 Task: Buy 2 Spatulas from Cooking Utensils section under best seller category for shipping address: Joel Lee, 4210 Skips Lane, Phoenix, Arizona 85012, Cell Number 9285042162. Pay from credit card ending with 9757, CVV 798
Action: Mouse moved to (16, 86)
Screenshot: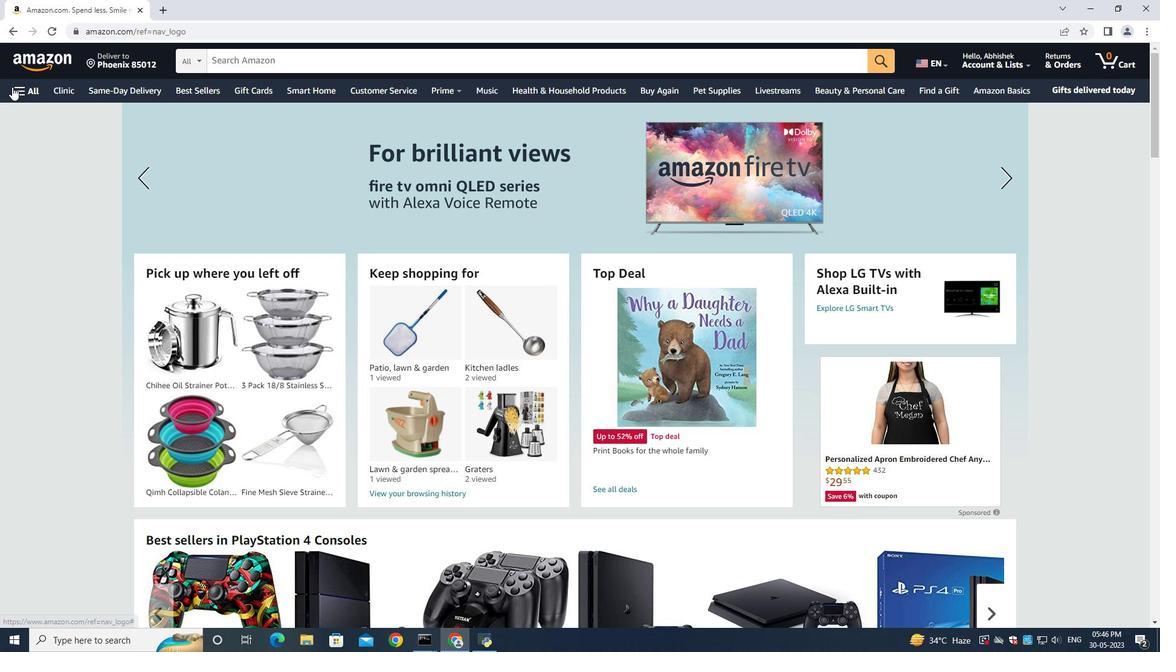 
Action: Mouse pressed left at (16, 86)
Screenshot: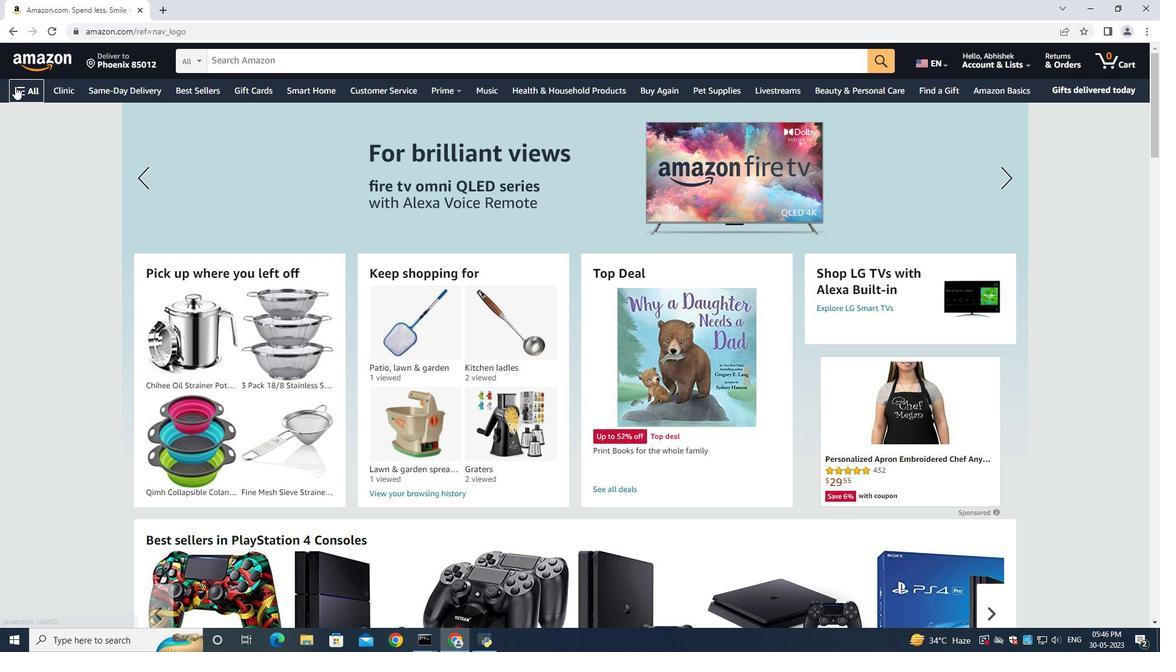 
Action: Mouse moved to (42, 110)
Screenshot: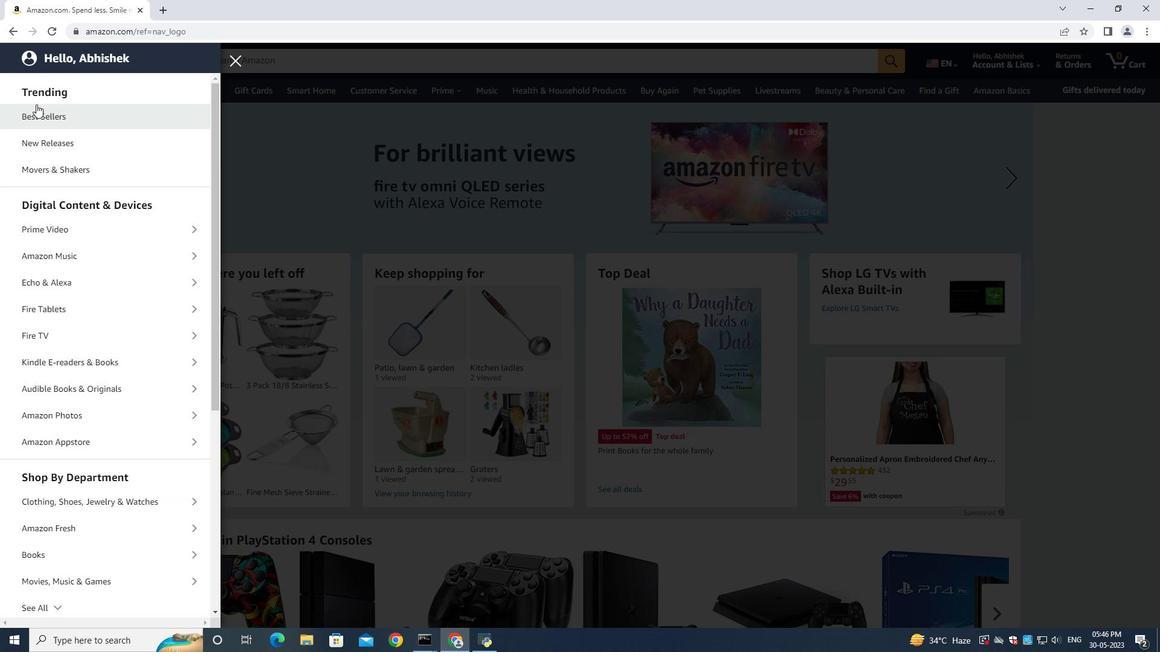 
Action: Mouse pressed left at (42, 110)
Screenshot: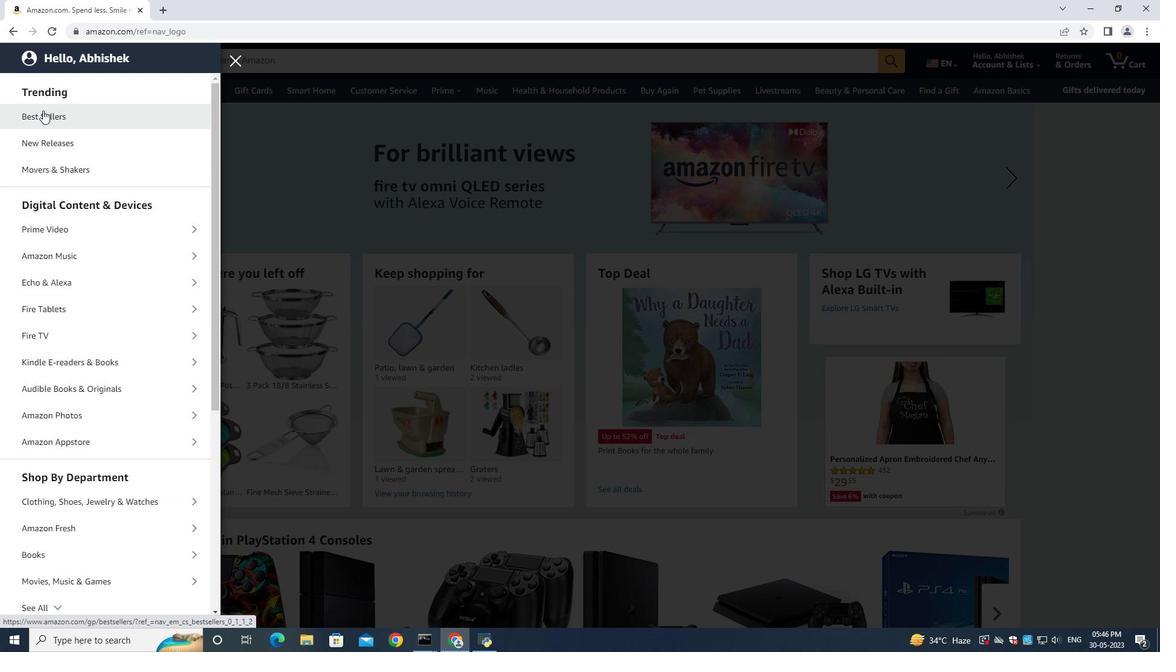 
Action: Mouse moved to (279, 61)
Screenshot: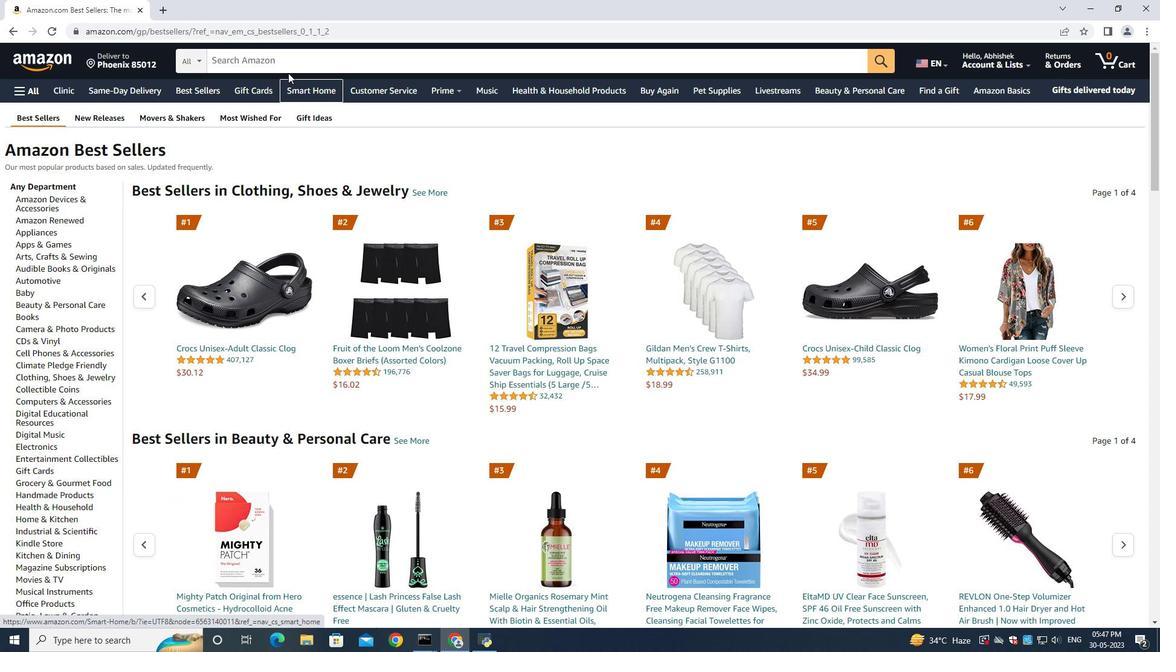 
Action: Mouse pressed left at (279, 61)
Screenshot: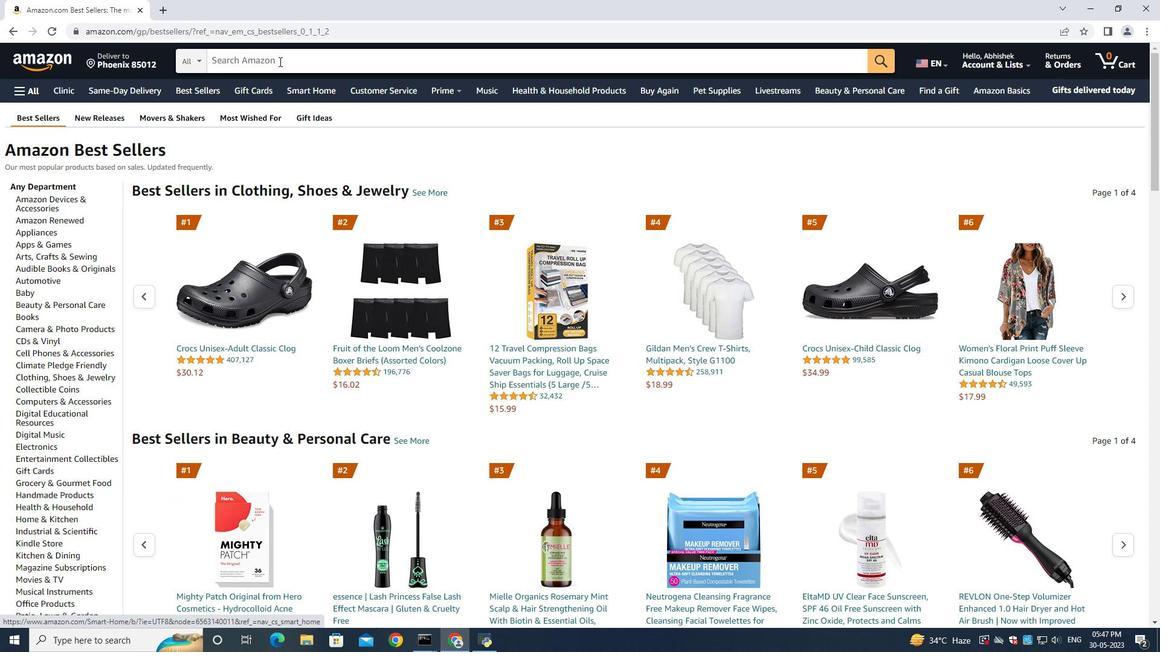 
Action: Mouse moved to (279, 61)
Screenshot: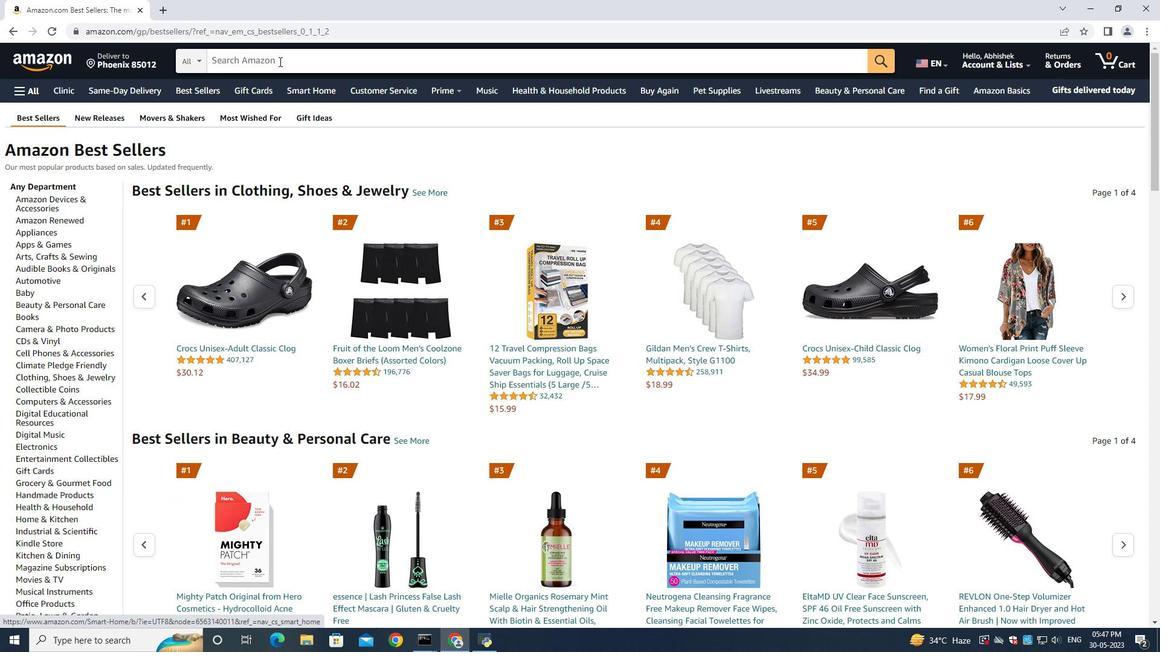 
Action: Key pressed <Key.shift>Spatu;<Key.backspace>las<Key.enter>
Screenshot: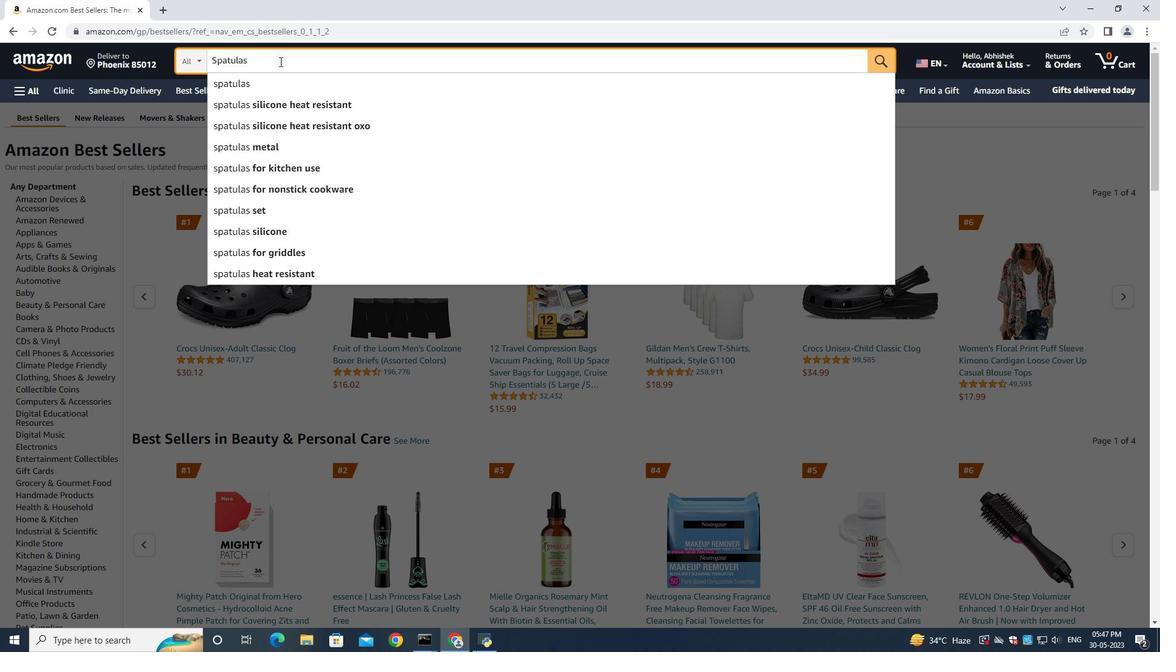 
Action: Mouse moved to (60, 293)
Screenshot: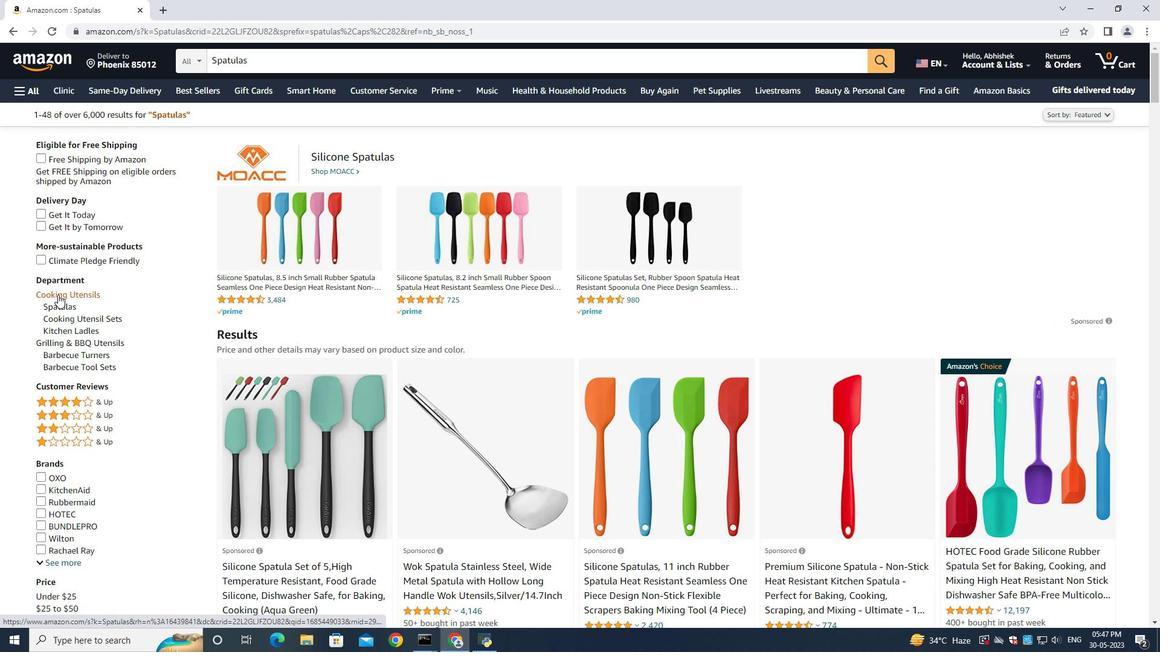 
Action: Mouse pressed left at (60, 293)
Screenshot: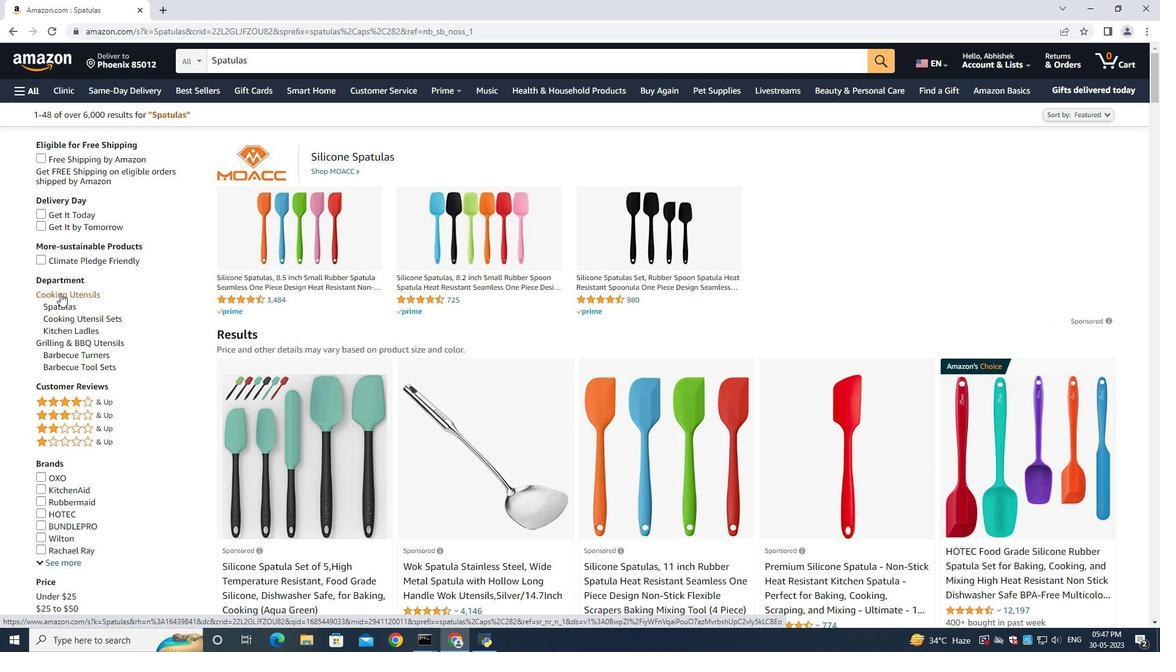 
Action: Mouse moved to (657, 428)
Screenshot: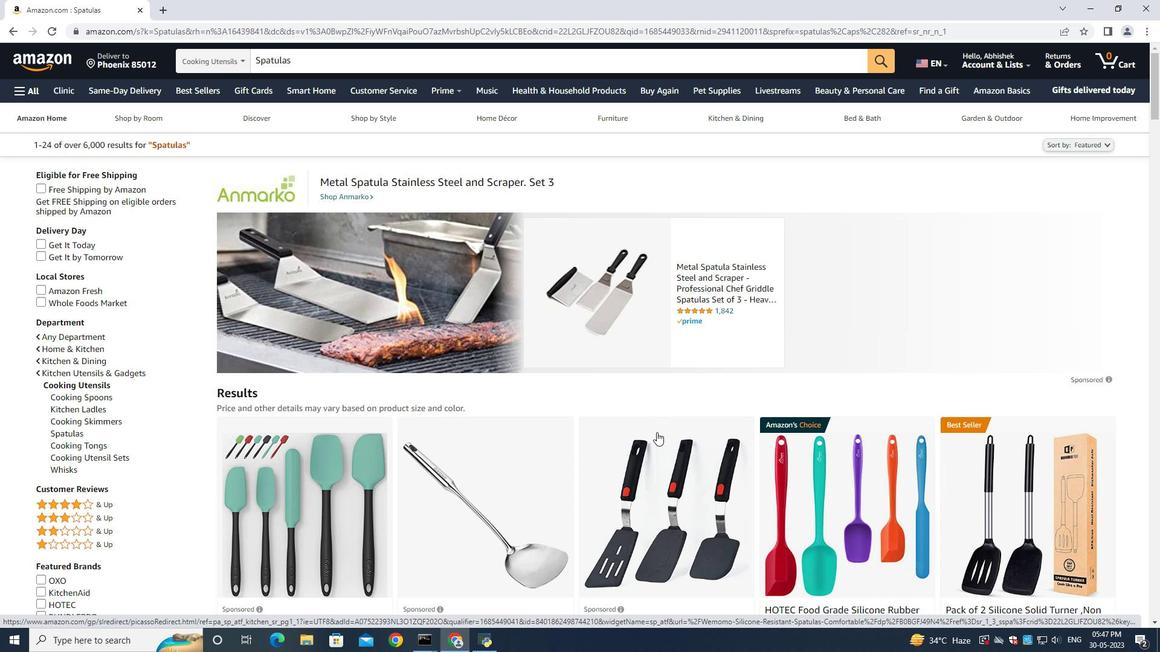 
Action: Mouse scrolled (657, 428) with delta (0, 0)
Screenshot: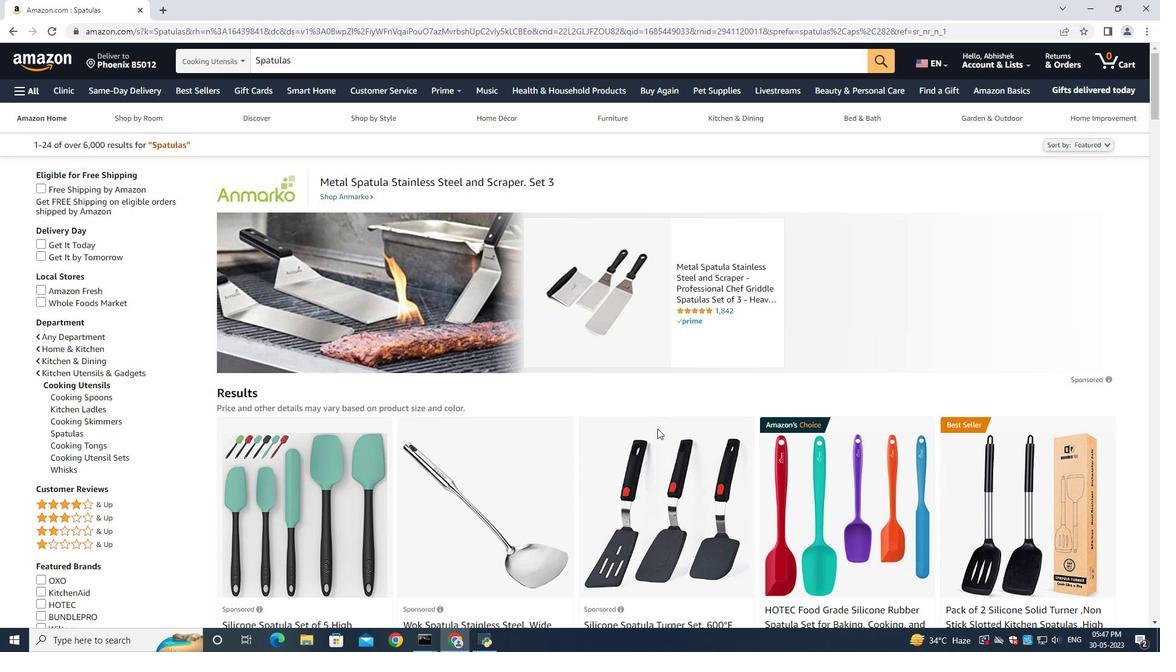 
Action: Mouse moved to (657, 429)
Screenshot: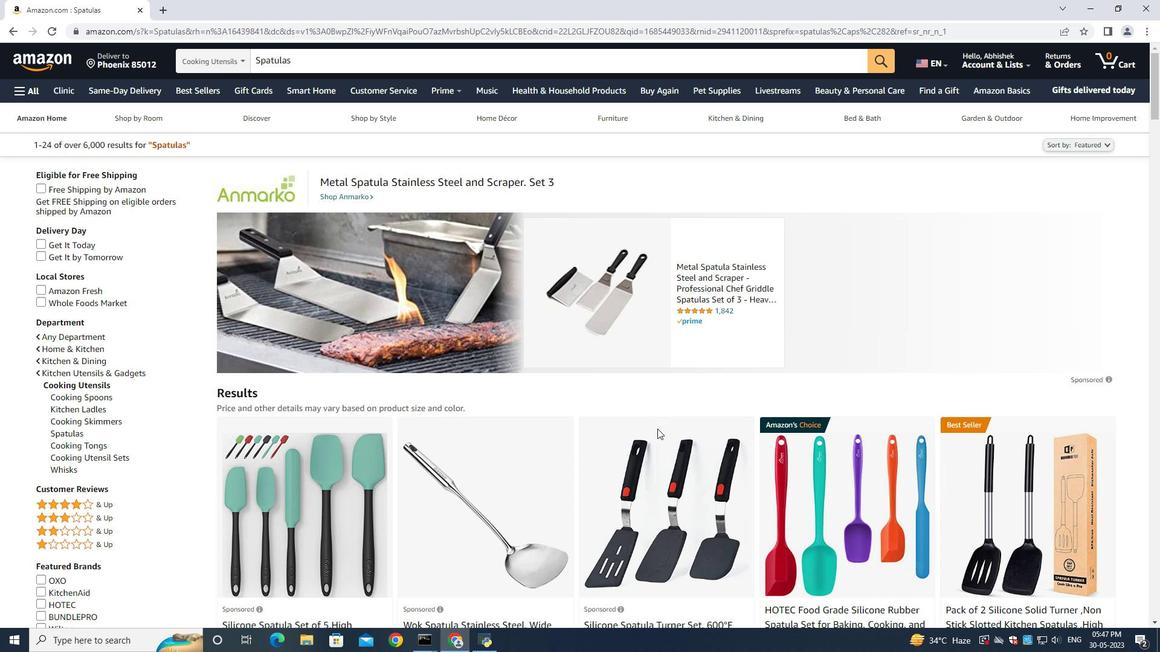 
Action: Mouse scrolled (657, 428) with delta (0, 0)
Screenshot: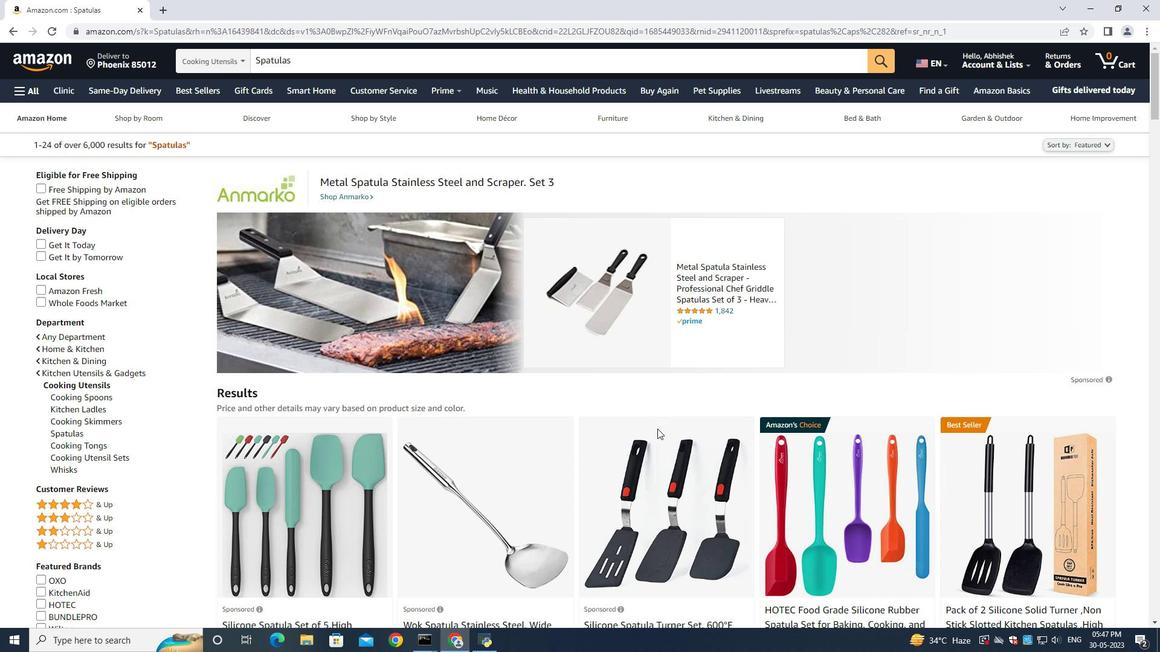 
Action: Mouse moved to (654, 435)
Screenshot: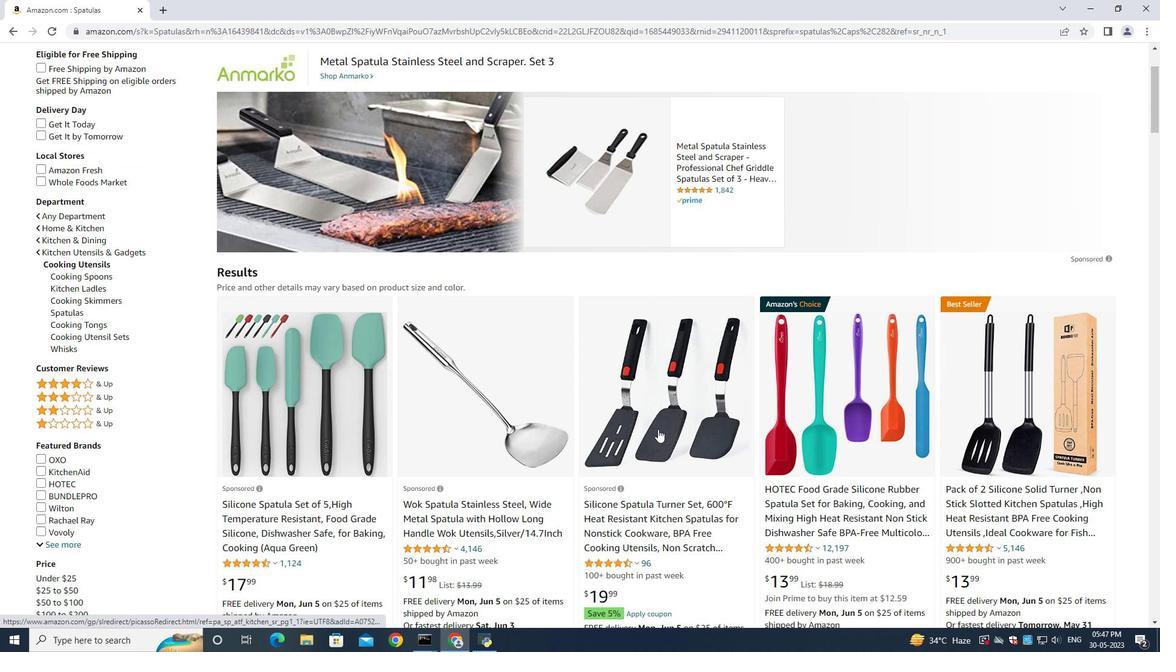 
Action: Mouse scrolled (654, 435) with delta (0, 0)
Screenshot: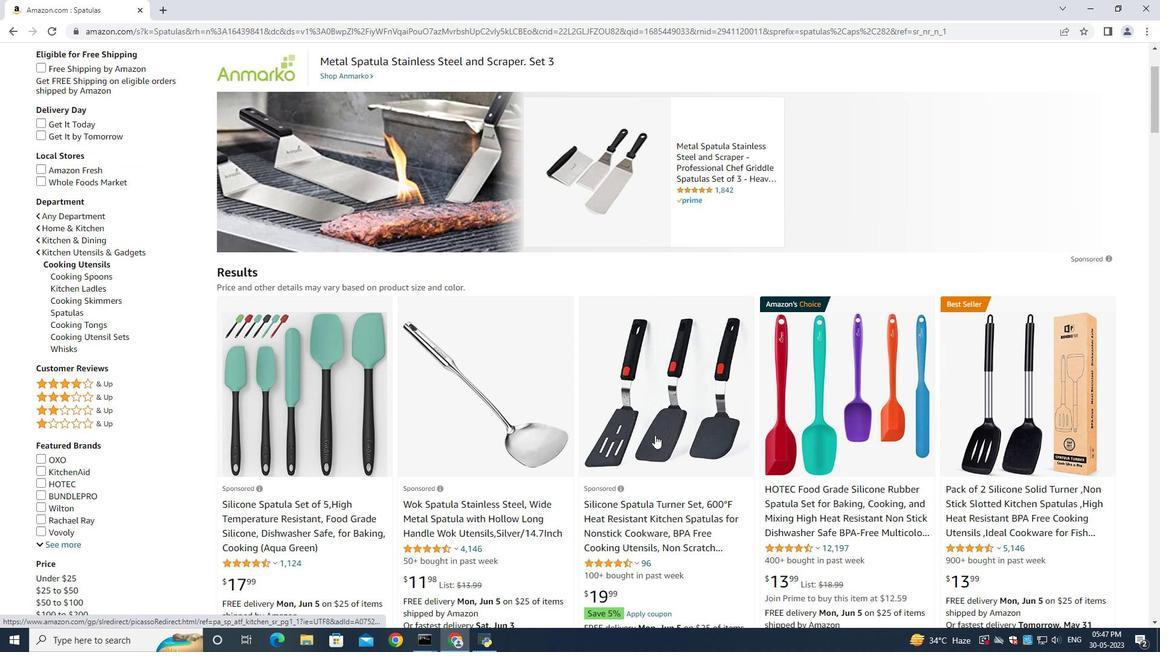 
Action: Mouse moved to (626, 441)
Screenshot: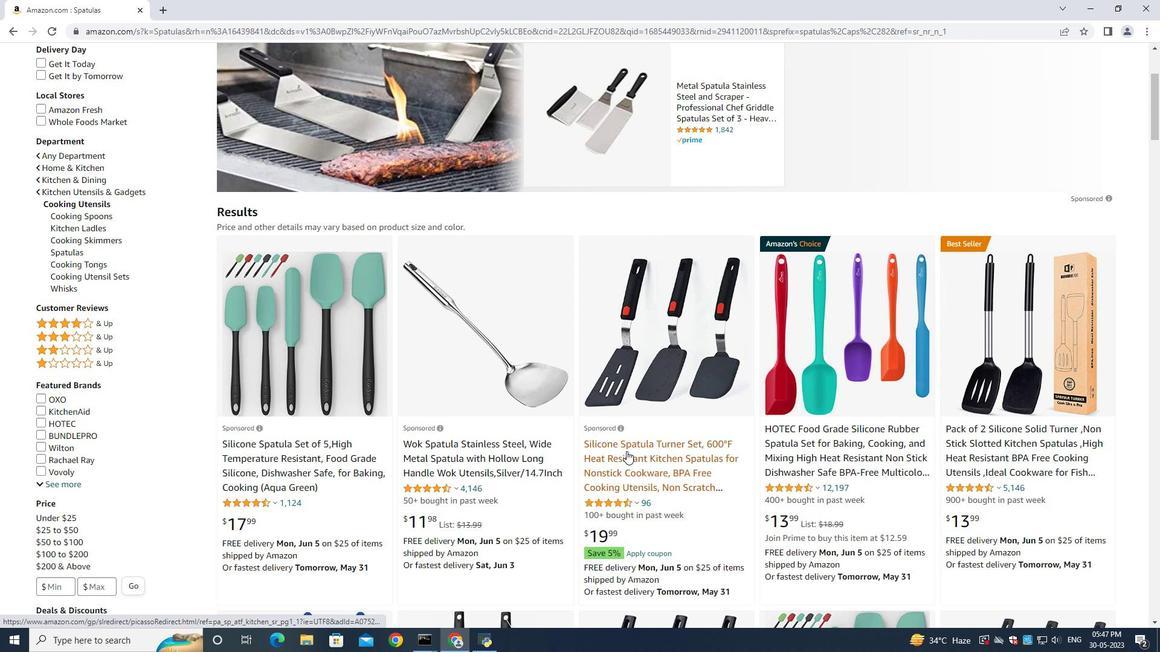 
Action: Mouse pressed left at (626, 441)
Screenshot: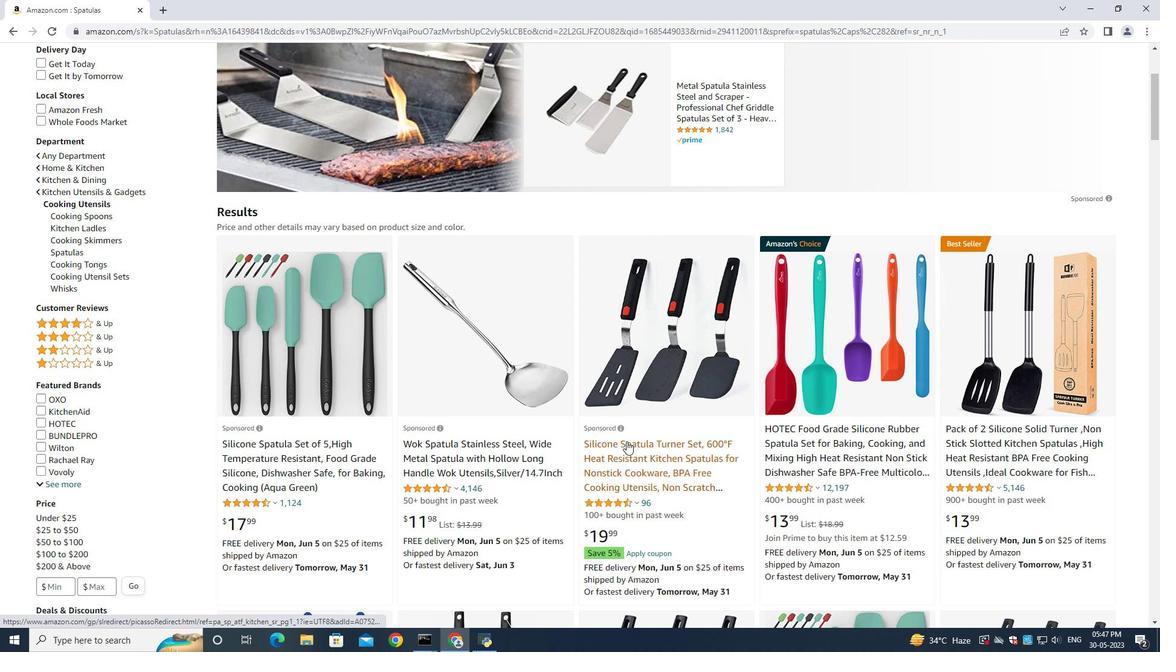 
Action: Mouse moved to (895, 459)
Screenshot: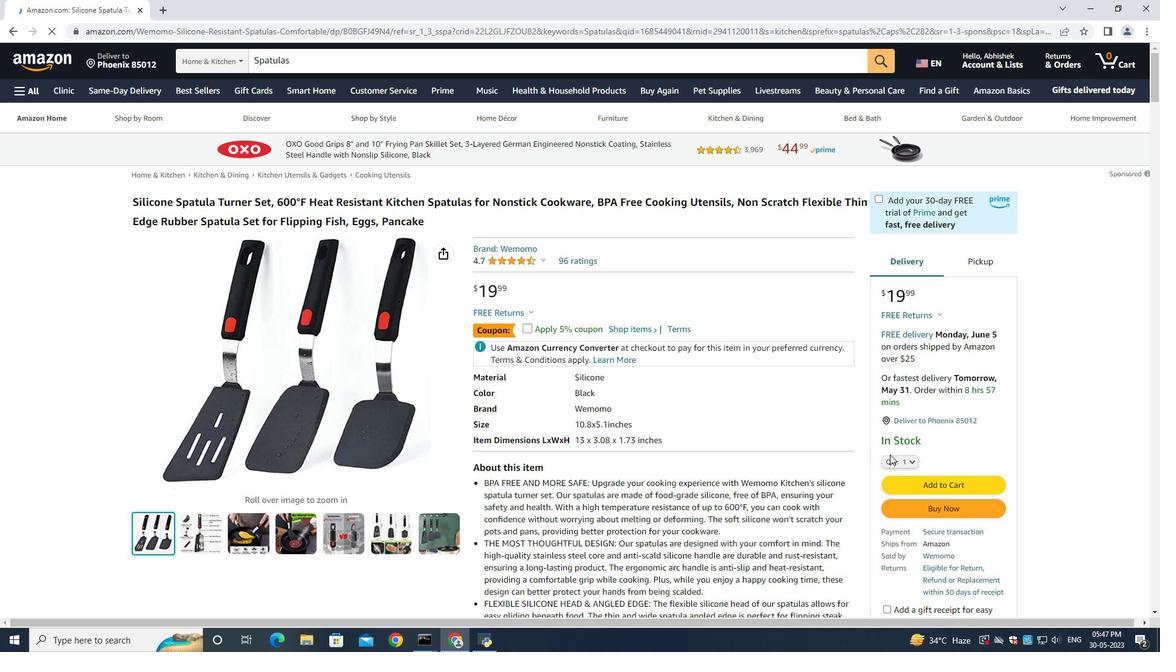 
Action: Mouse pressed left at (895, 459)
Screenshot: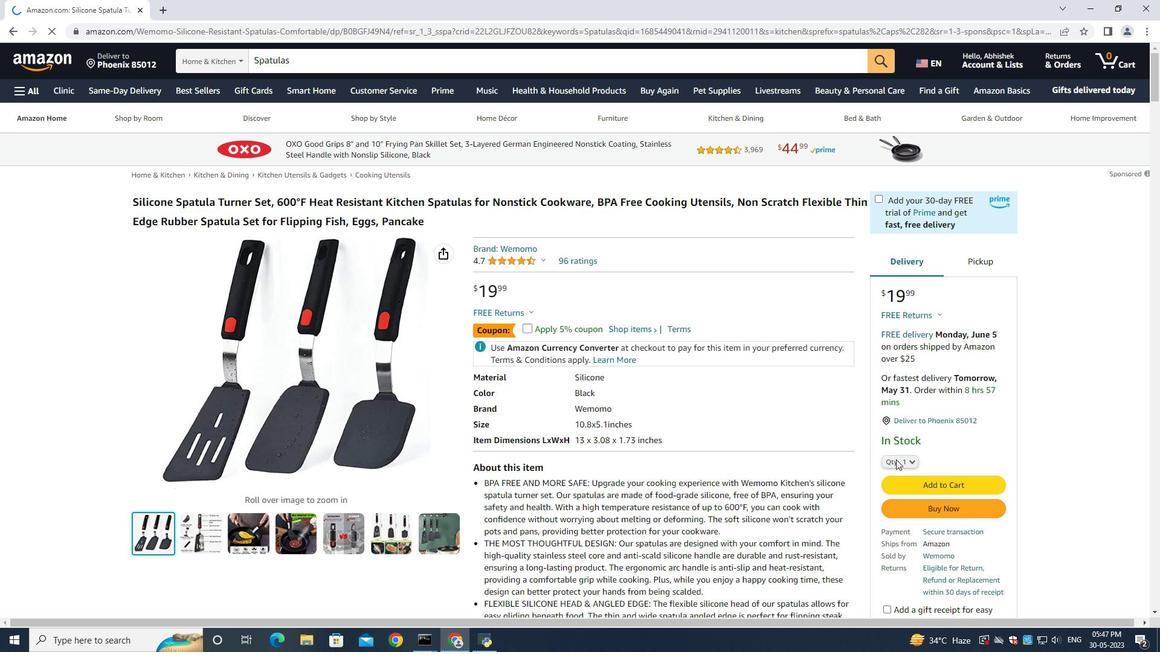 
Action: Mouse moved to (905, 84)
Screenshot: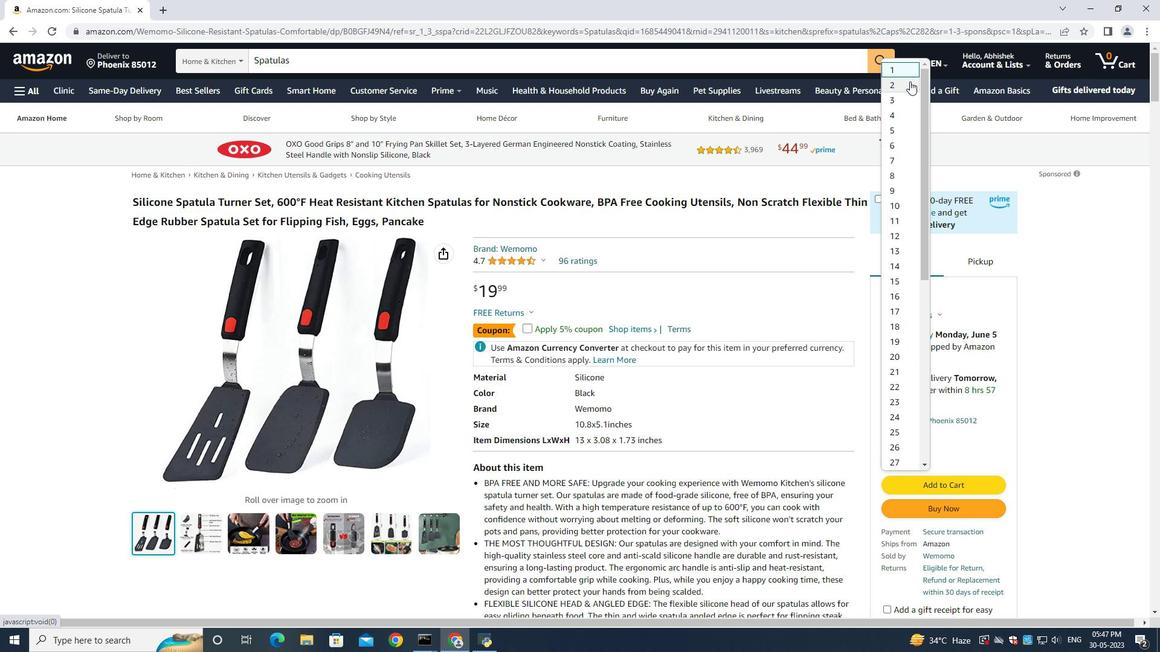 
Action: Mouse pressed left at (905, 84)
Screenshot: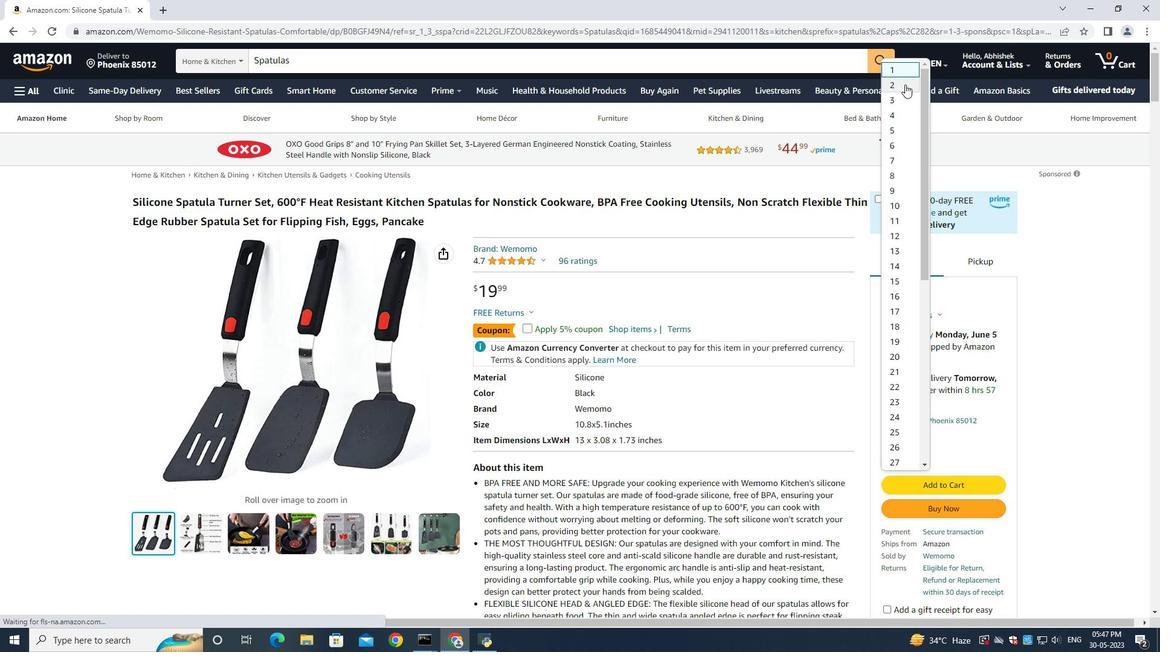 
Action: Mouse moved to (938, 486)
Screenshot: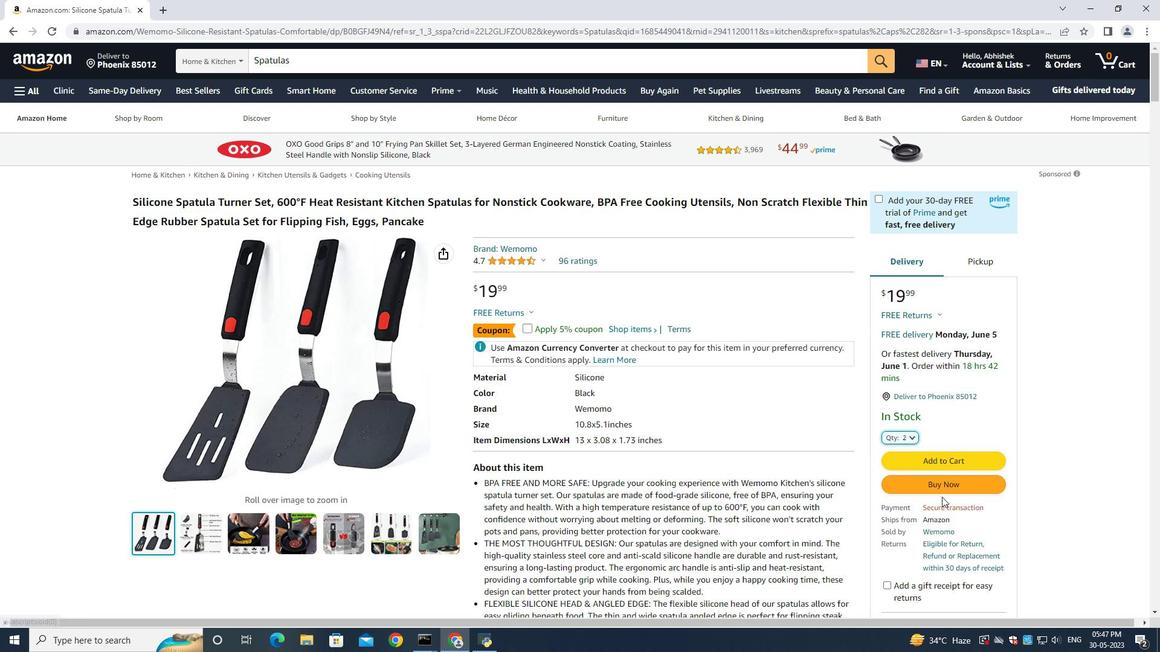 
Action: Mouse pressed left at (938, 486)
Screenshot: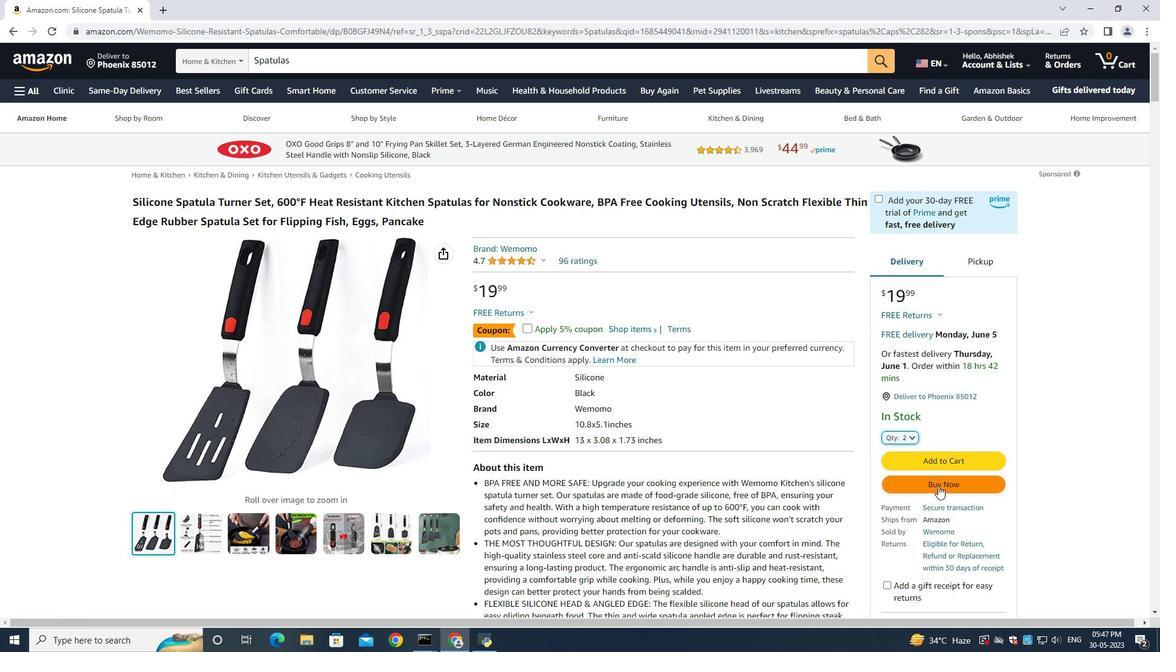
Action: Mouse moved to (931, 486)
Screenshot: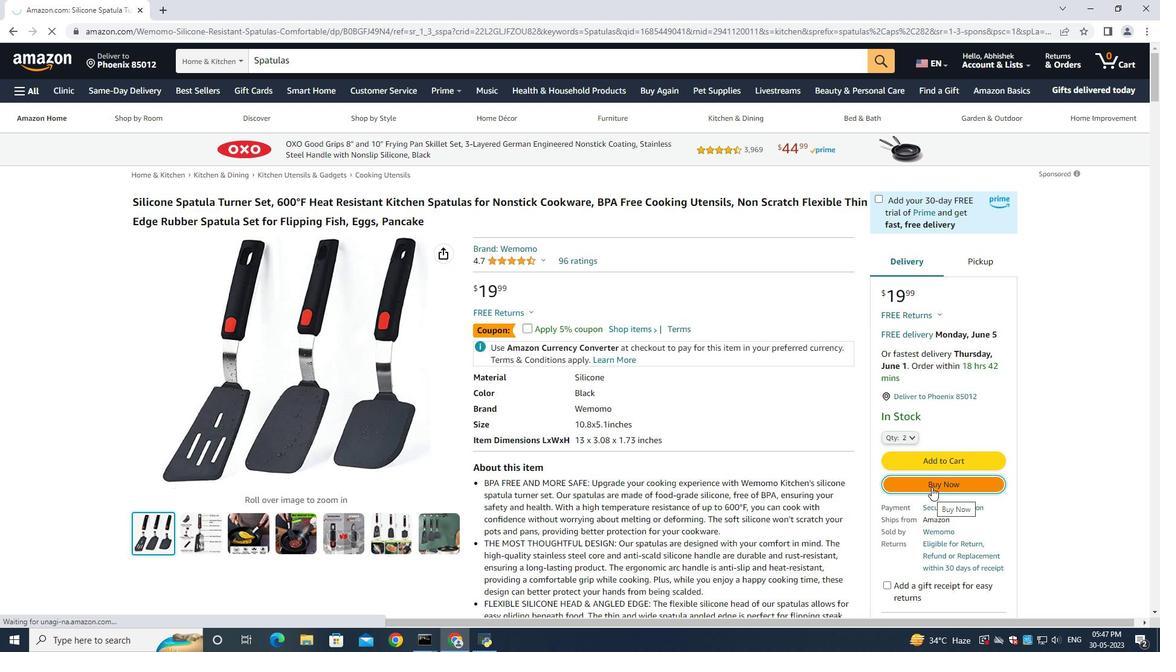 
Action: Mouse pressed left at (931, 486)
Screenshot: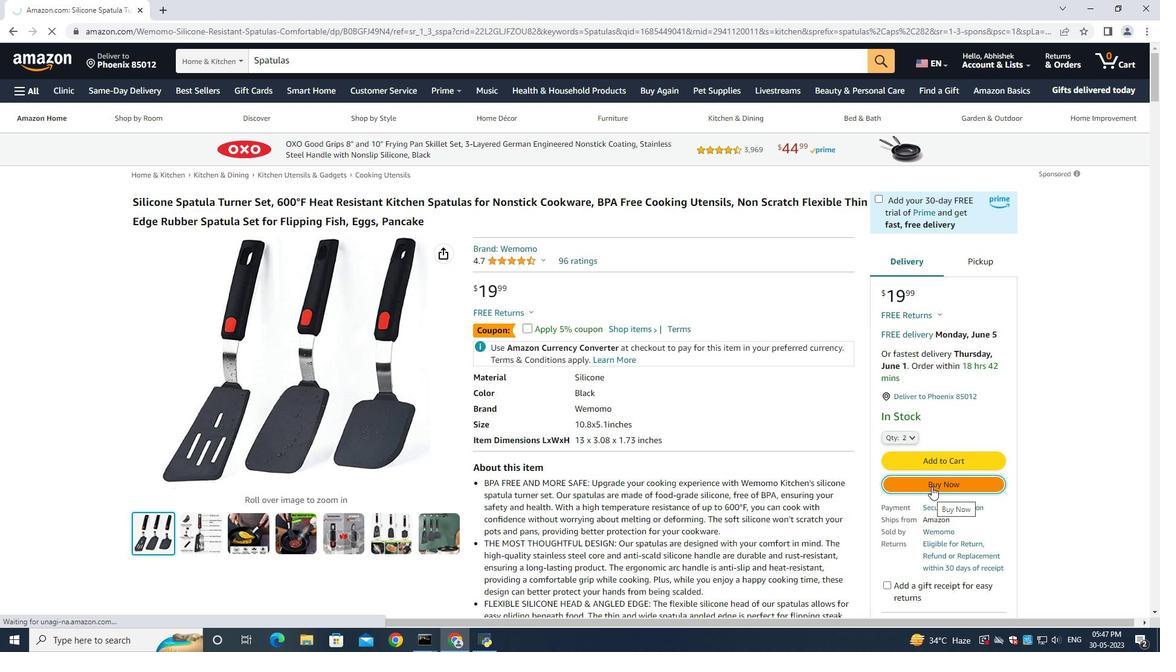 
Action: Mouse moved to (933, 485)
Screenshot: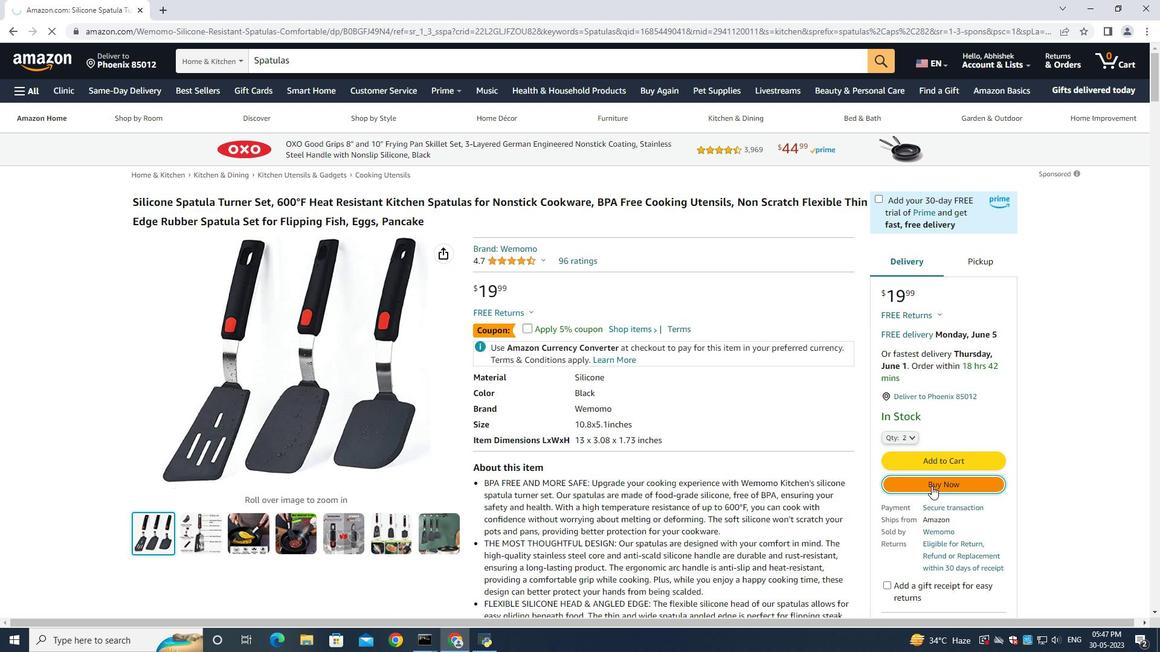 
Action: Mouse pressed left at (933, 485)
Screenshot: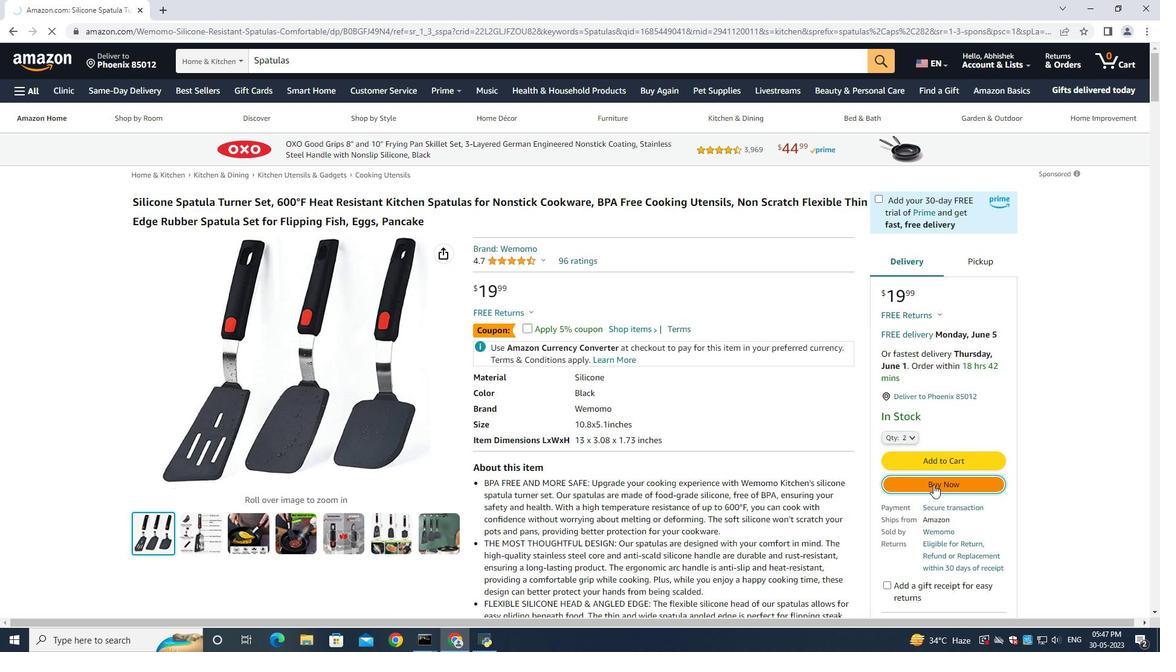 
Action: Mouse moved to (714, 441)
Screenshot: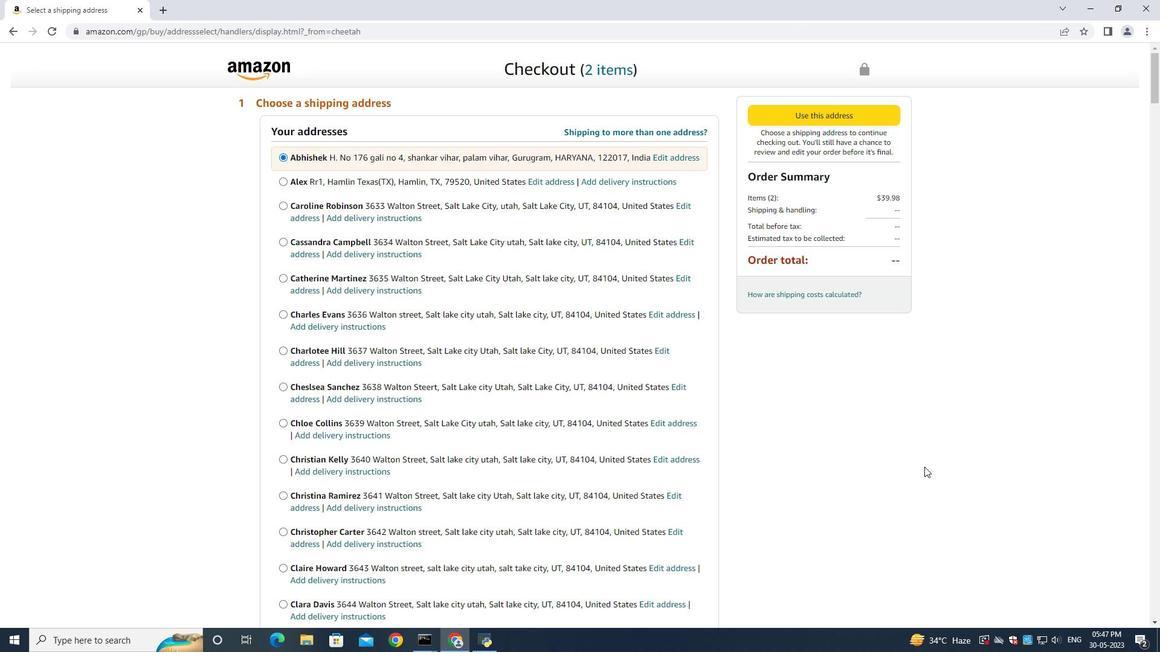 
Action: Mouse scrolled (714, 441) with delta (0, 0)
Screenshot: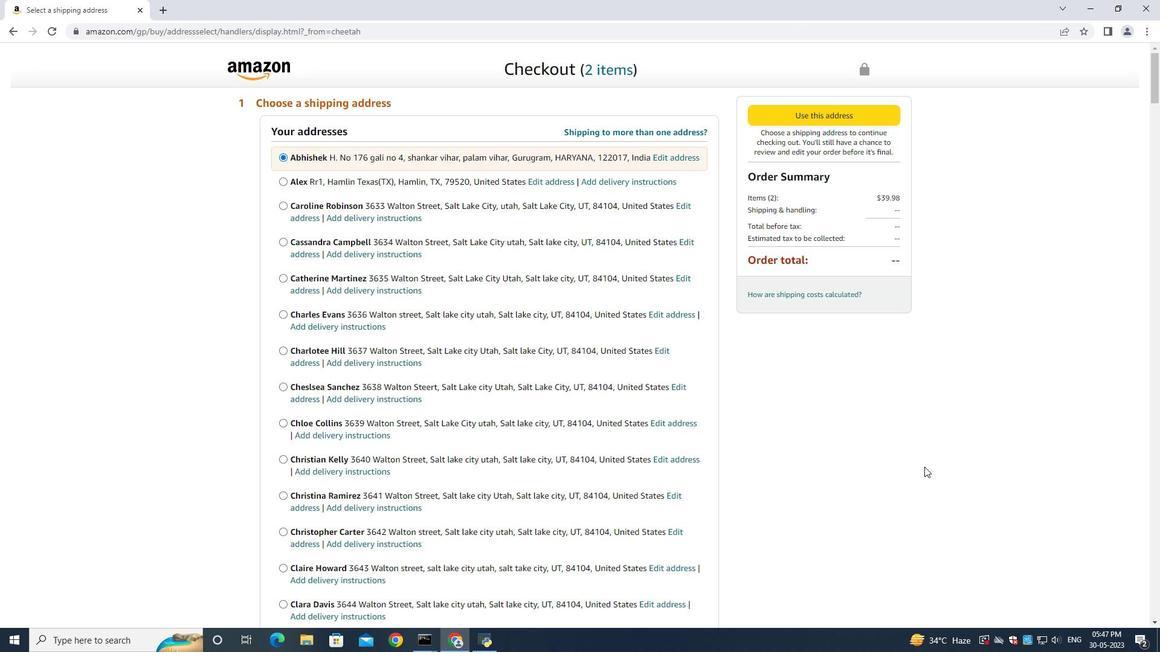 
Action: Mouse moved to (668, 429)
Screenshot: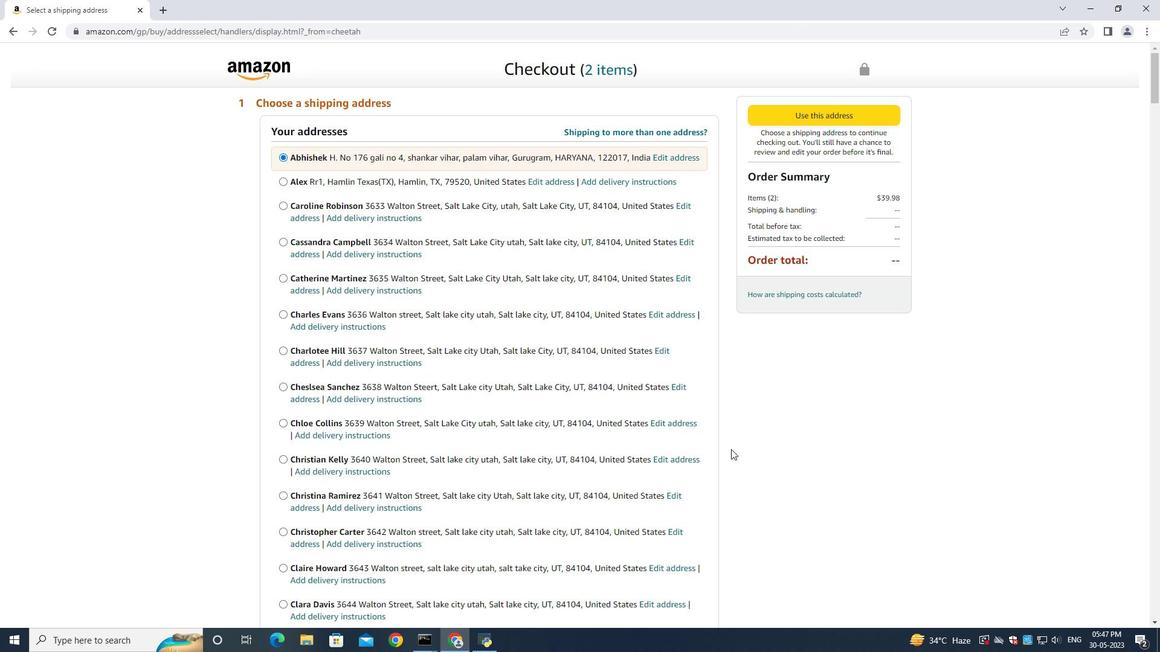 
Action: Mouse scrolled (670, 428) with delta (0, 0)
Screenshot: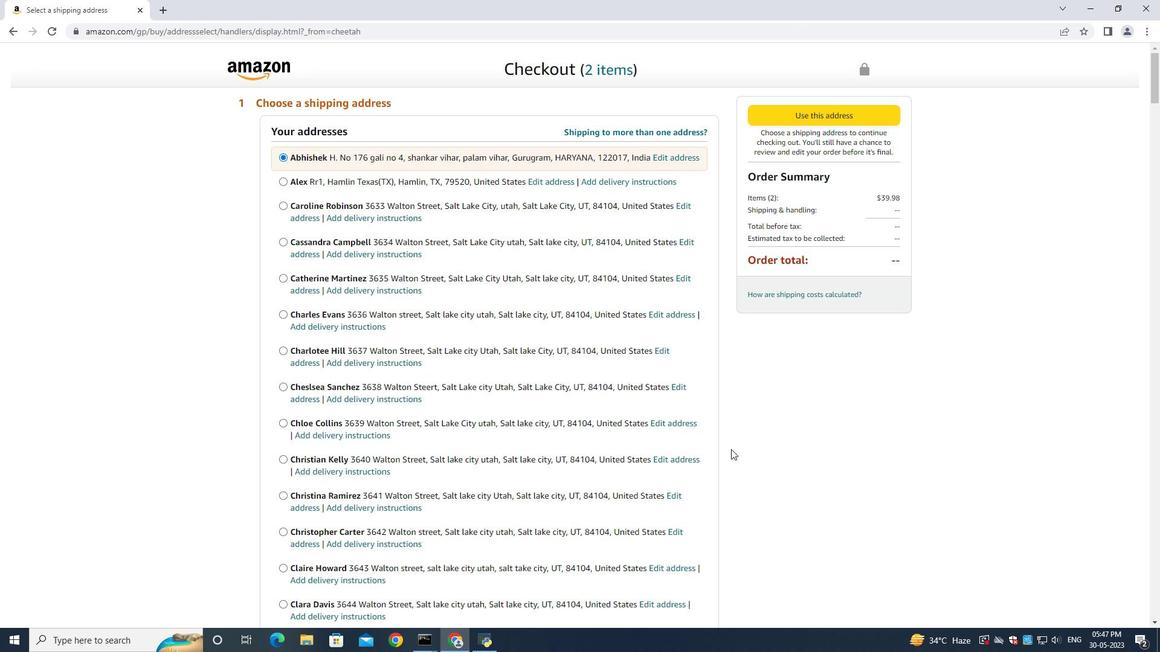 
Action: Mouse moved to (662, 430)
Screenshot: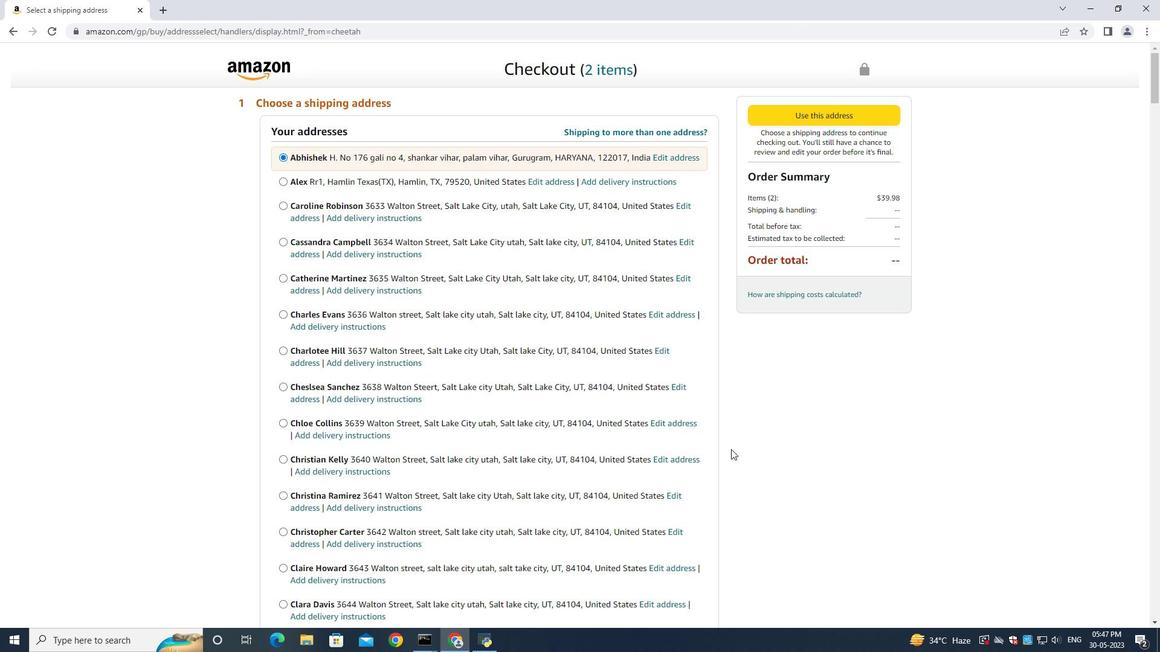 
Action: Mouse scrolled (663, 428) with delta (0, 0)
Screenshot: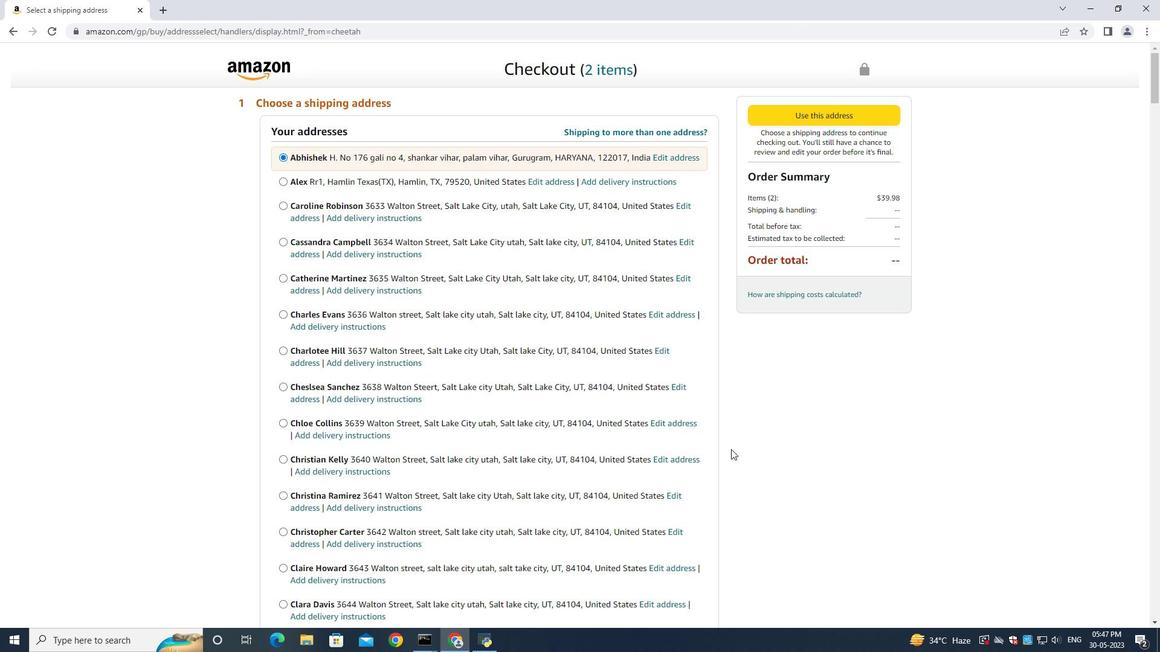 
Action: Mouse moved to (643, 434)
Screenshot: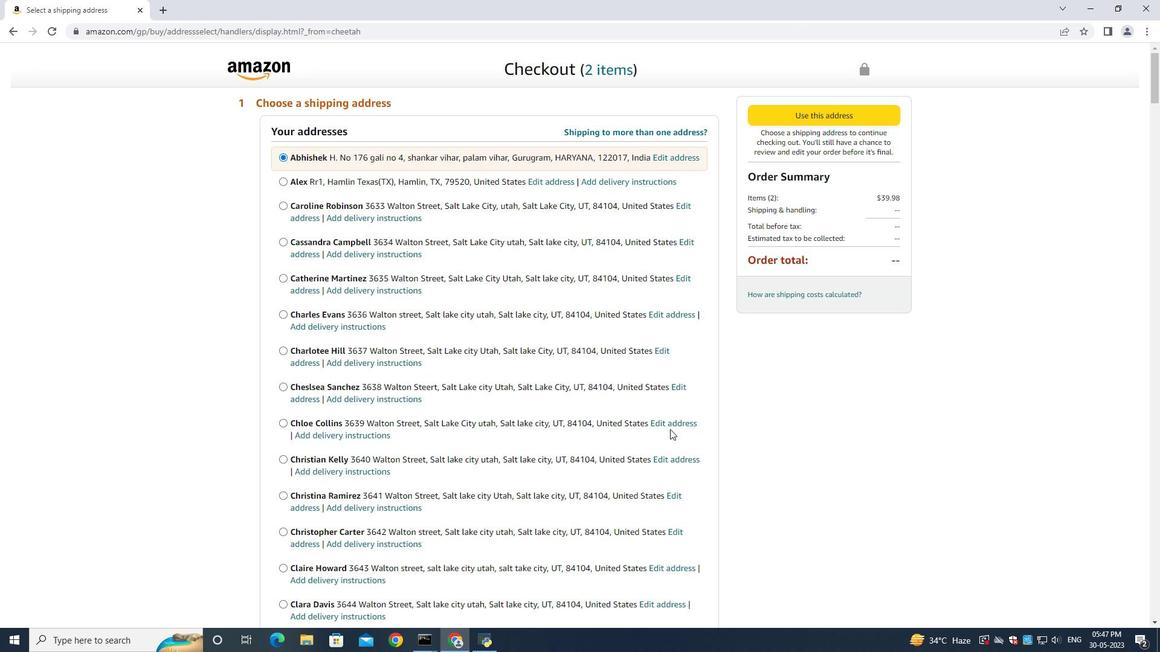 
Action: Mouse scrolled (643, 433) with delta (0, 0)
Screenshot: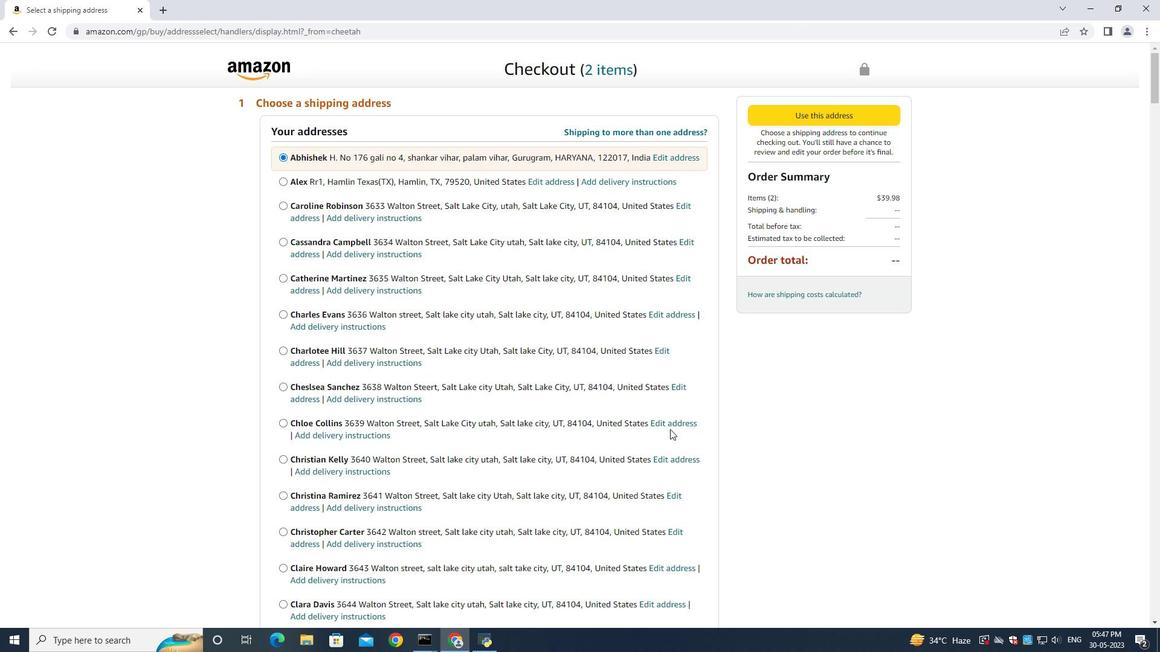 
Action: Mouse moved to (606, 437)
Screenshot: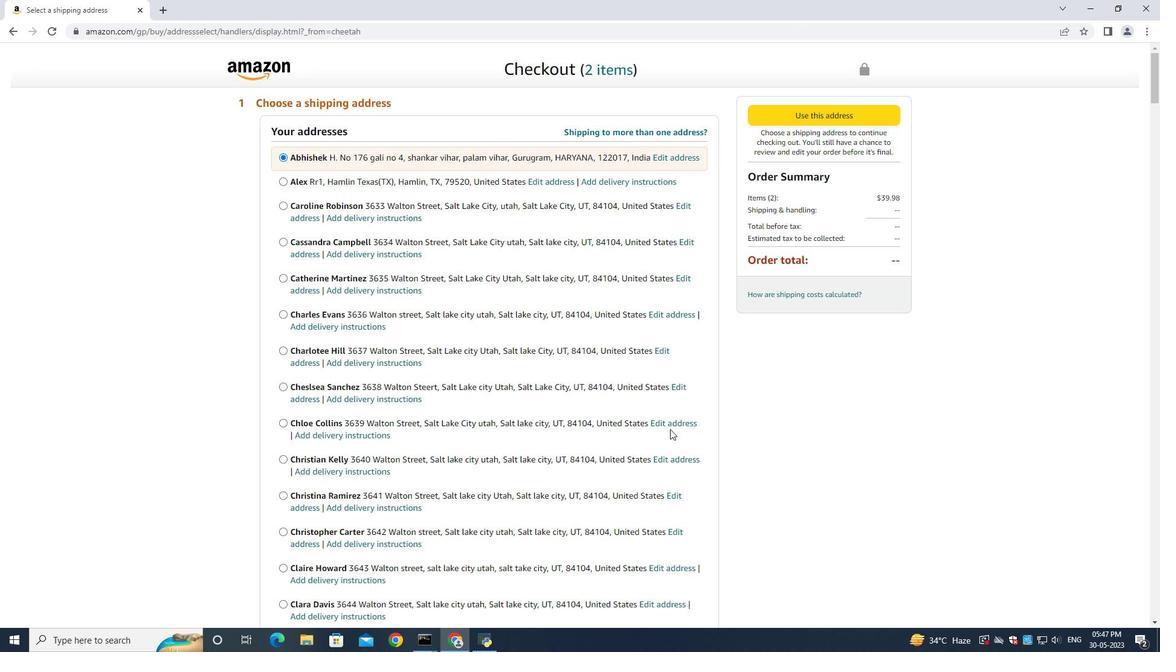 
Action: Mouse scrolled (612, 436) with delta (0, 0)
Screenshot: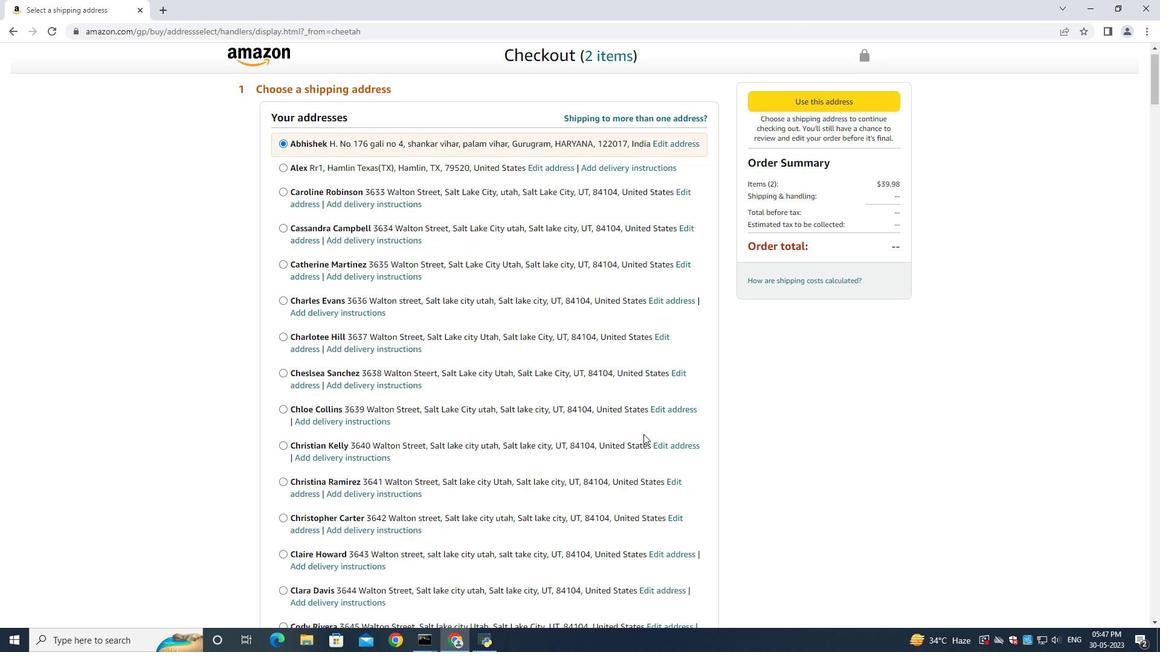 
Action: Mouse moved to (580, 413)
Screenshot: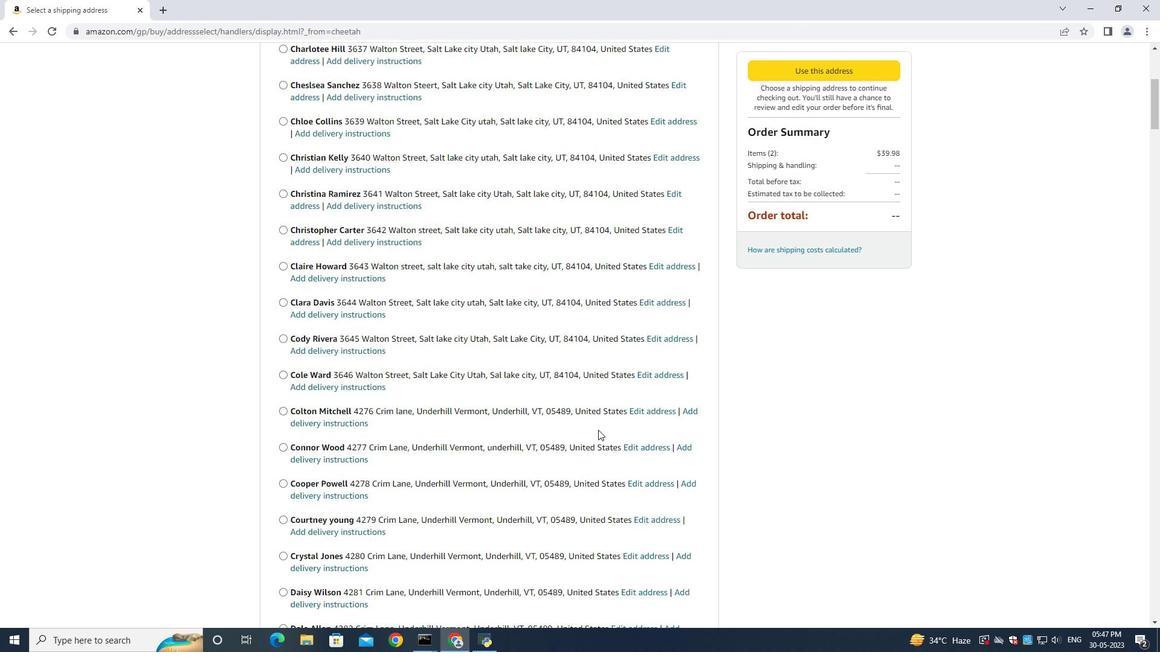 
Action: Mouse scrolled (580, 413) with delta (0, 0)
Screenshot: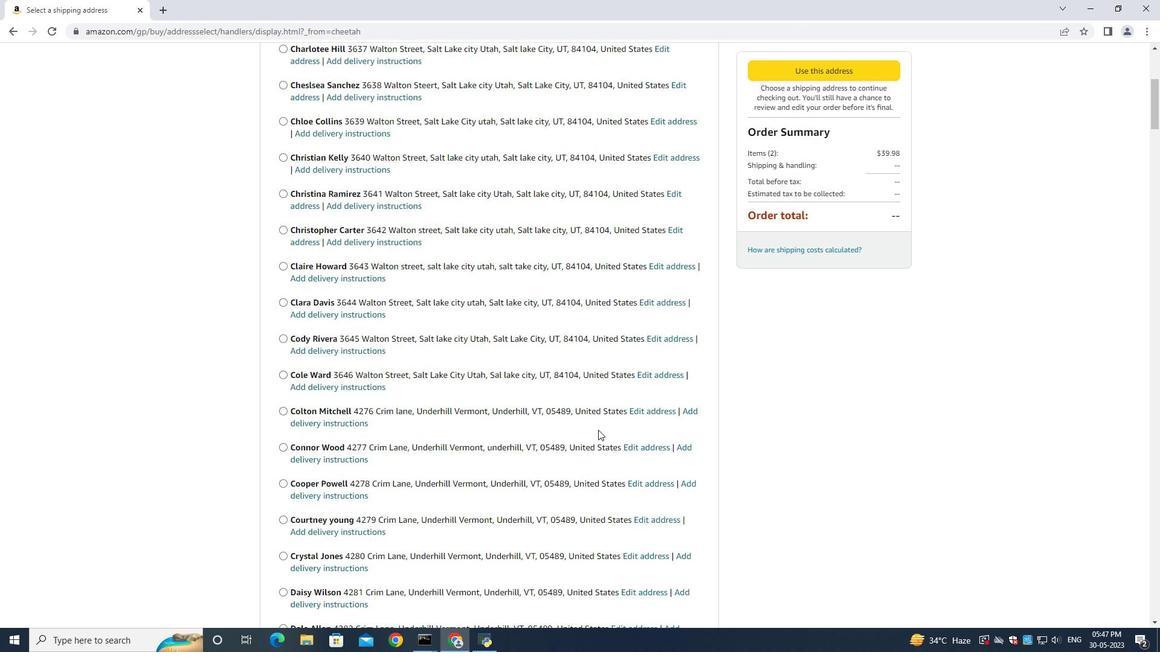 
Action: Mouse scrolled (580, 413) with delta (0, 0)
Screenshot: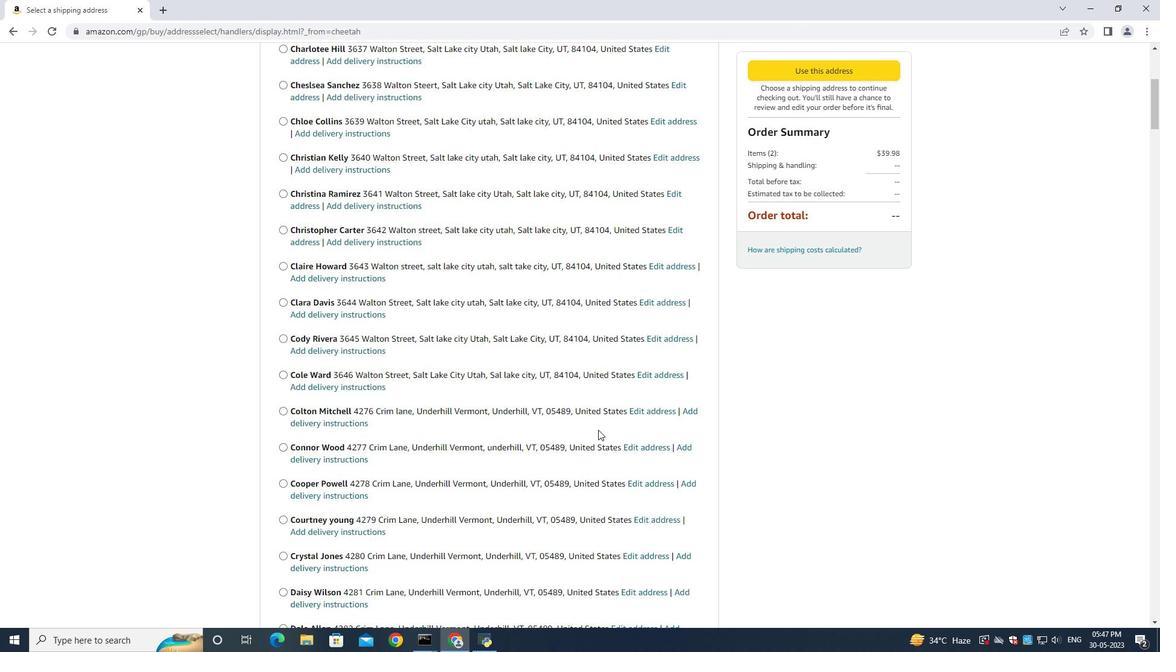
Action: Mouse scrolled (580, 413) with delta (0, 0)
Screenshot: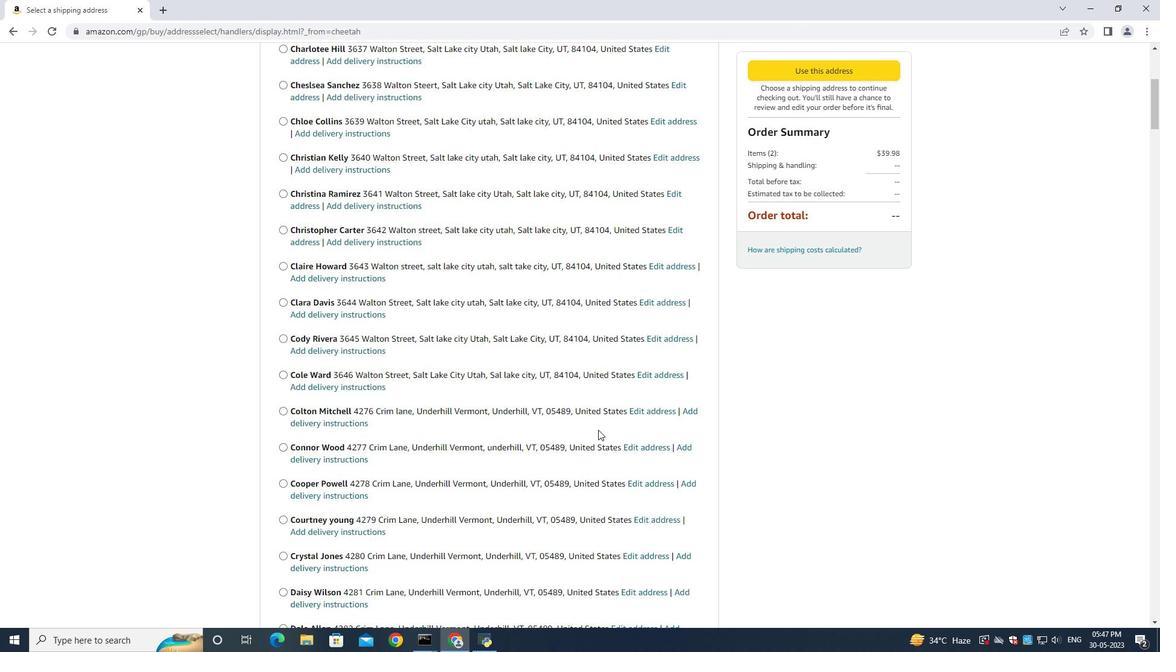 
Action: Mouse scrolled (580, 413) with delta (0, 0)
Screenshot: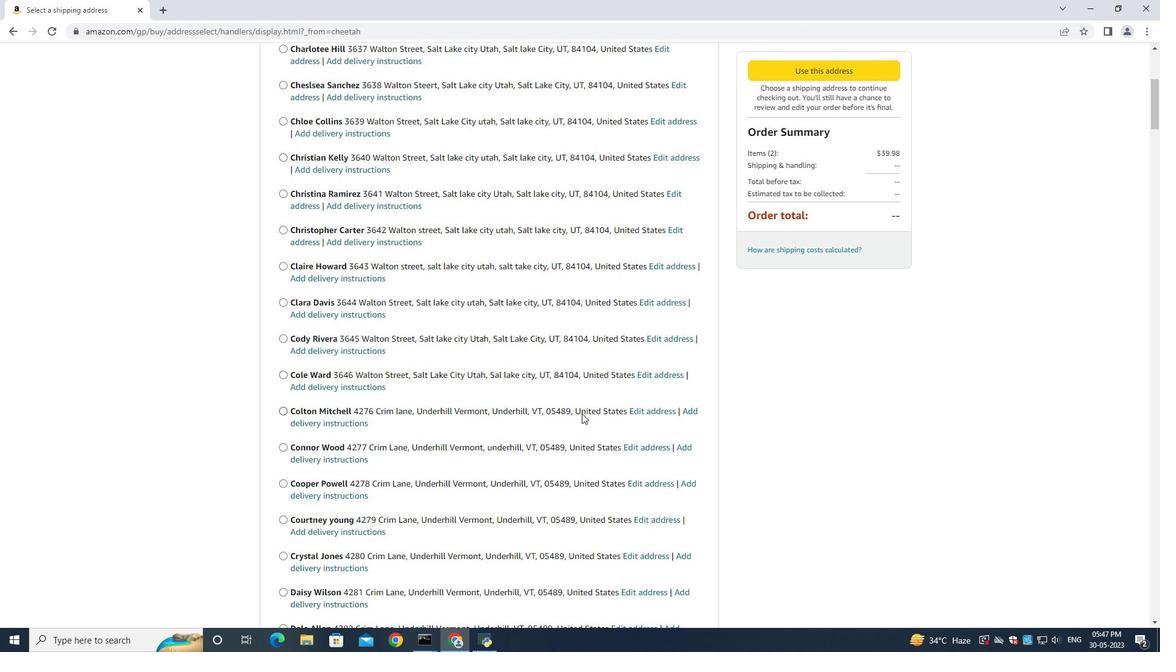 
Action: Mouse scrolled (580, 413) with delta (0, 0)
Screenshot: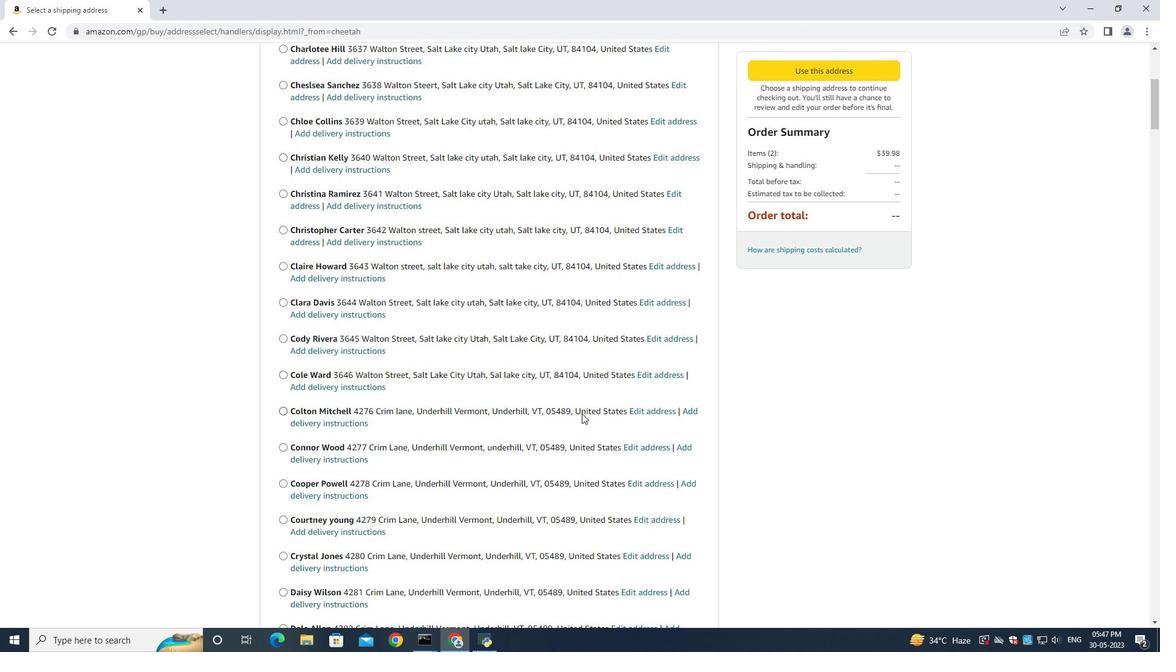 
Action: Mouse scrolled (580, 413) with delta (0, 0)
Screenshot: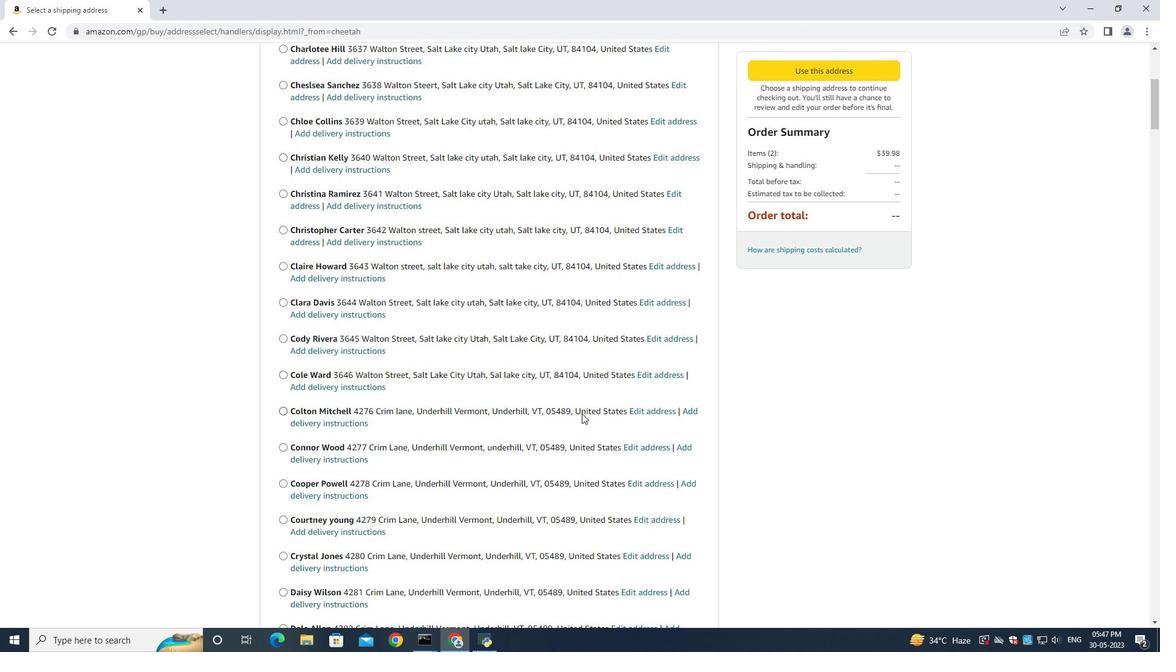 
Action: Mouse moved to (581, 413)
Screenshot: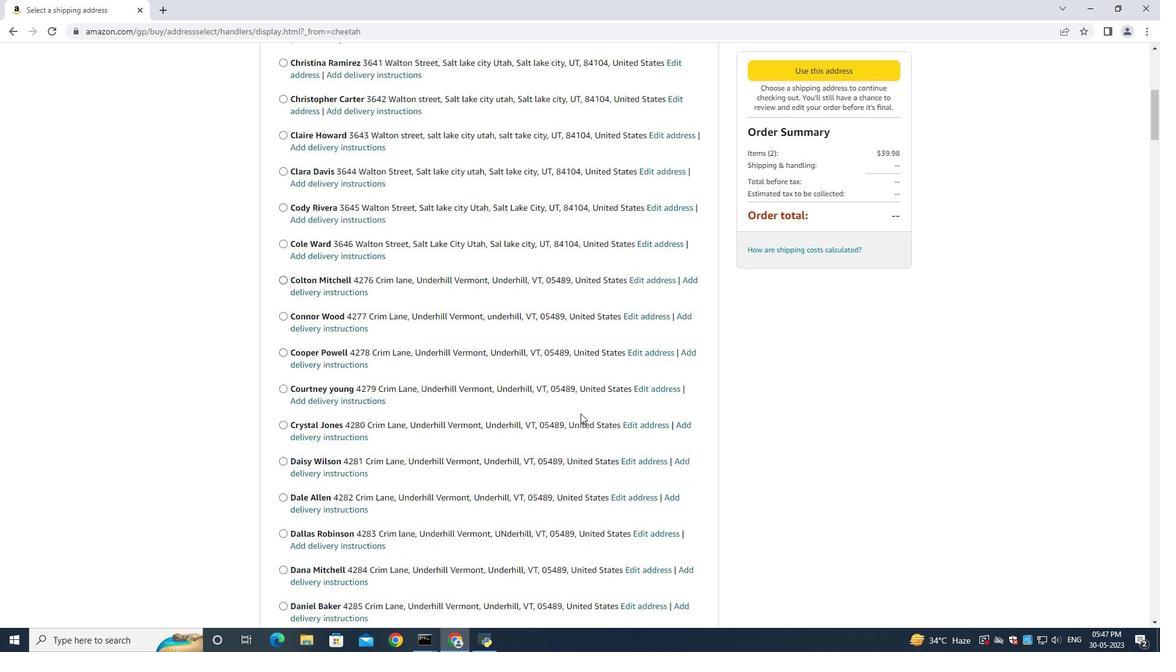 
Action: Mouse scrolled (581, 413) with delta (0, 0)
Screenshot: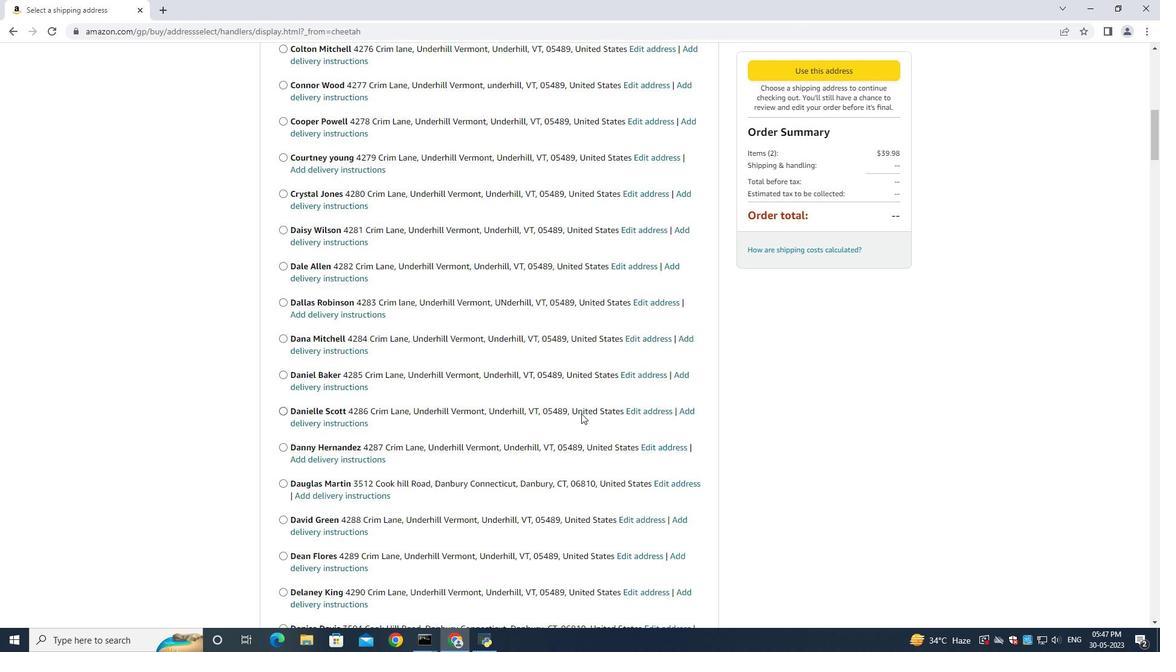 
Action: Mouse scrolled (581, 413) with delta (0, 0)
Screenshot: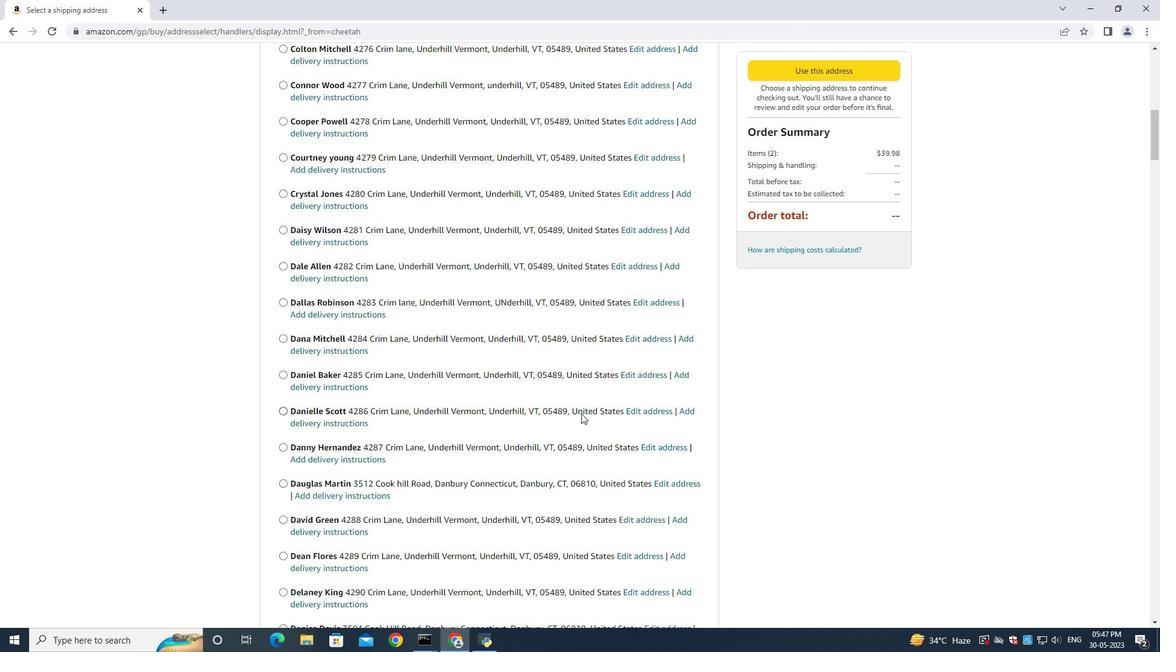 
Action: Mouse moved to (581, 413)
Screenshot: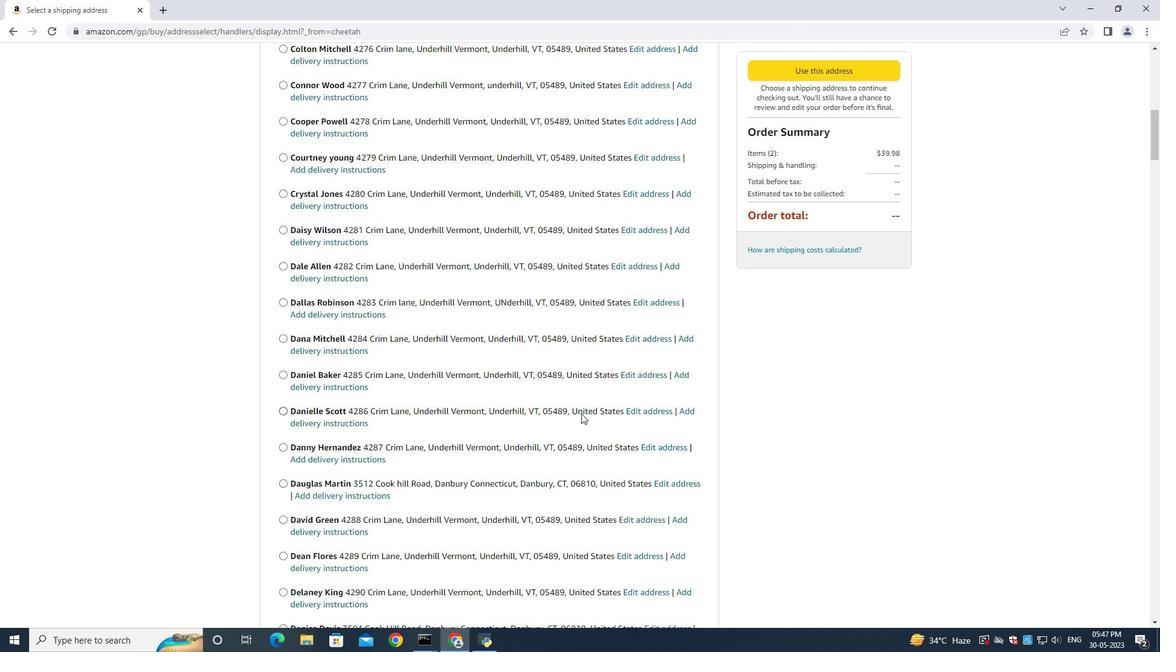 
Action: Mouse scrolled (581, 413) with delta (0, 0)
Screenshot: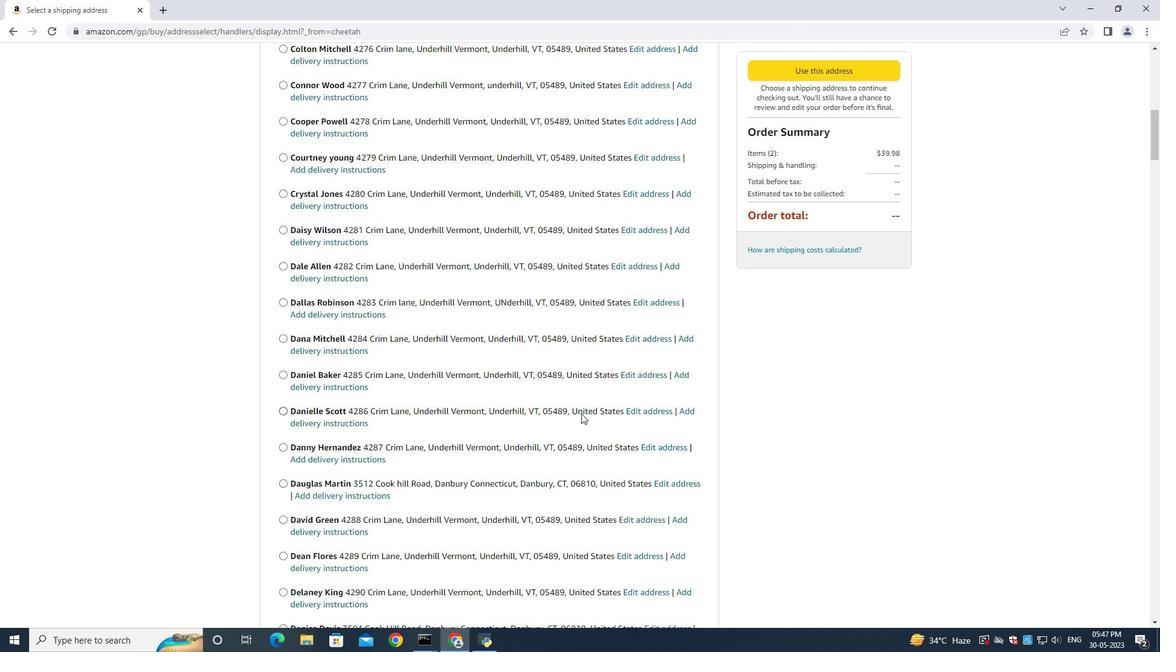 
Action: Mouse moved to (581, 413)
Screenshot: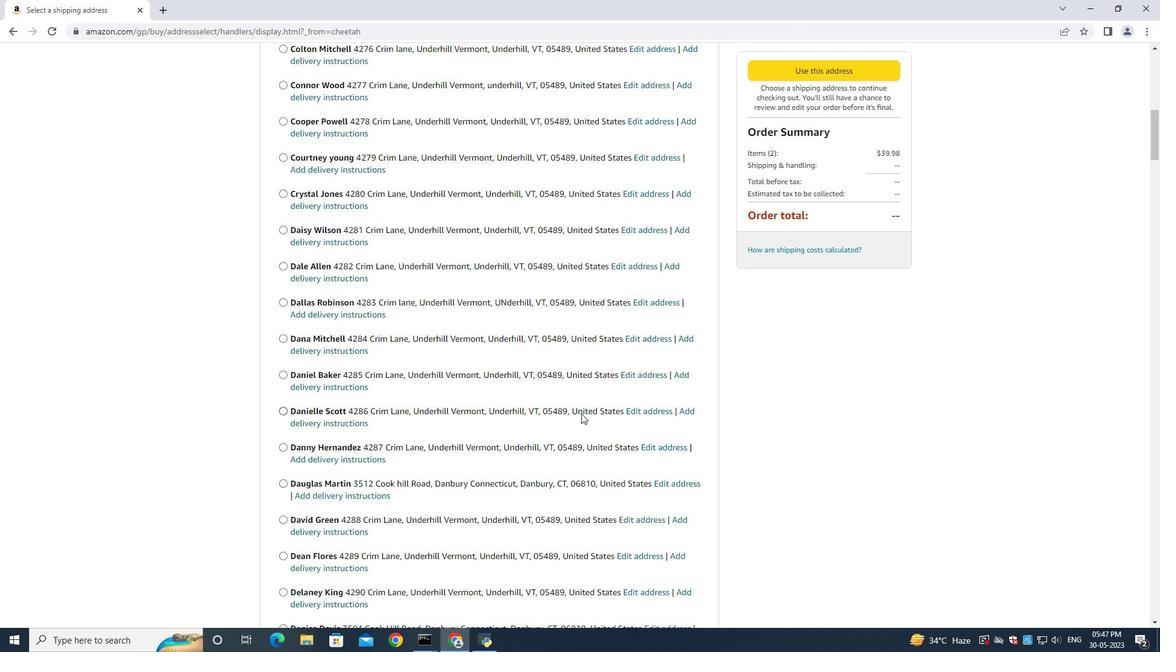 
Action: Mouse scrolled (581, 413) with delta (0, 0)
Screenshot: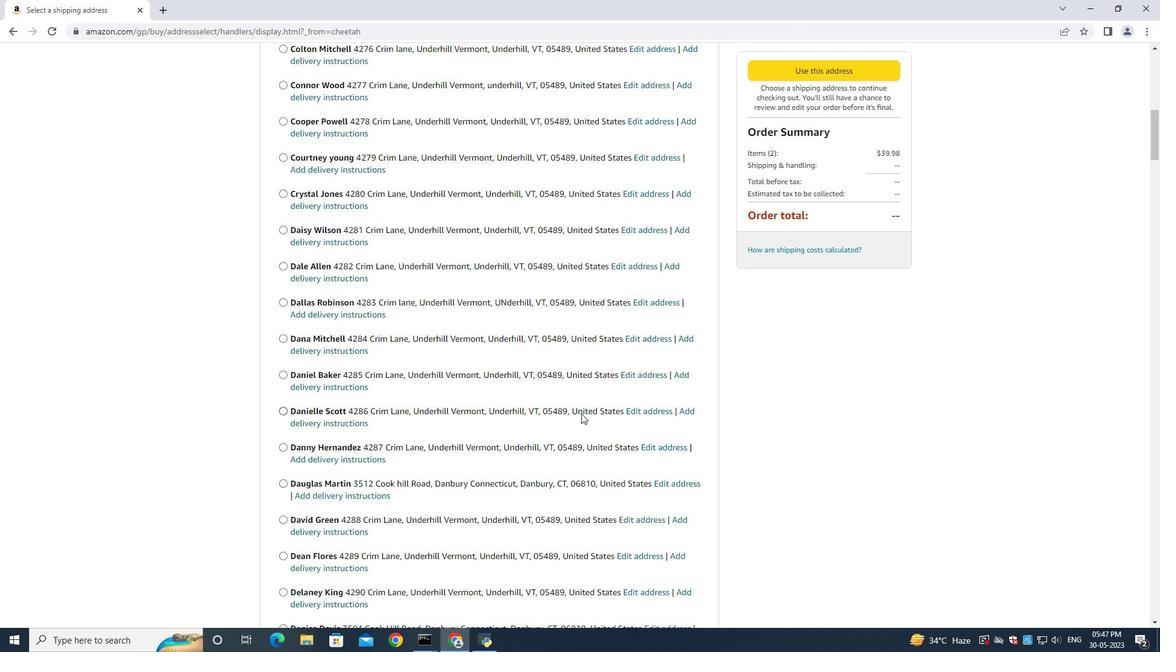 
Action: Mouse scrolled (581, 413) with delta (0, 0)
Screenshot: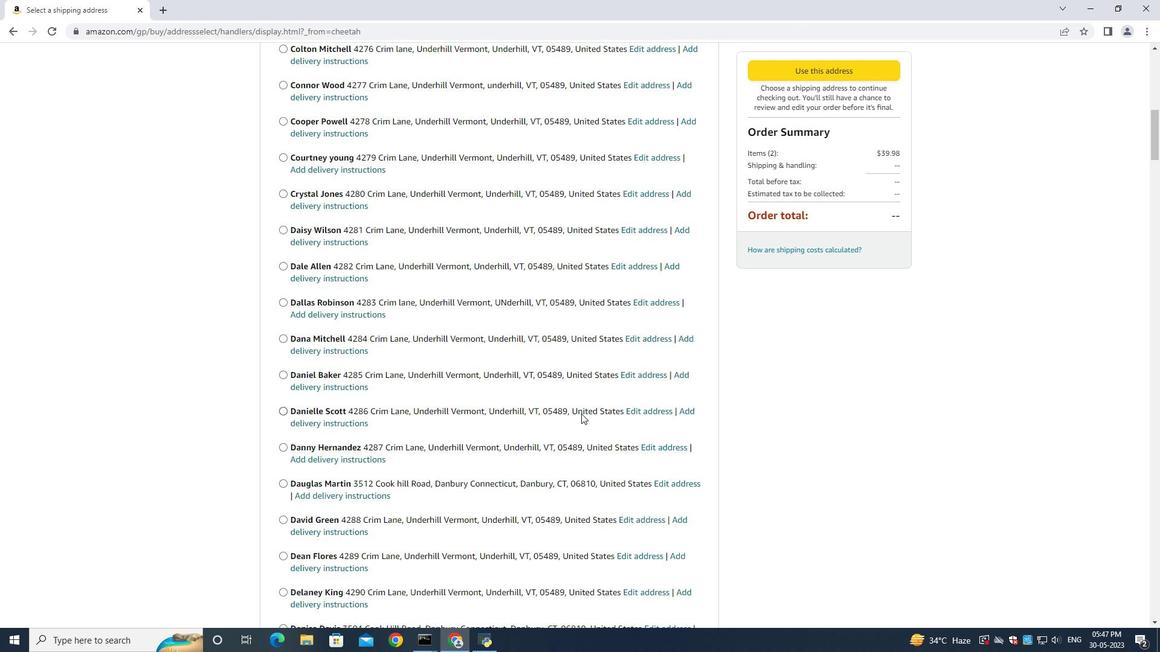 
Action: Mouse scrolled (581, 413) with delta (0, 0)
Screenshot: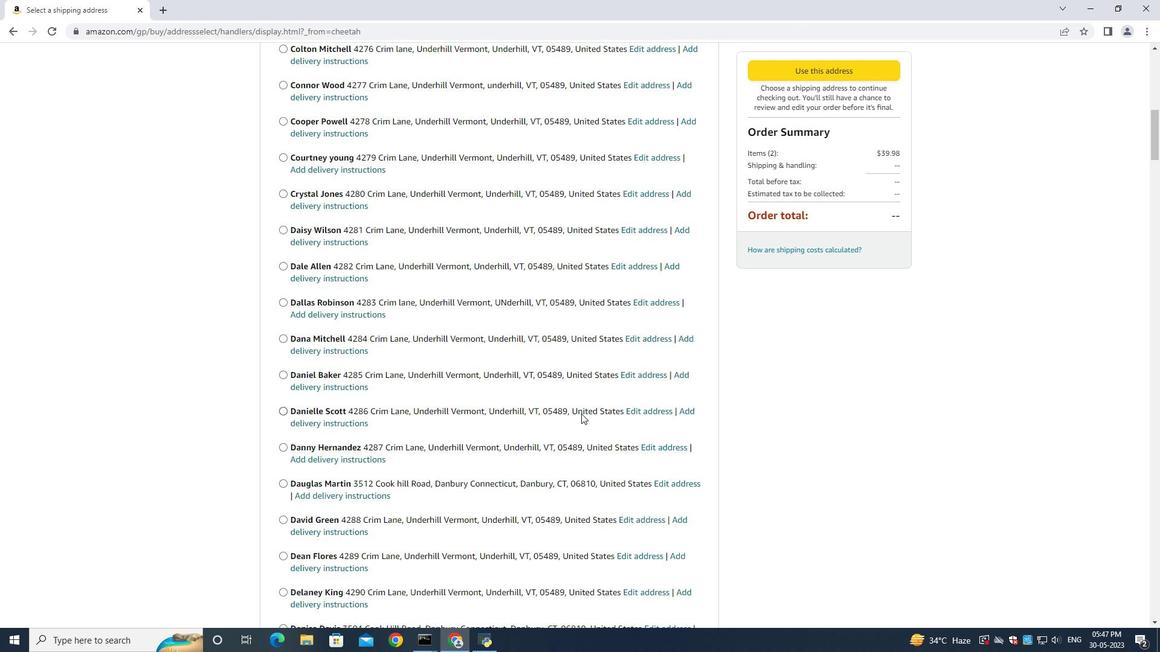 
Action: Mouse scrolled (581, 413) with delta (0, 0)
Screenshot: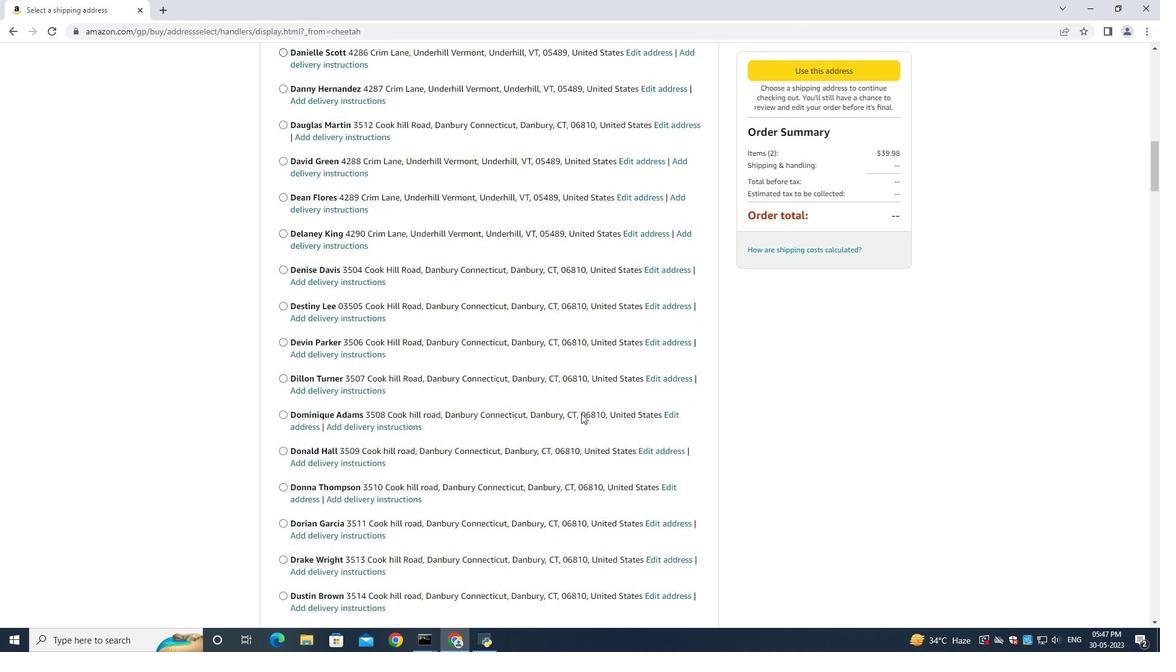 
Action: Mouse scrolled (581, 413) with delta (0, 0)
Screenshot: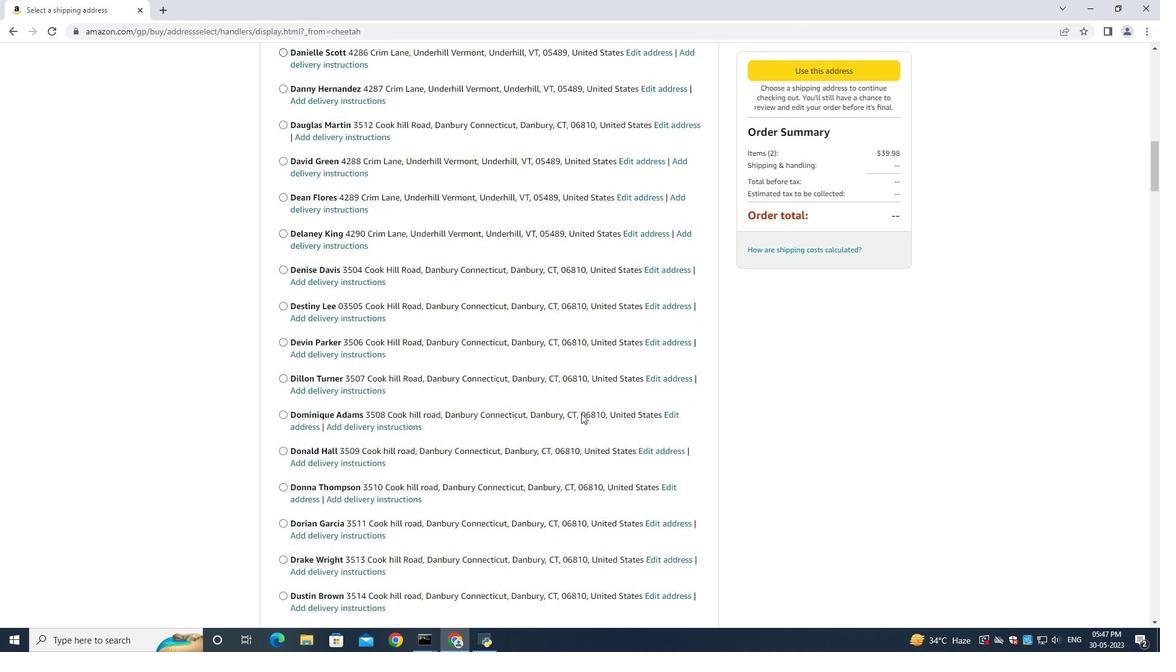
Action: Mouse scrolled (581, 413) with delta (0, 0)
Screenshot: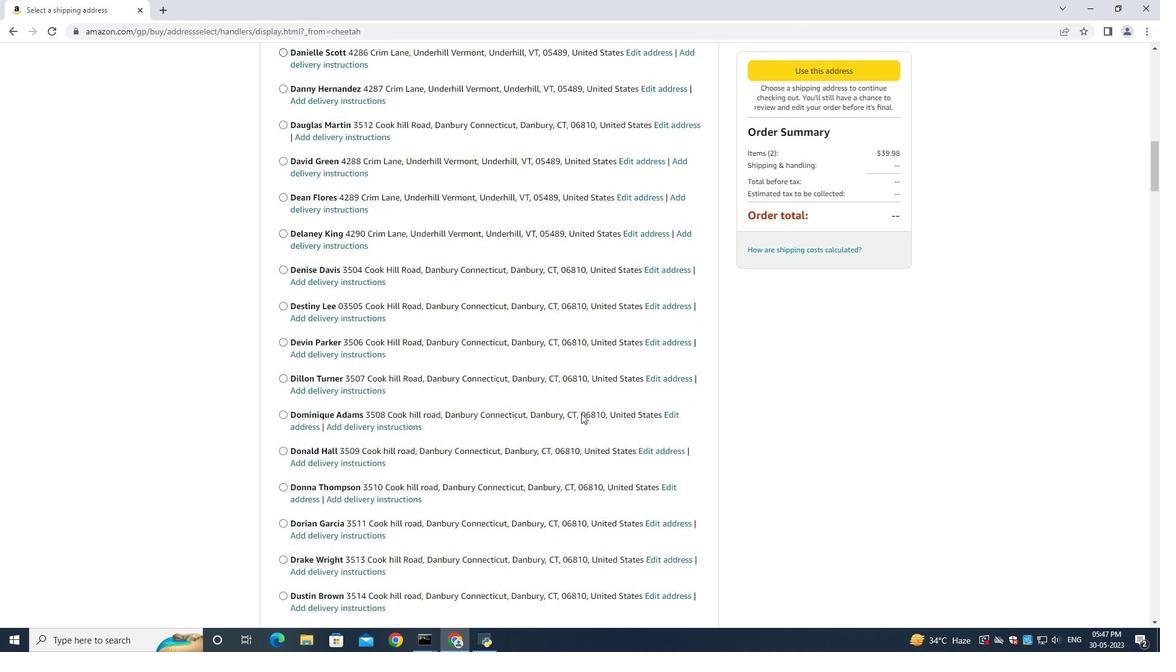 
Action: Mouse scrolled (581, 413) with delta (0, 0)
Screenshot: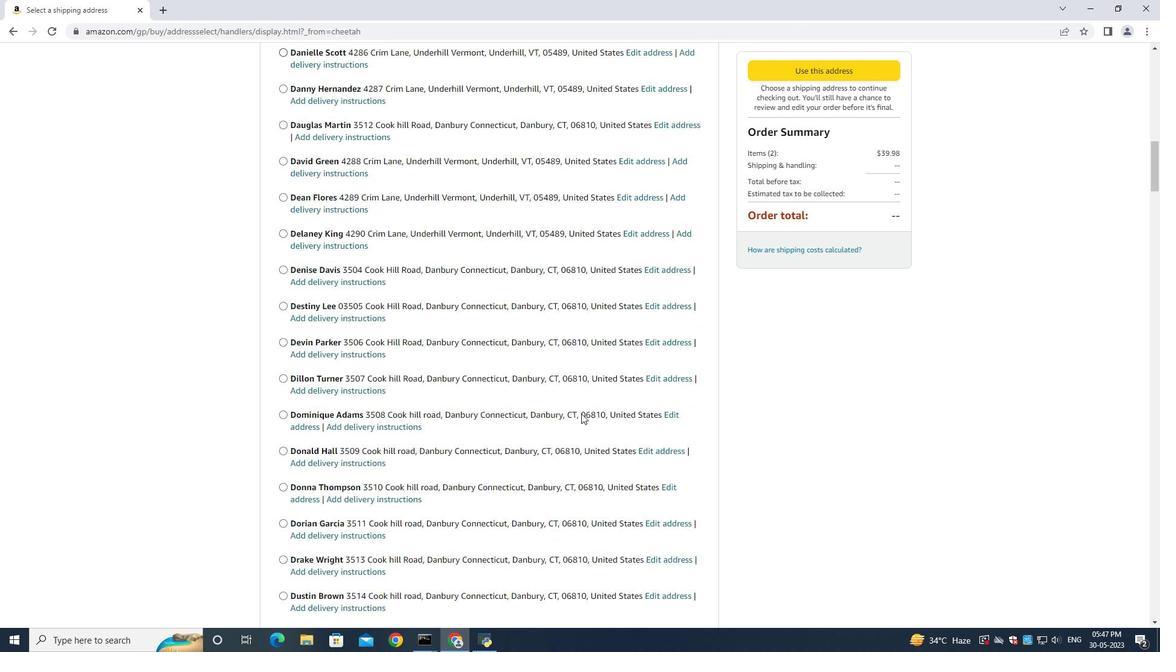 
Action: Mouse scrolled (581, 413) with delta (0, 0)
Screenshot: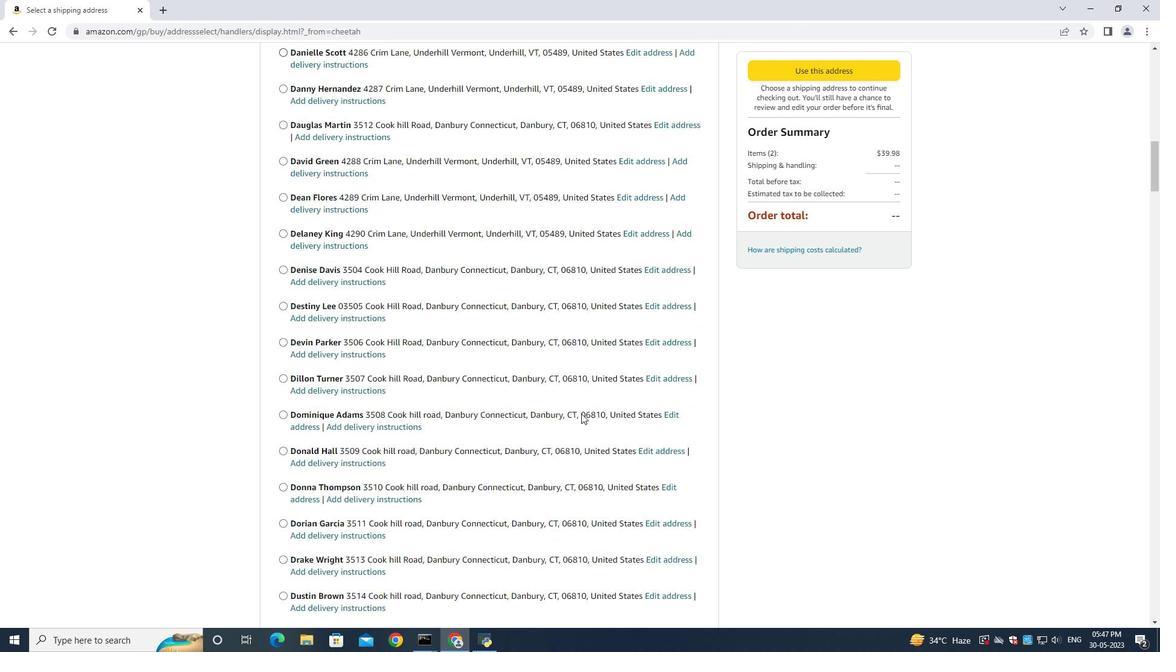 
Action: Mouse scrolled (581, 413) with delta (0, 0)
Screenshot: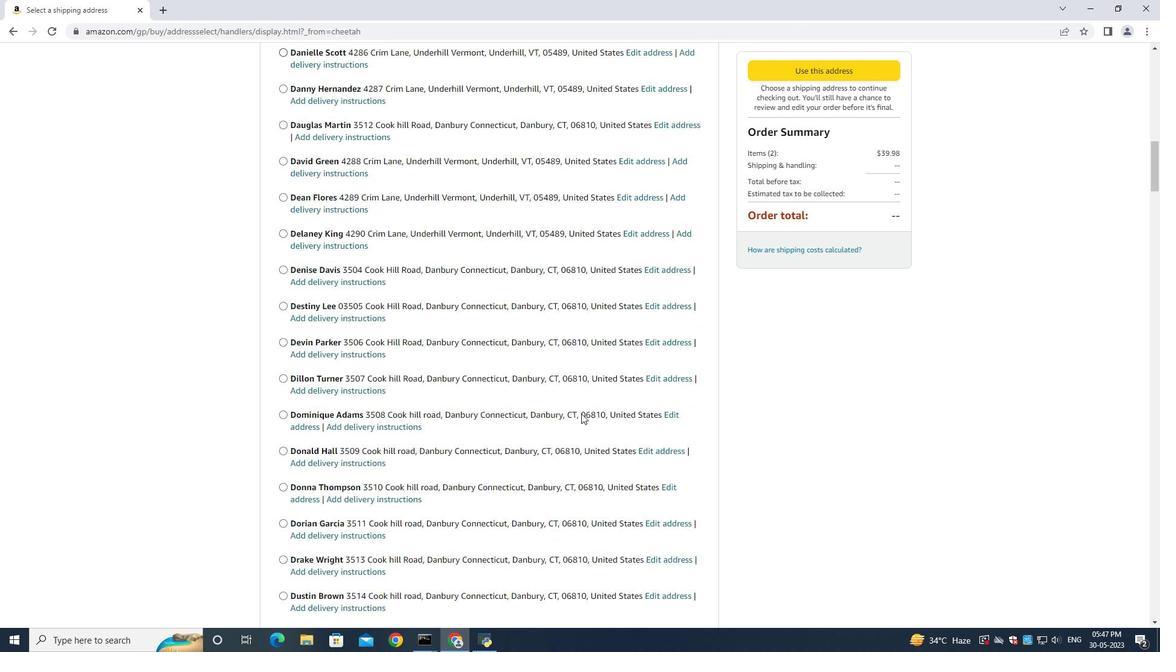 
Action: Mouse moved to (580, 413)
Screenshot: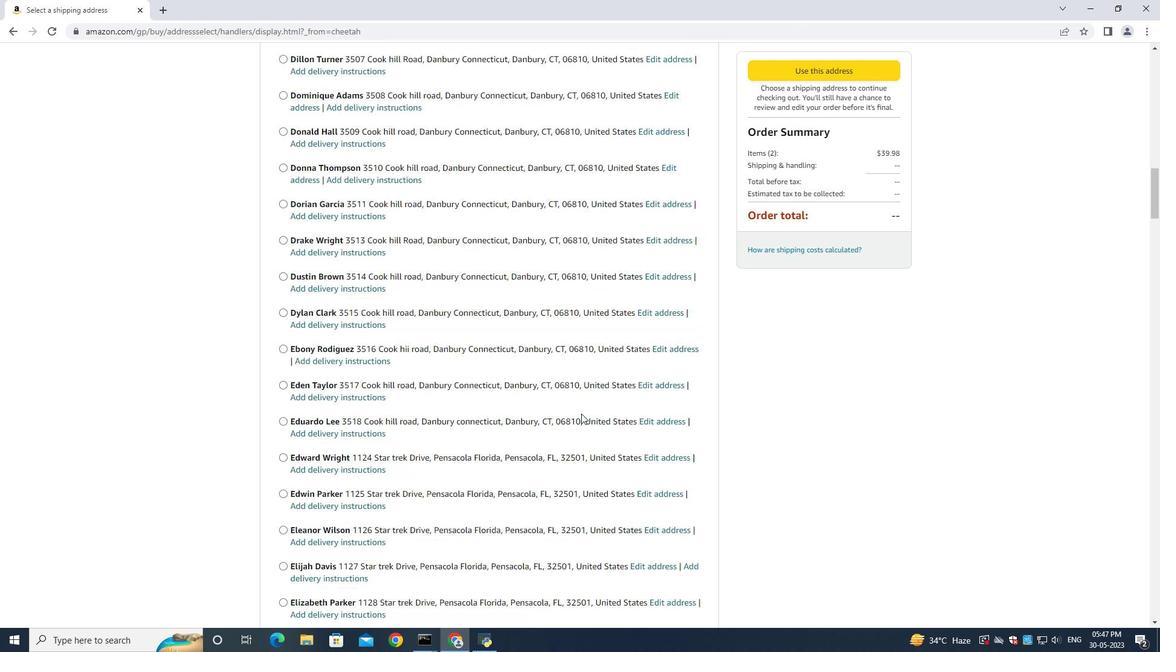 
Action: Mouse scrolled (580, 413) with delta (0, 0)
Screenshot: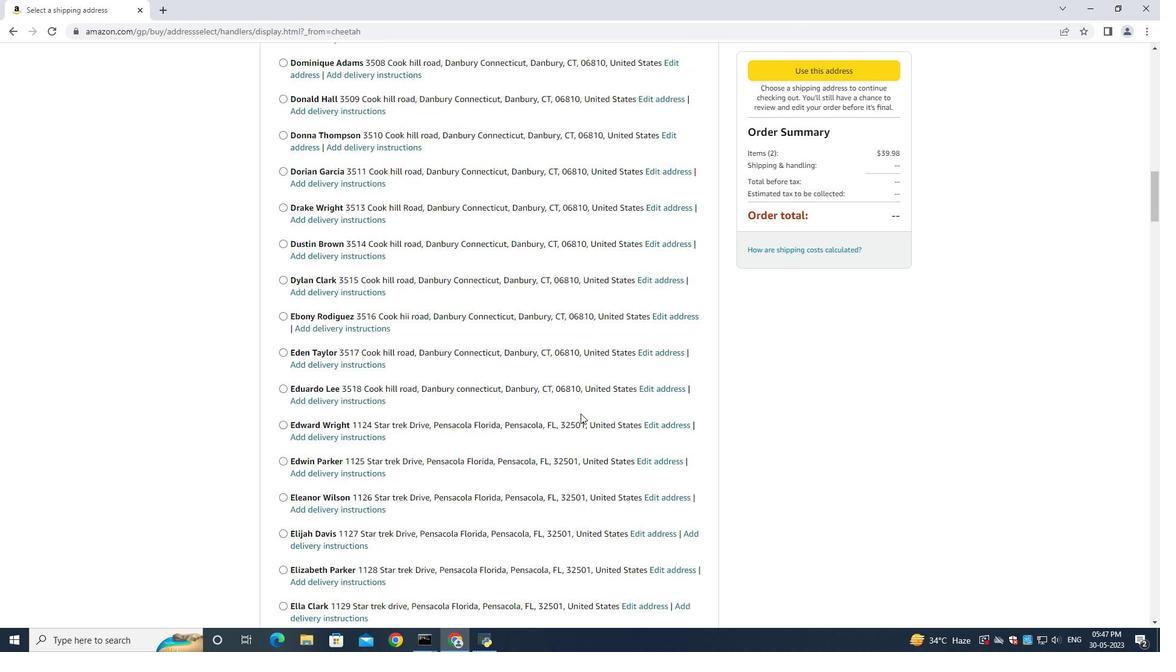 
Action: Mouse scrolled (580, 413) with delta (0, 0)
Screenshot: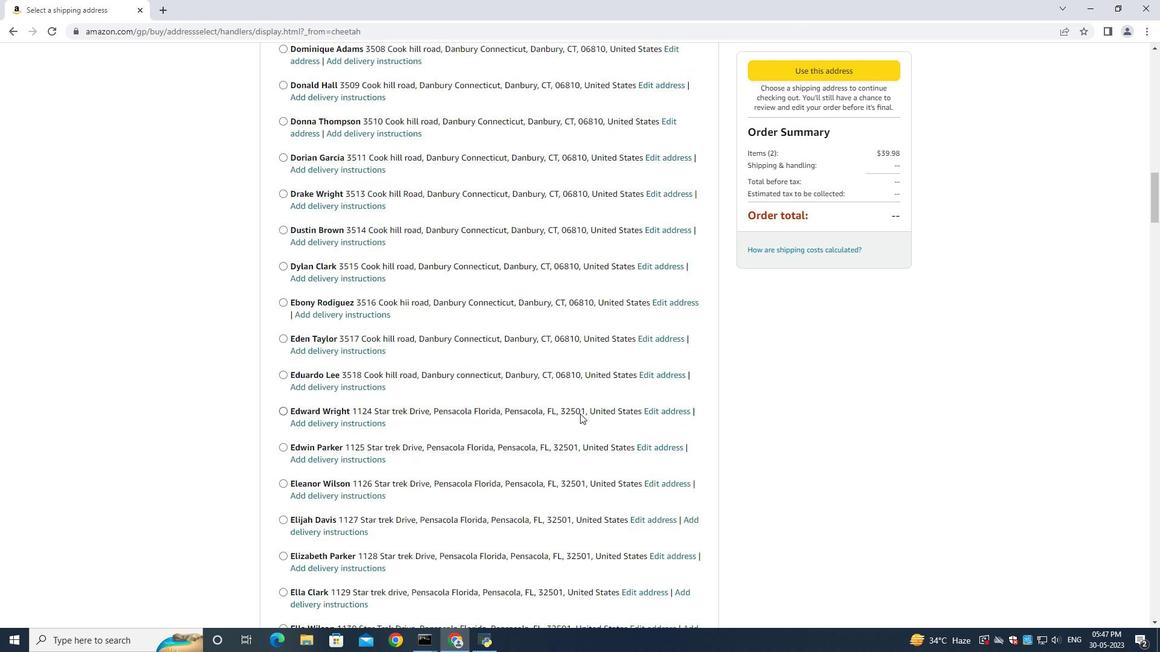 
Action: Mouse scrolled (580, 413) with delta (0, 0)
Screenshot: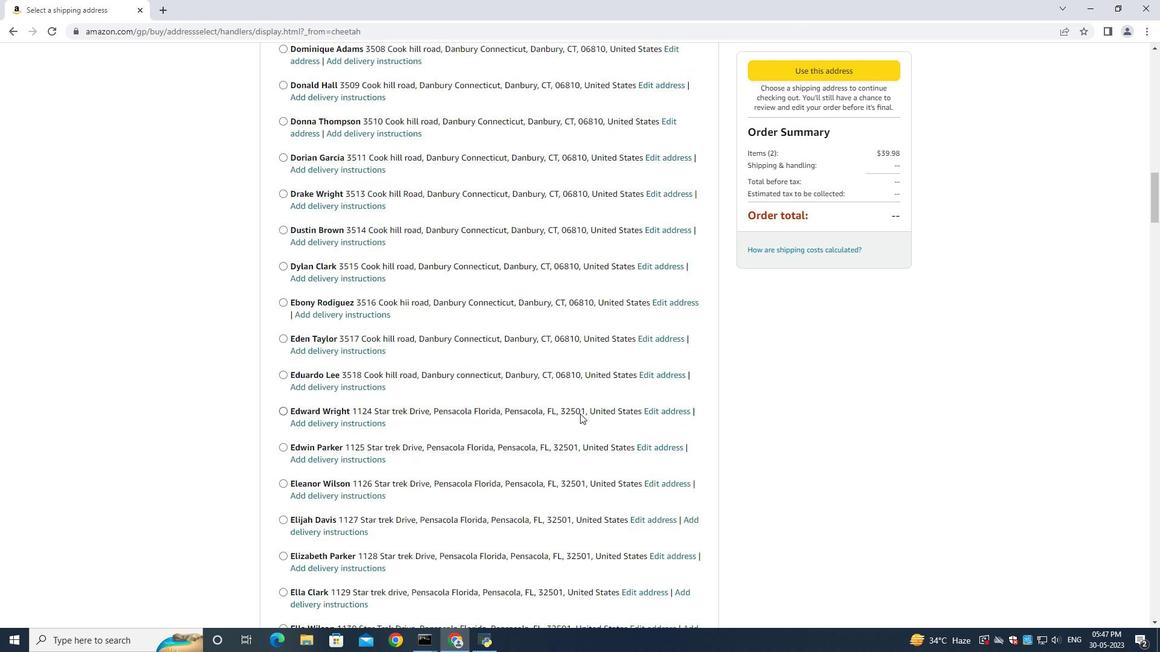 
Action: Mouse scrolled (580, 413) with delta (0, 0)
Screenshot: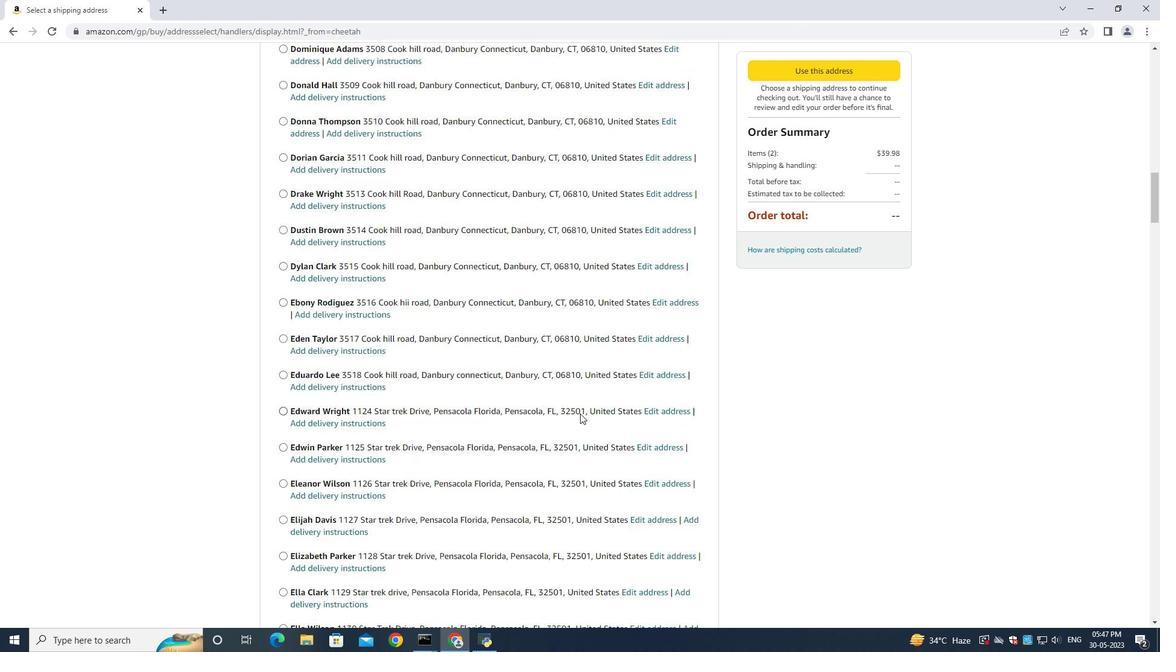 
Action: Mouse scrolled (580, 413) with delta (0, 0)
Screenshot: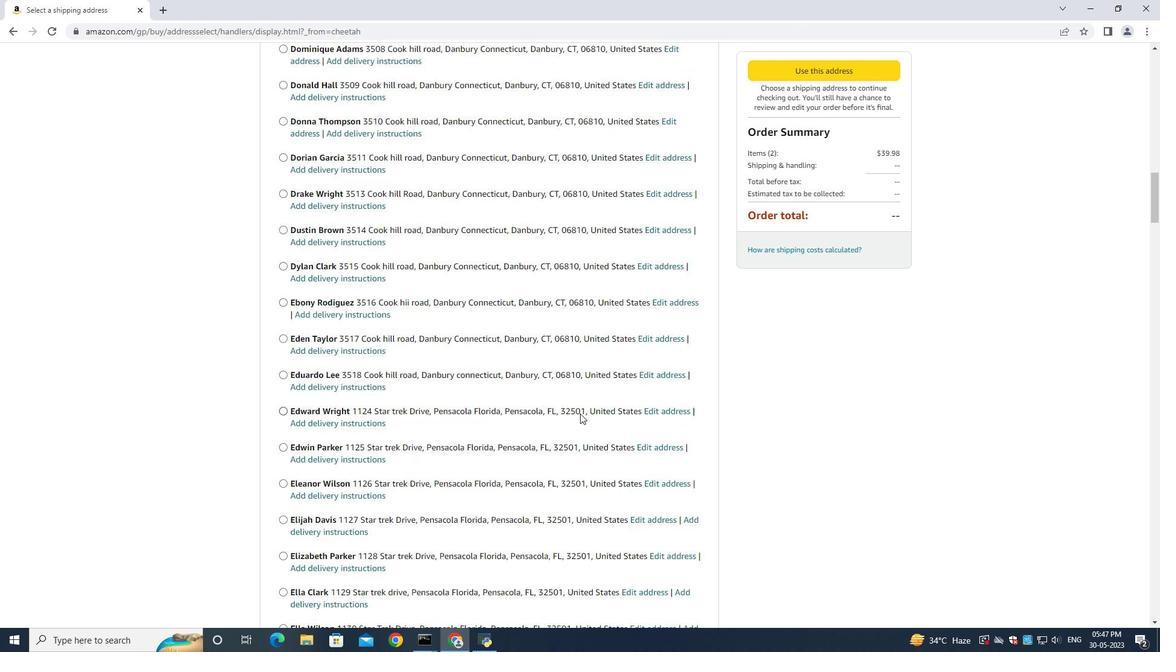 
Action: Mouse scrolled (580, 413) with delta (0, 0)
Screenshot: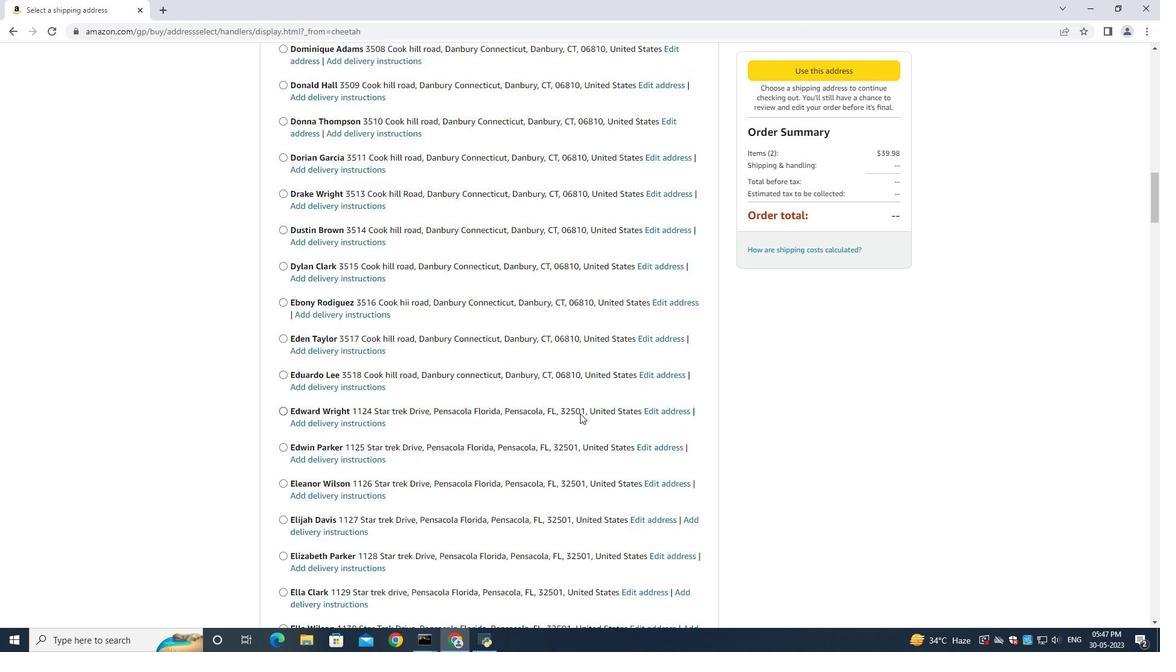 
Action: Mouse moved to (570, 409)
Screenshot: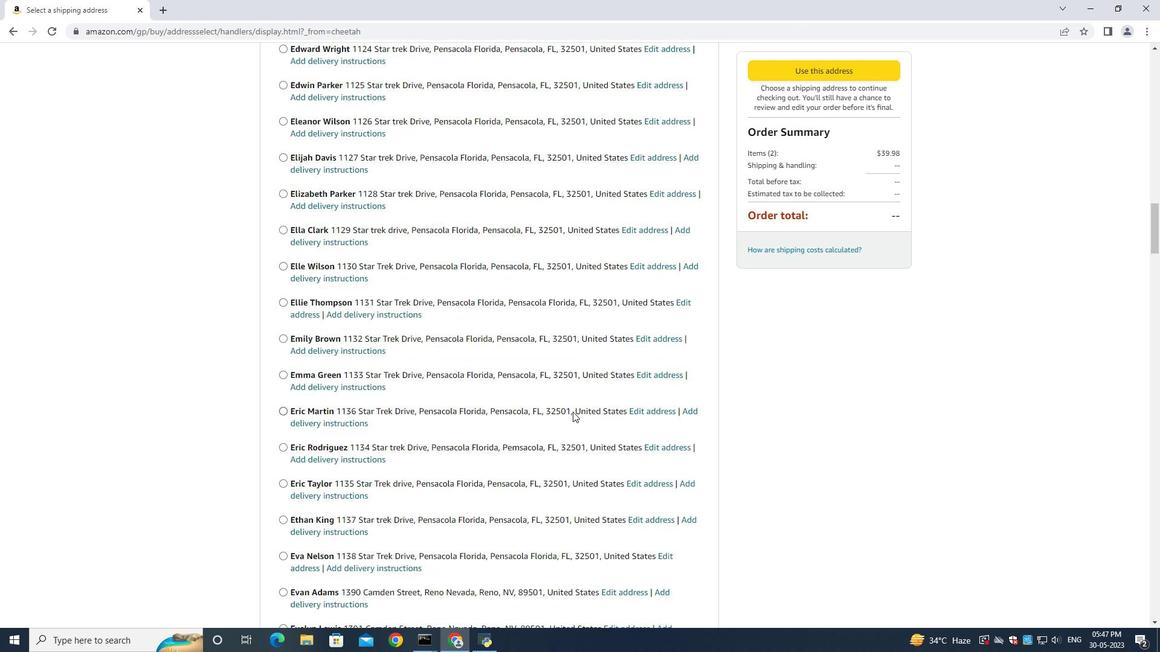 
Action: Mouse scrolled (570, 409) with delta (0, 0)
Screenshot: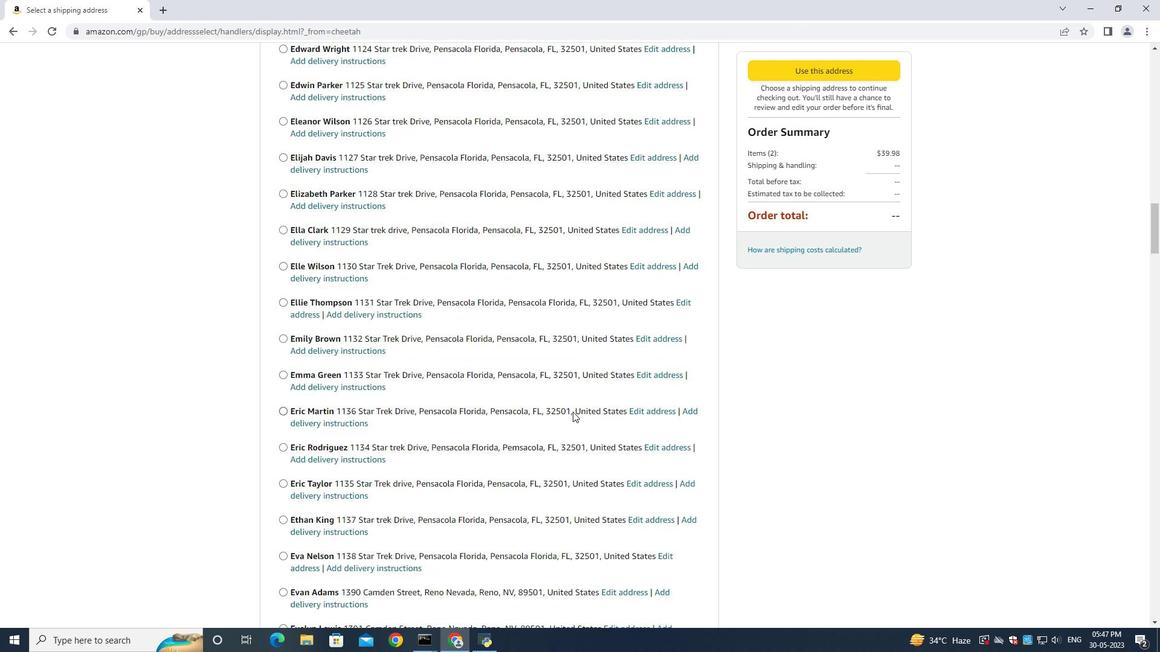
Action: Mouse scrolled (570, 409) with delta (0, 0)
Screenshot: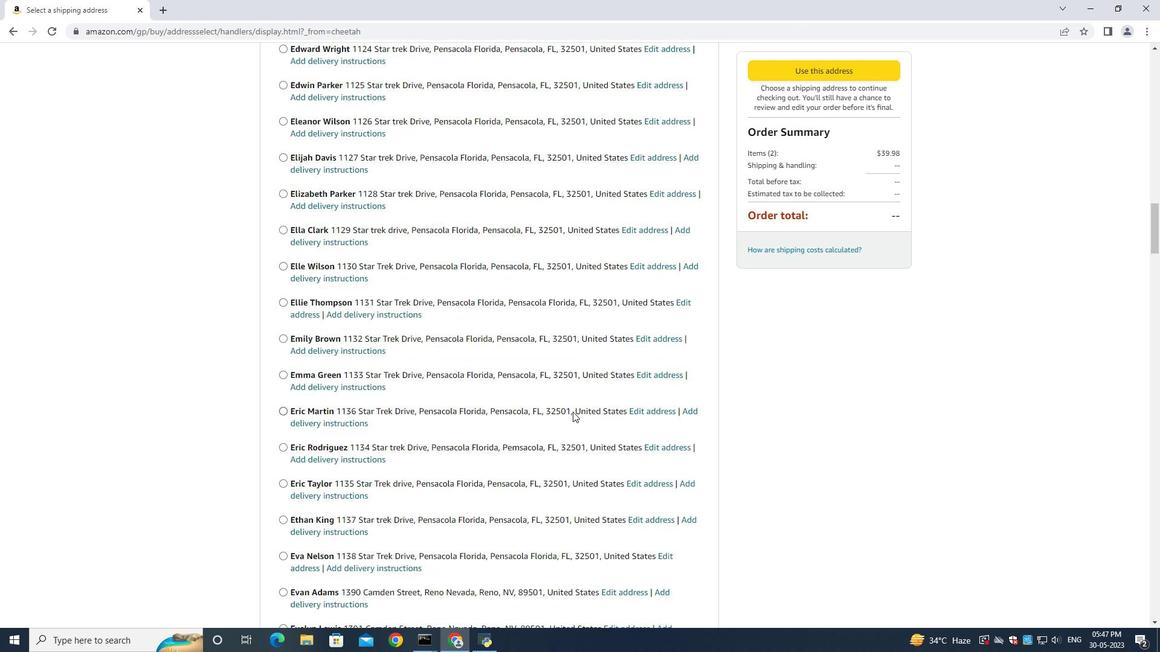 
Action: Mouse scrolled (570, 409) with delta (0, 0)
Screenshot: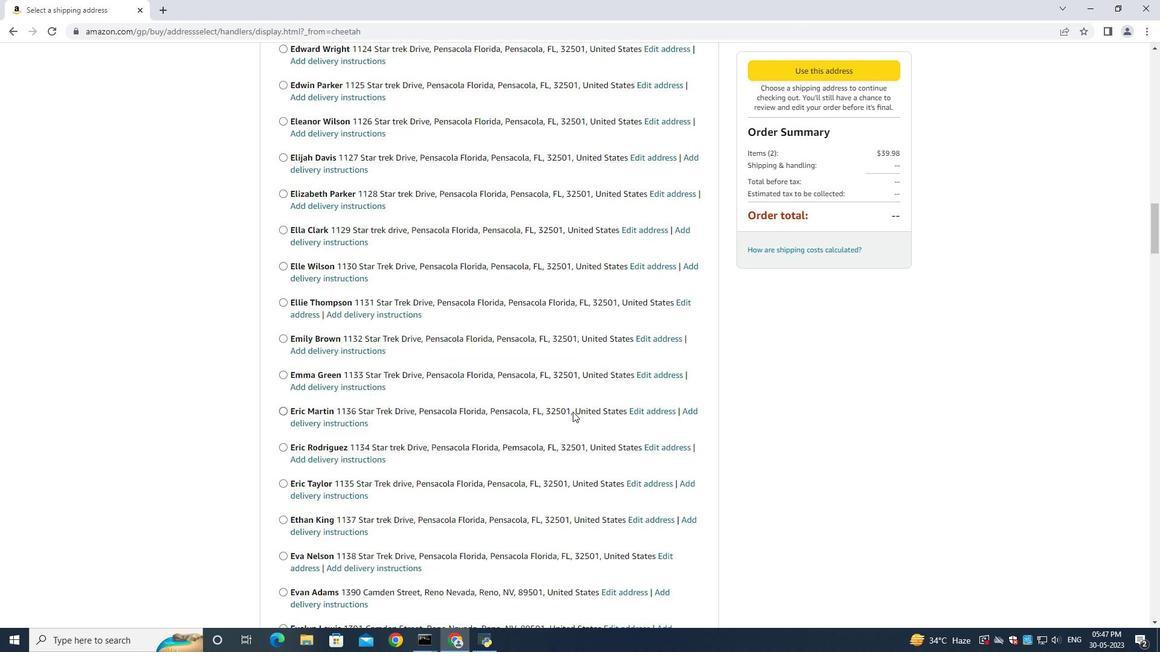 
Action: Mouse scrolled (570, 409) with delta (0, 0)
Screenshot: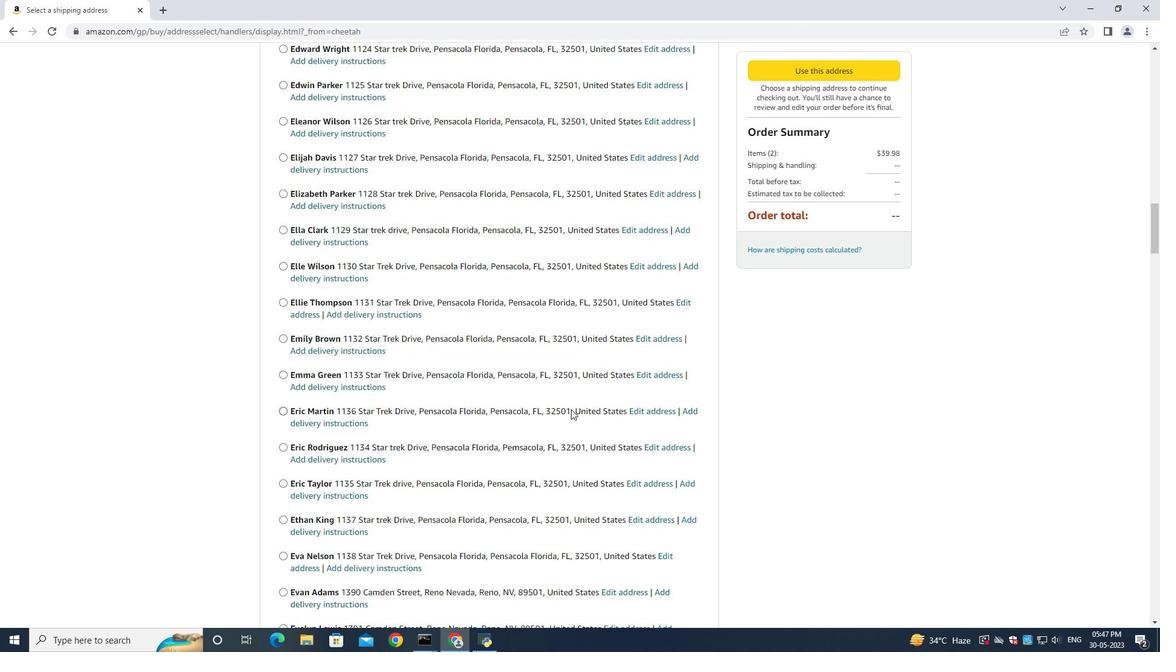 
Action: Mouse scrolled (570, 409) with delta (0, 0)
Screenshot: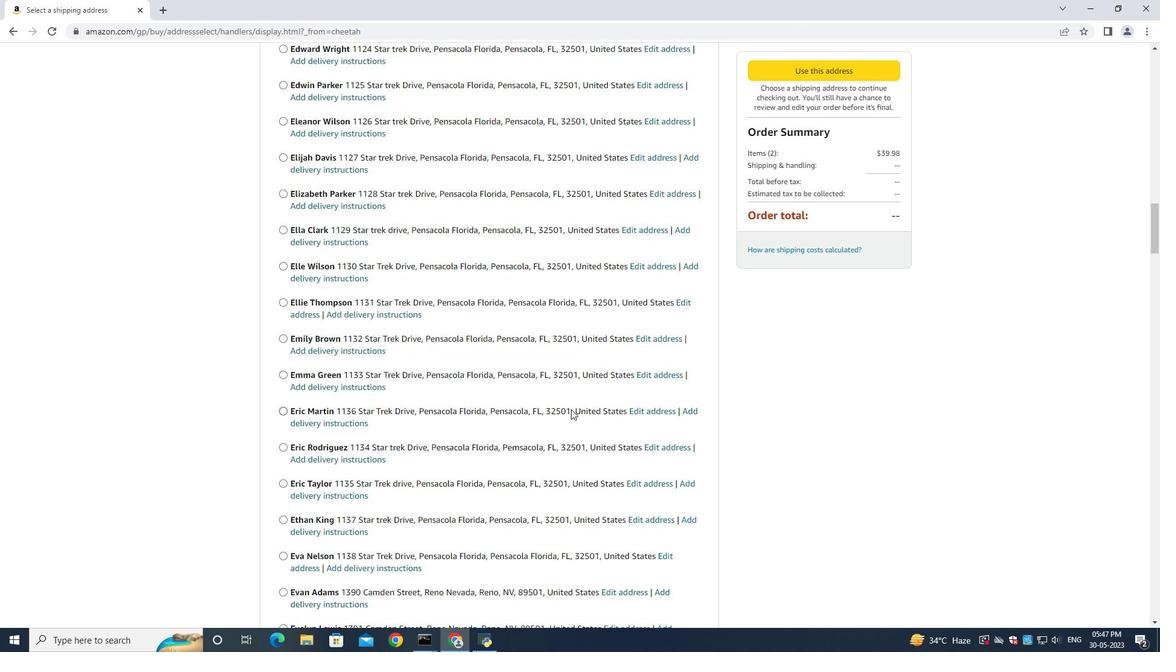 
Action: Mouse scrolled (570, 409) with delta (0, 0)
Screenshot: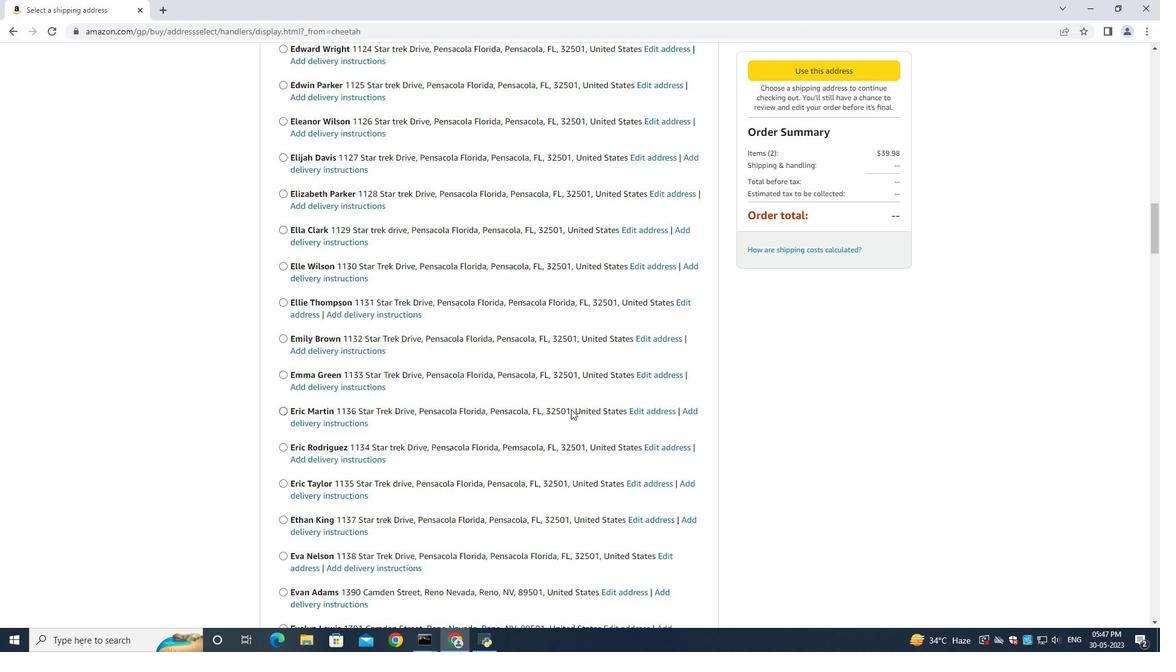 
Action: Mouse scrolled (570, 409) with delta (0, 0)
Screenshot: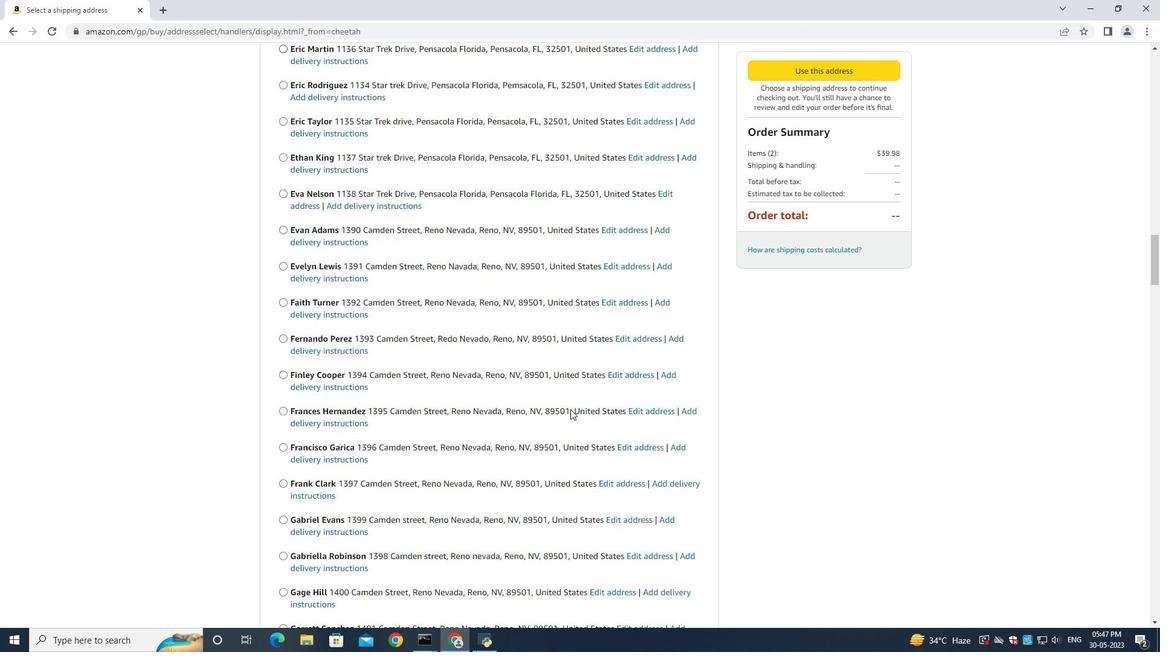 
Action: Mouse scrolled (570, 409) with delta (0, 0)
Screenshot: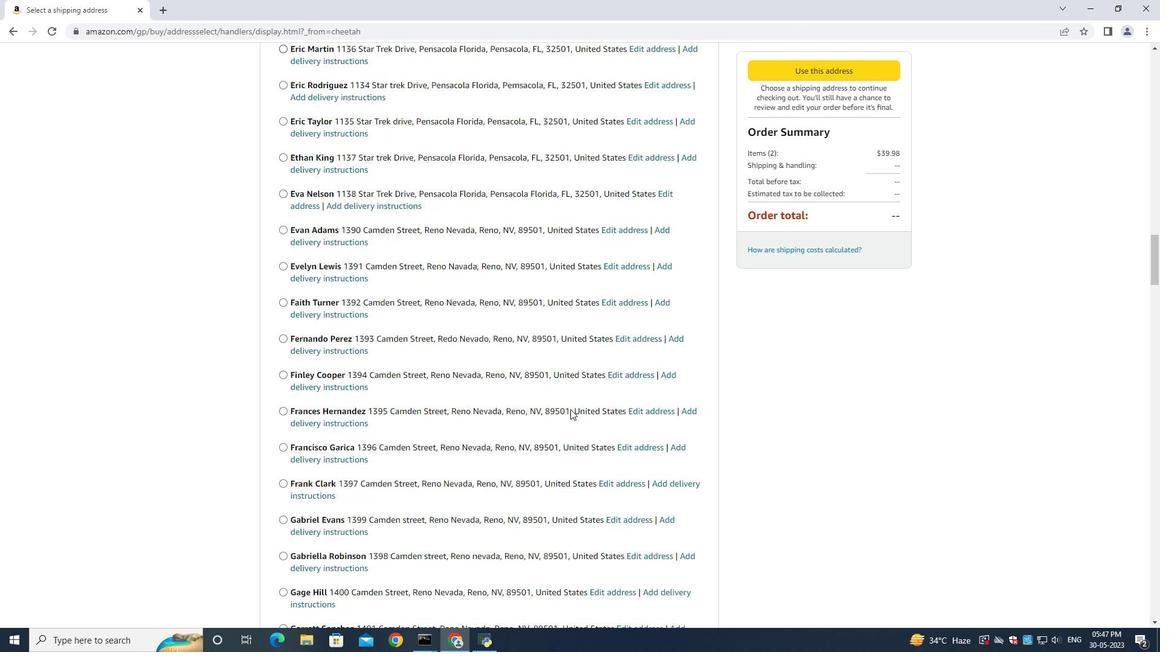 
Action: Mouse scrolled (570, 409) with delta (0, 0)
Screenshot: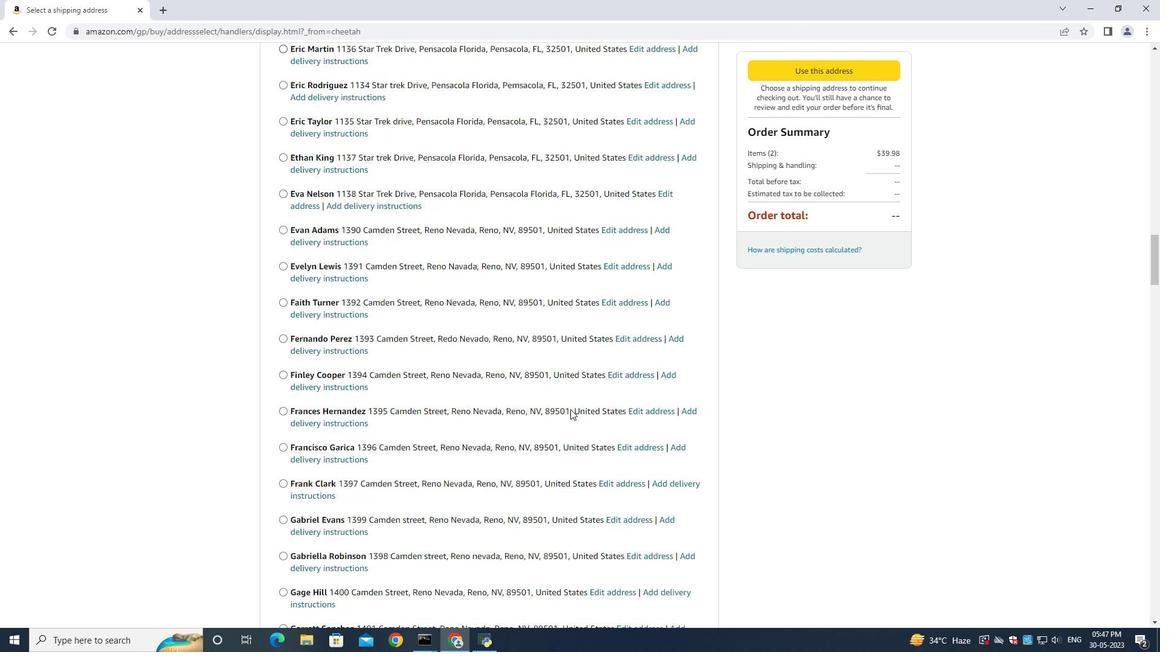 
Action: Mouse scrolled (570, 409) with delta (0, 0)
Screenshot: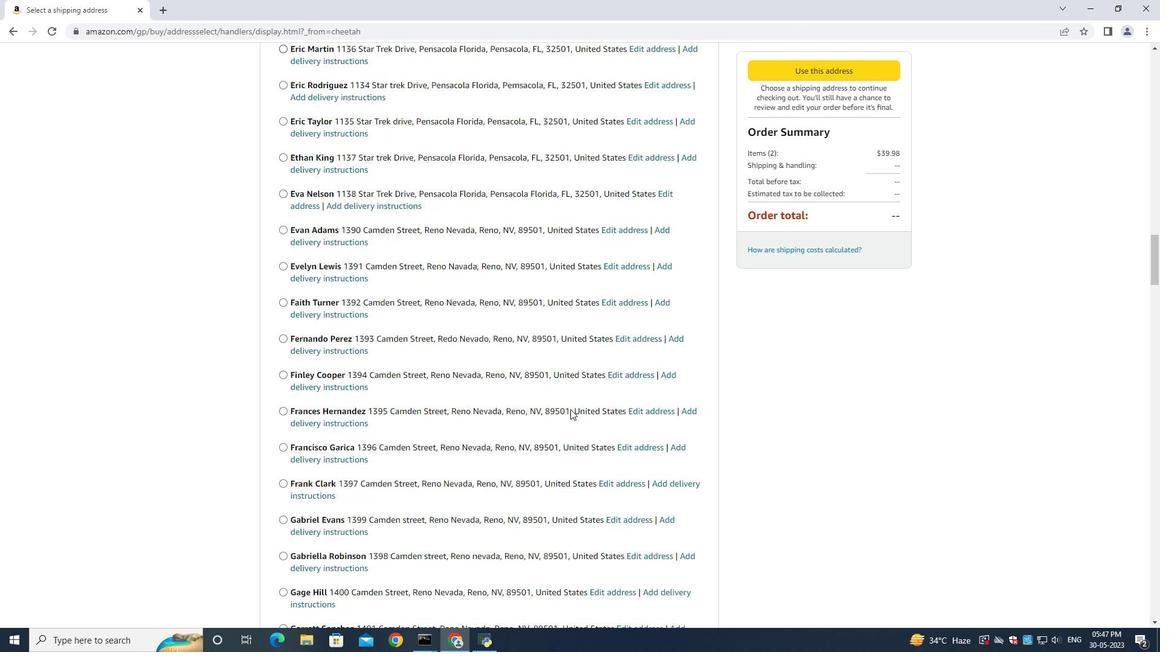 
Action: Mouse scrolled (570, 409) with delta (0, 0)
Screenshot: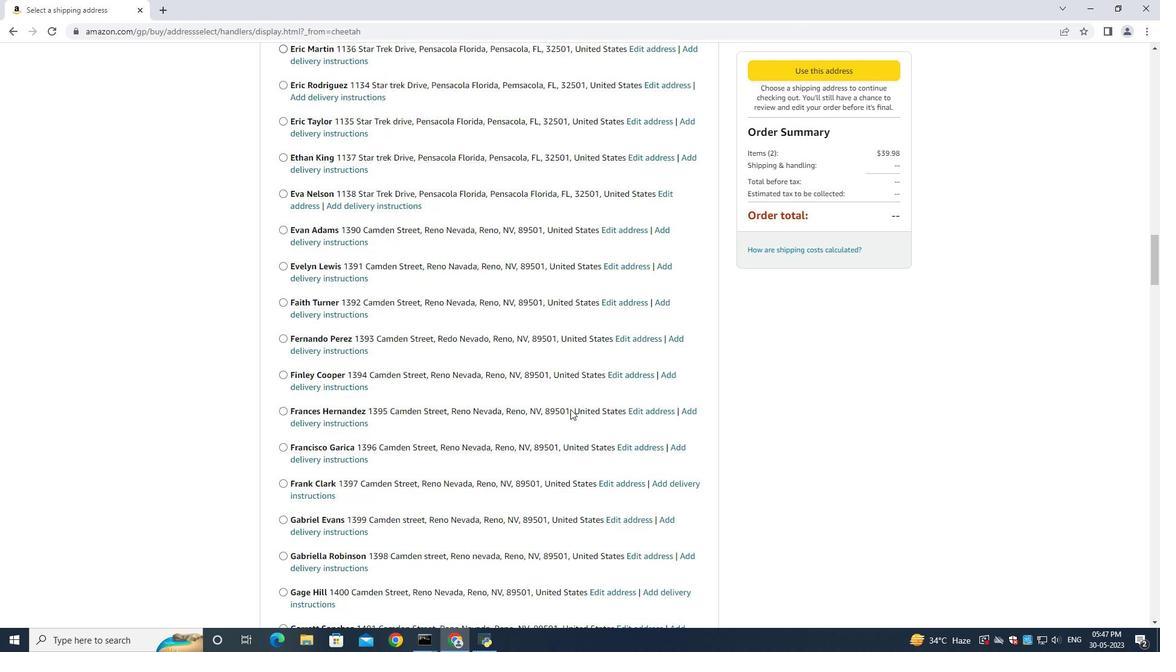 
Action: Mouse scrolled (570, 409) with delta (0, 0)
Screenshot: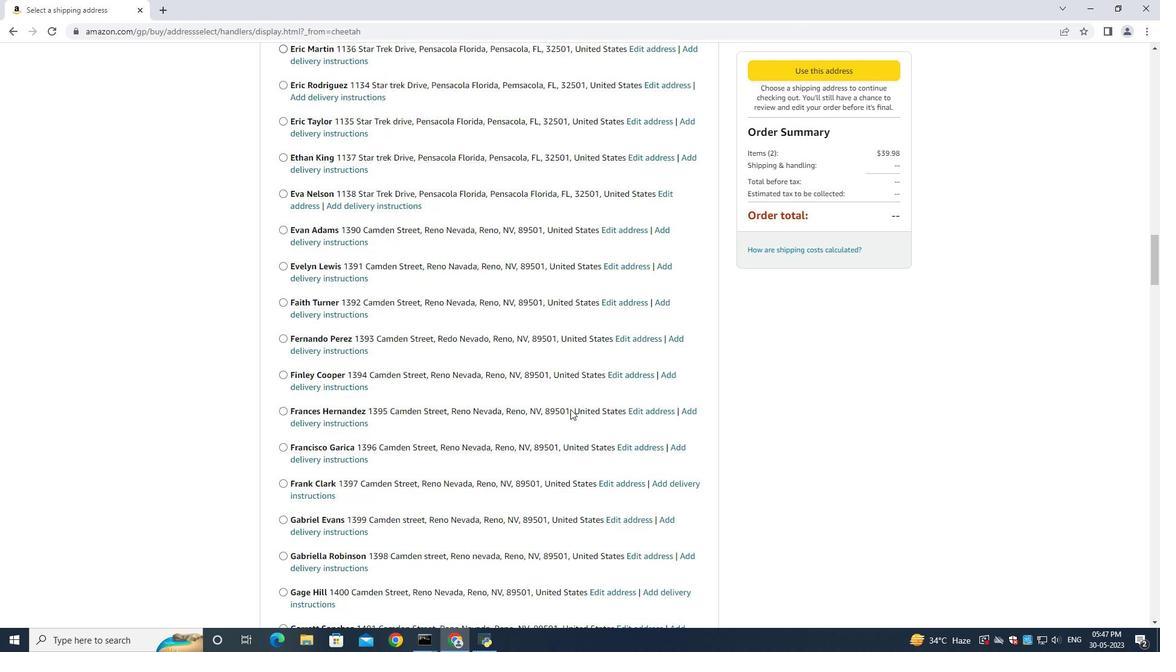 
Action: Mouse scrolled (570, 409) with delta (0, 0)
Screenshot: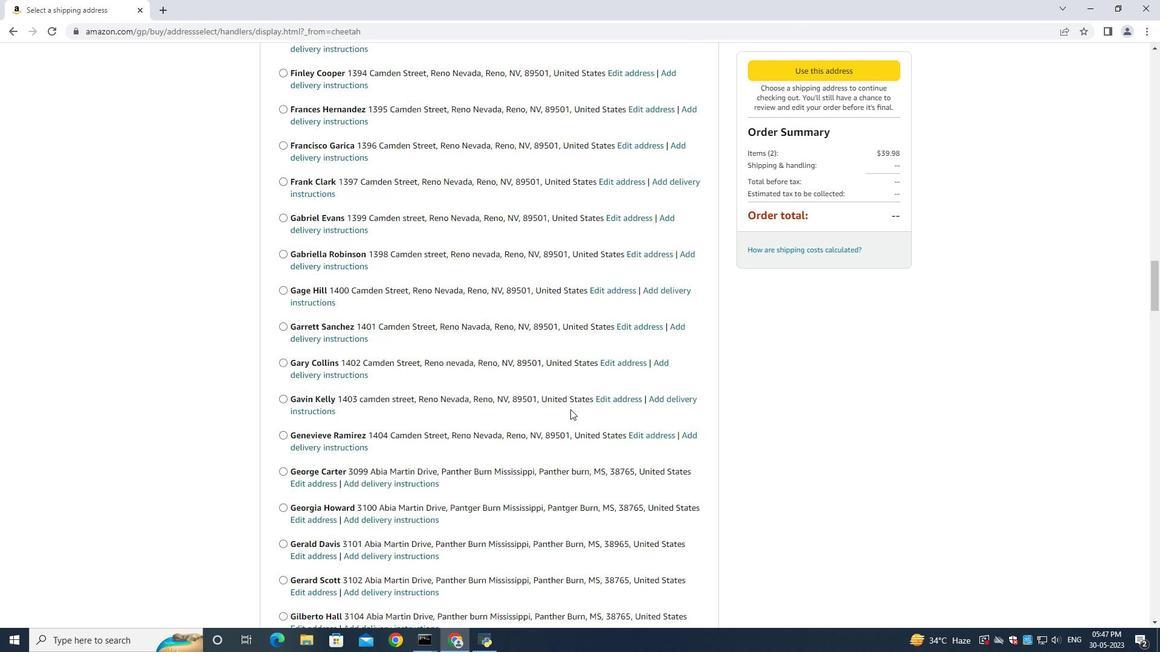 
Action: Mouse scrolled (570, 409) with delta (0, 0)
Screenshot: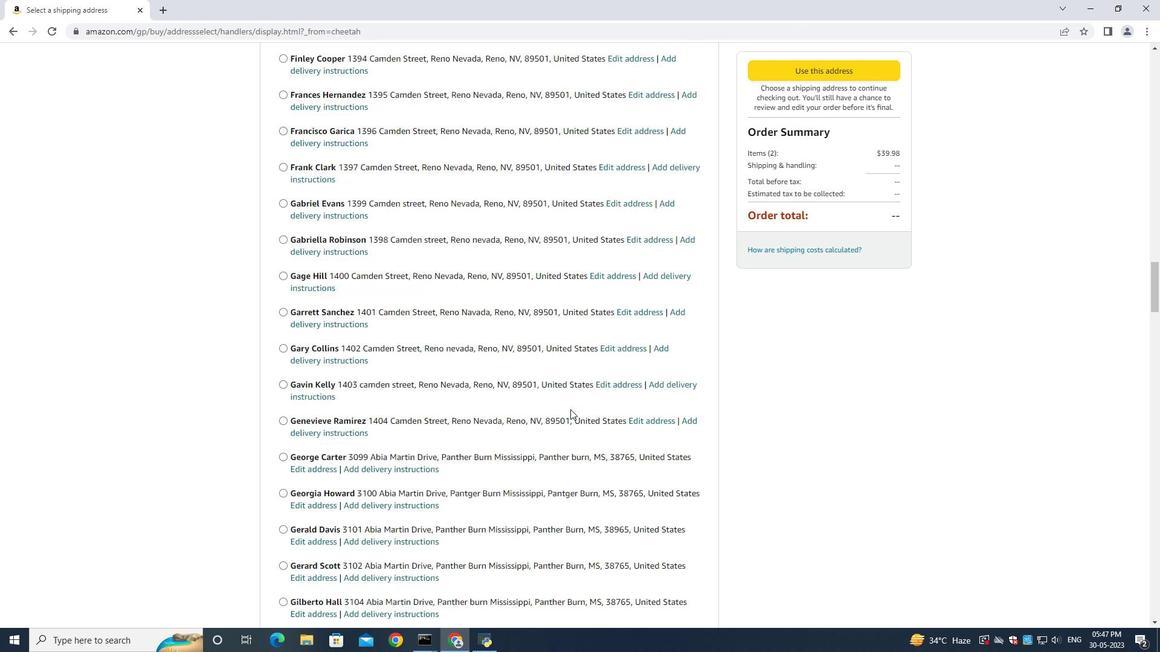 
Action: Mouse scrolled (570, 409) with delta (0, 0)
Screenshot: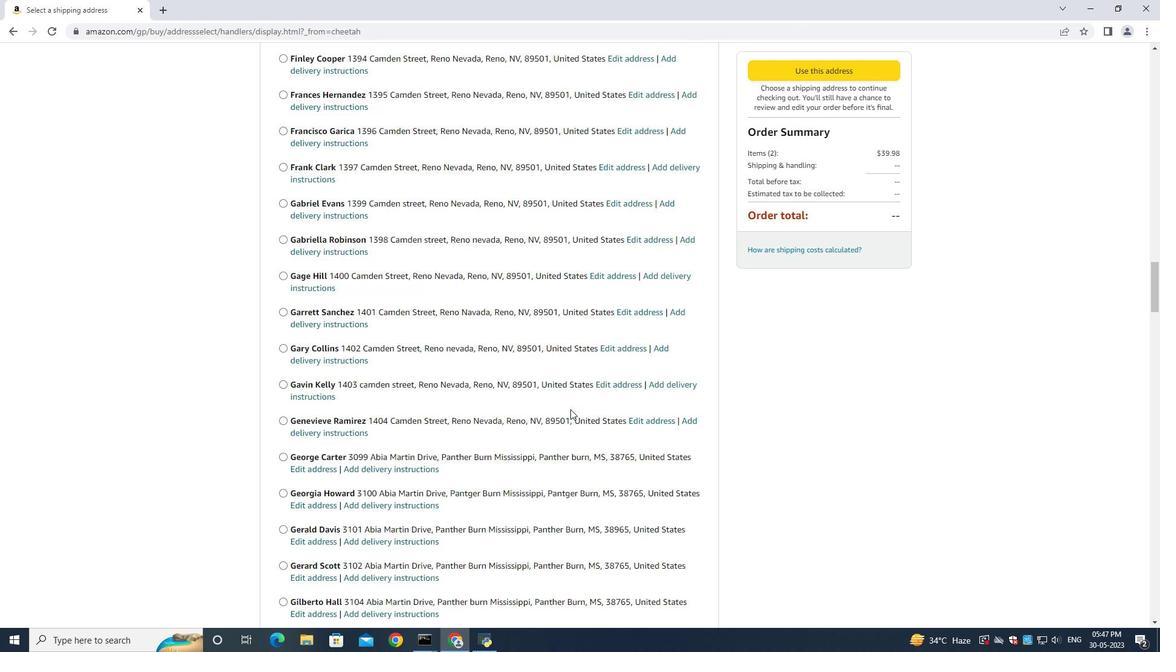 
Action: Mouse scrolled (570, 409) with delta (0, 0)
Screenshot: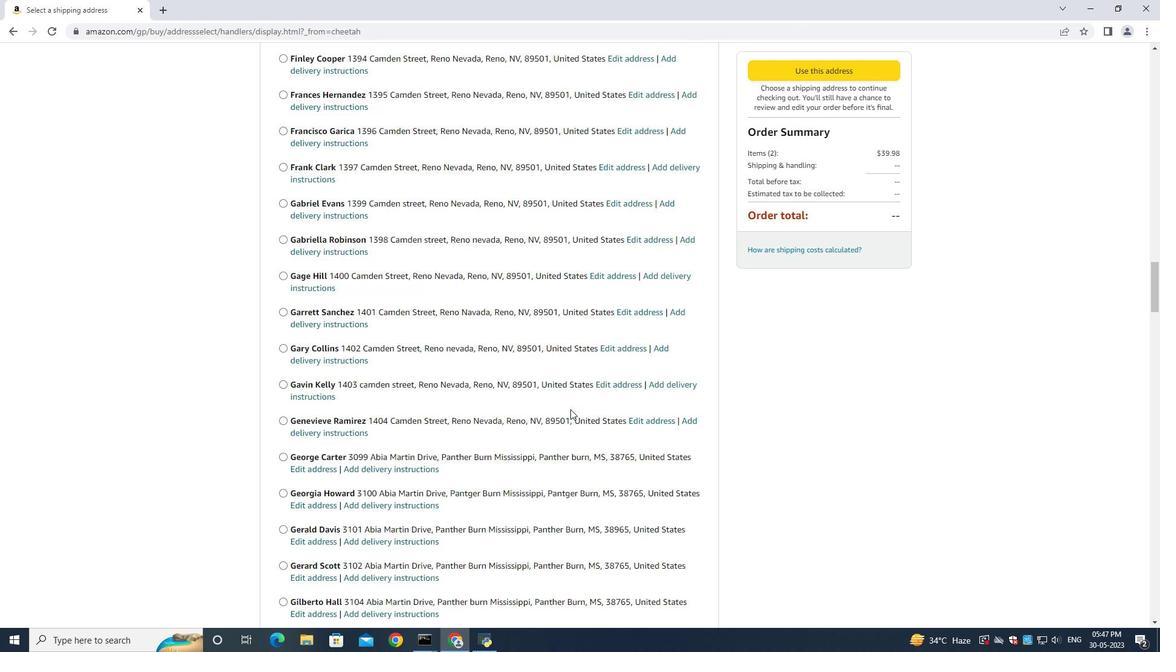 
Action: Mouse scrolled (570, 409) with delta (0, 0)
Screenshot: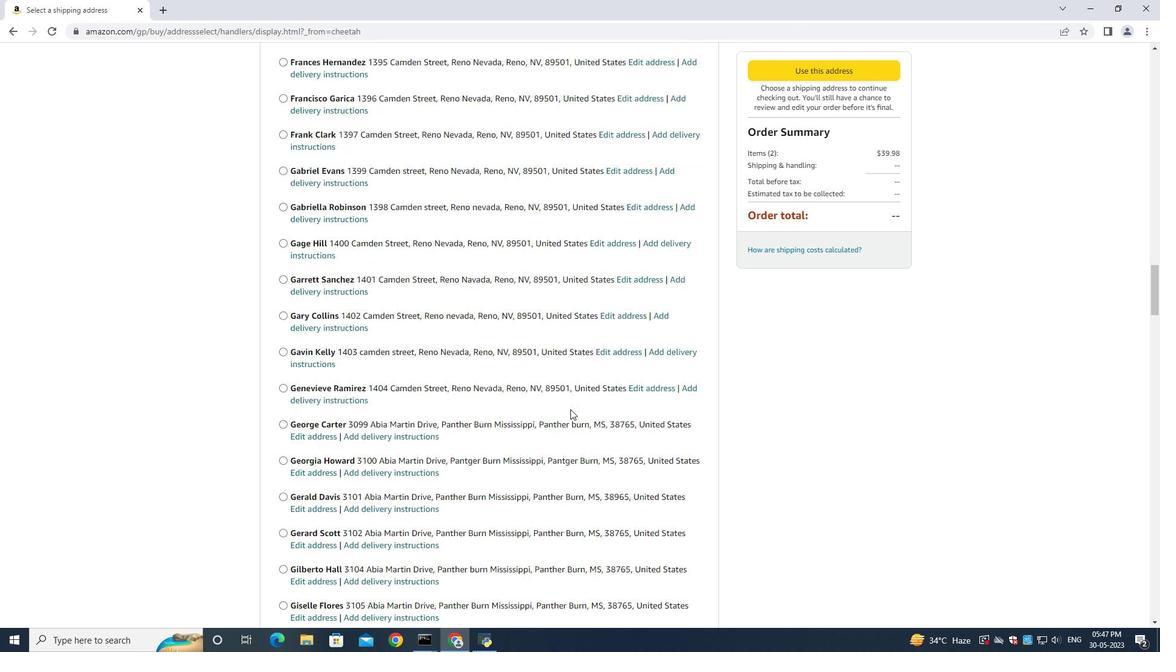 
Action: Mouse scrolled (570, 409) with delta (0, 0)
Screenshot: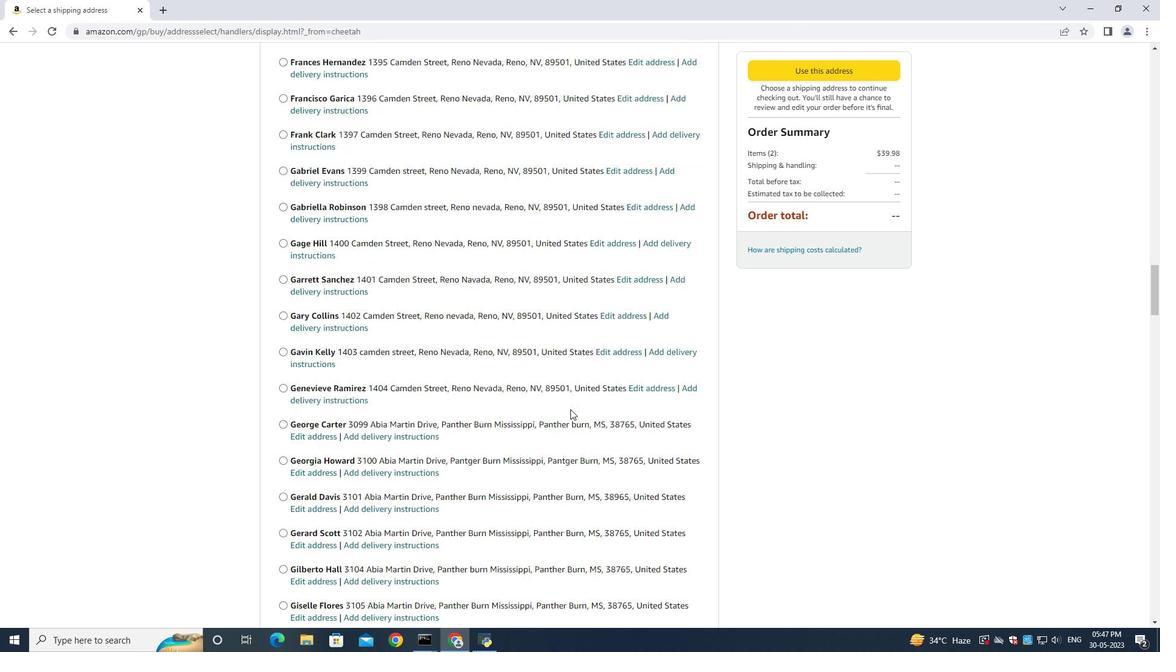 
Action: Mouse scrolled (570, 409) with delta (0, 0)
Screenshot: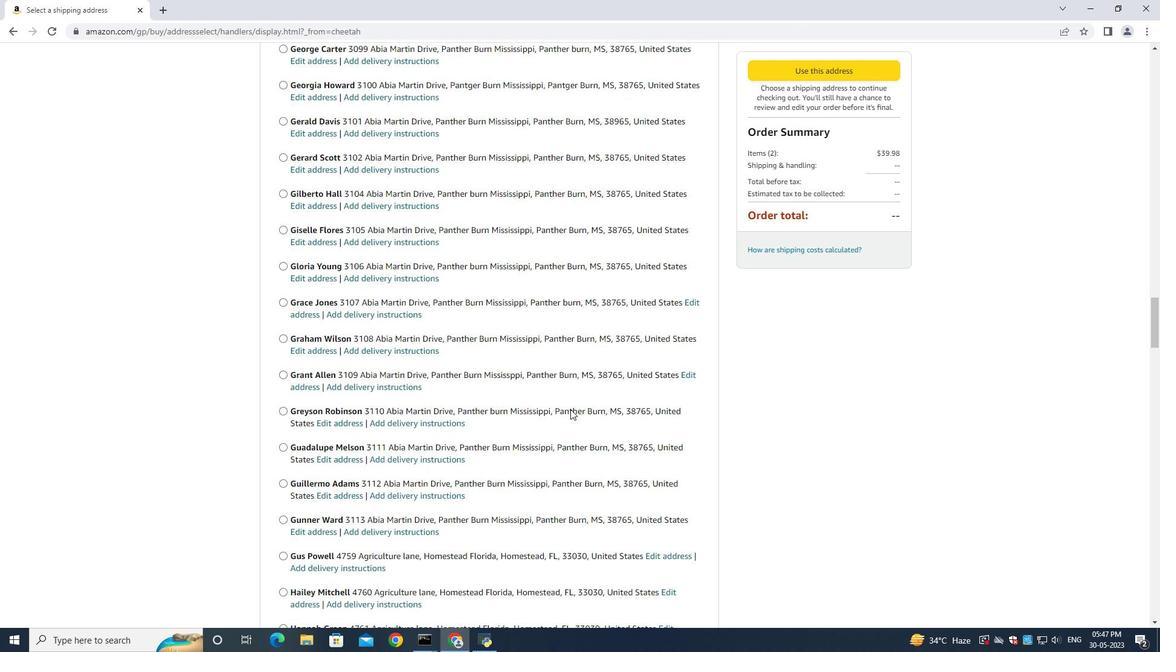 
Action: Mouse scrolled (570, 409) with delta (0, 0)
Screenshot: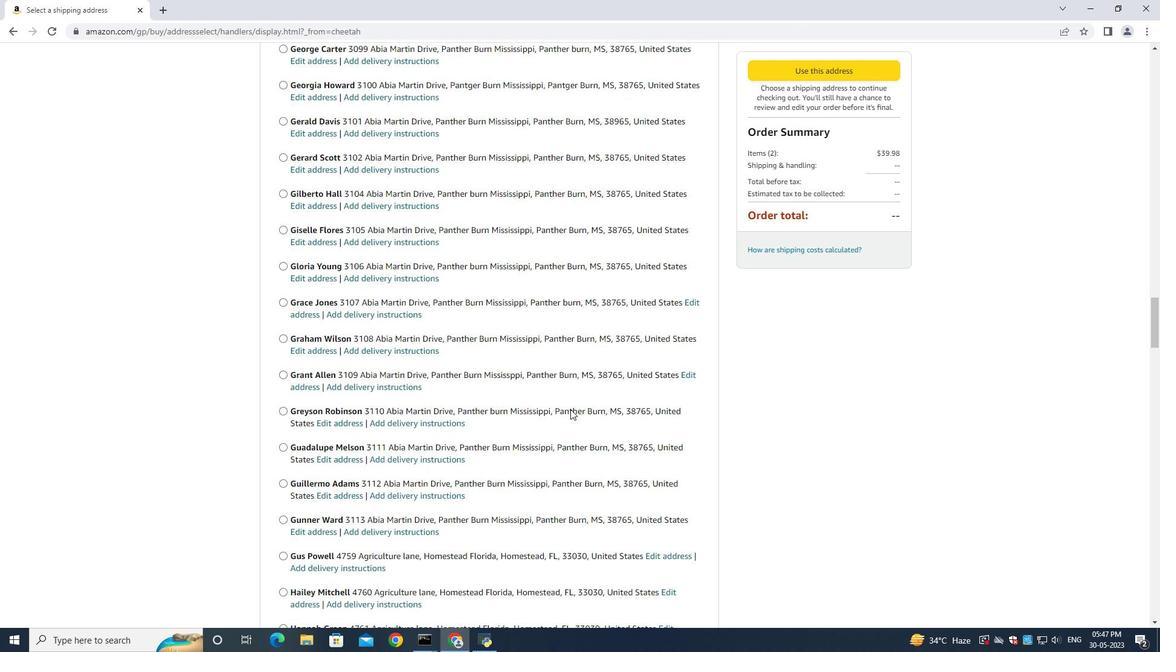 
Action: Mouse scrolled (570, 409) with delta (0, 0)
Screenshot: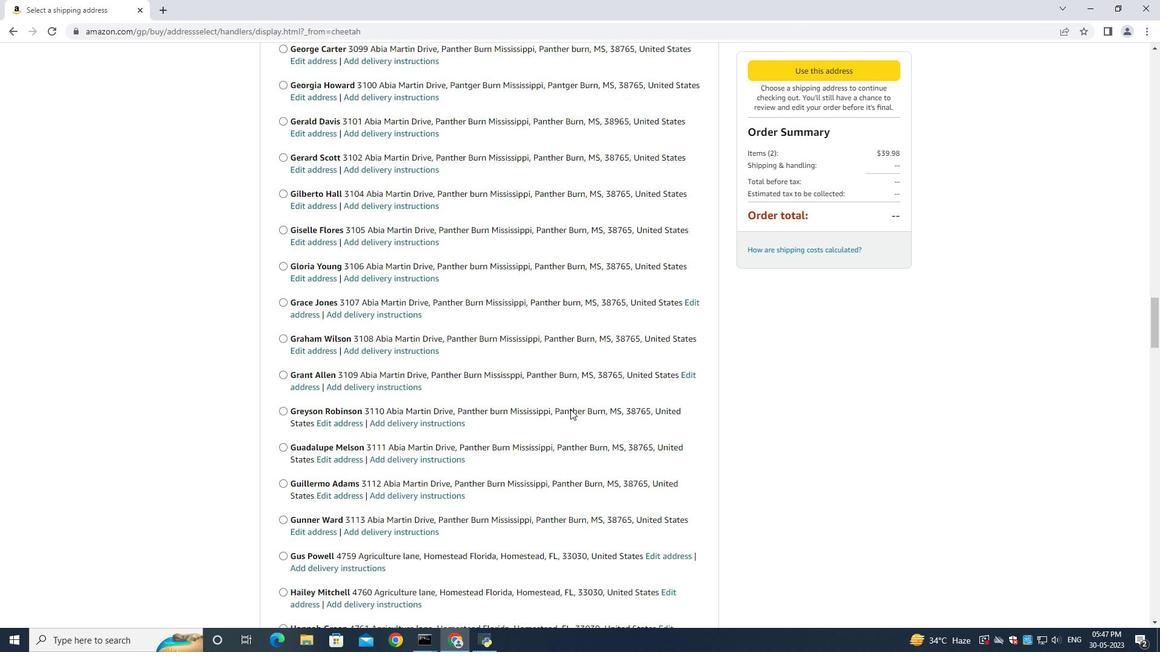 
Action: Mouse scrolled (570, 409) with delta (0, 0)
Screenshot: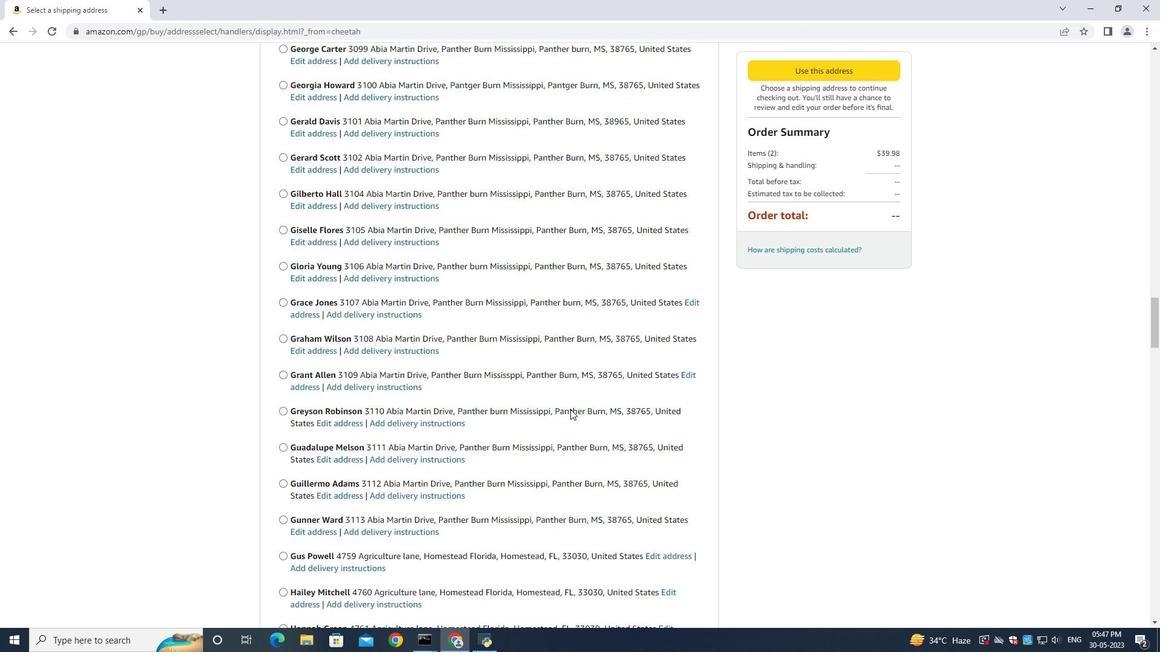 
Action: Mouse scrolled (570, 409) with delta (0, 0)
Screenshot: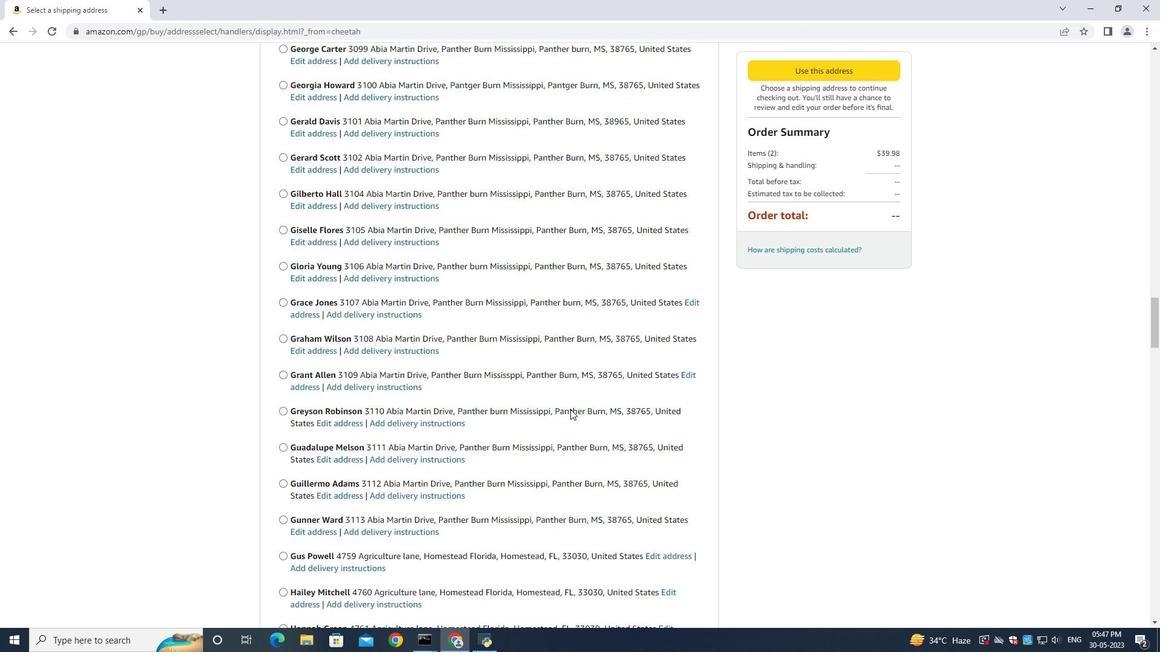 
Action: Mouse scrolled (570, 409) with delta (0, 0)
Screenshot: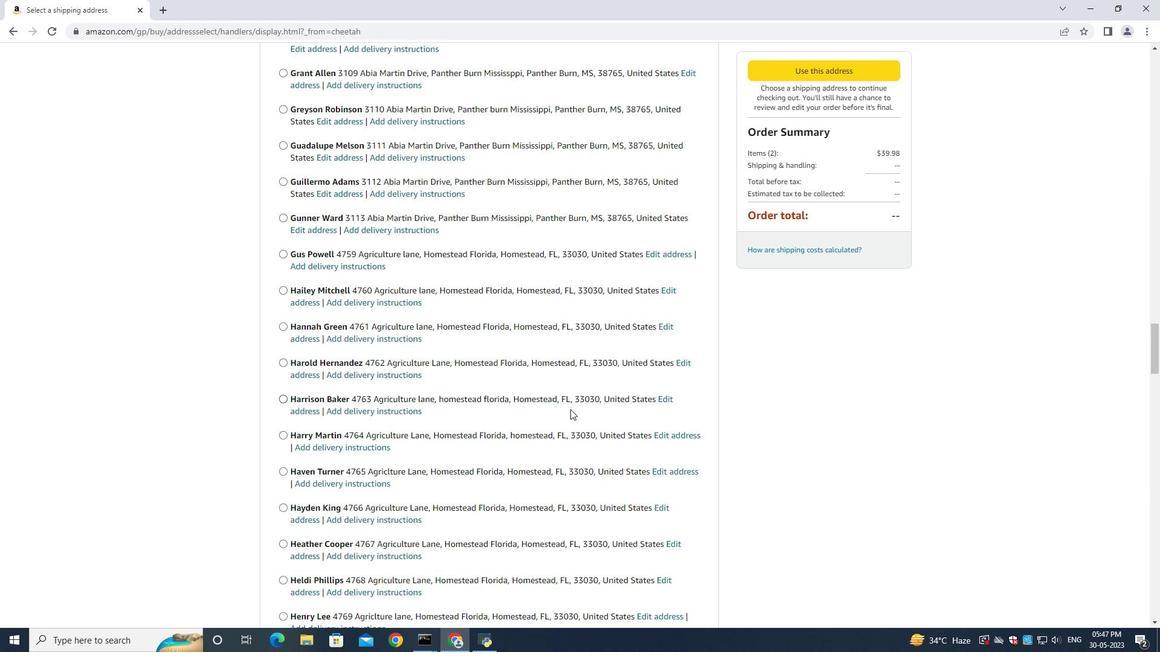 
Action: Mouse scrolled (570, 409) with delta (0, 0)
Screenshot: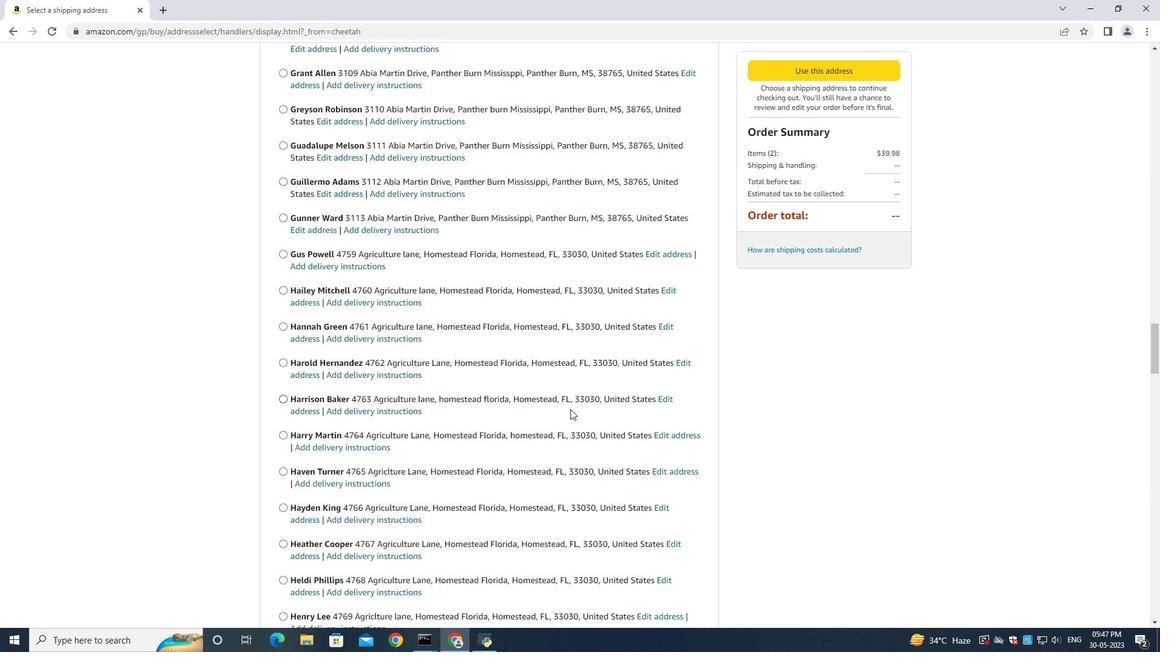 
Action: Mouse scrolled (570, 409) with delta (0, 0)
Screenshot: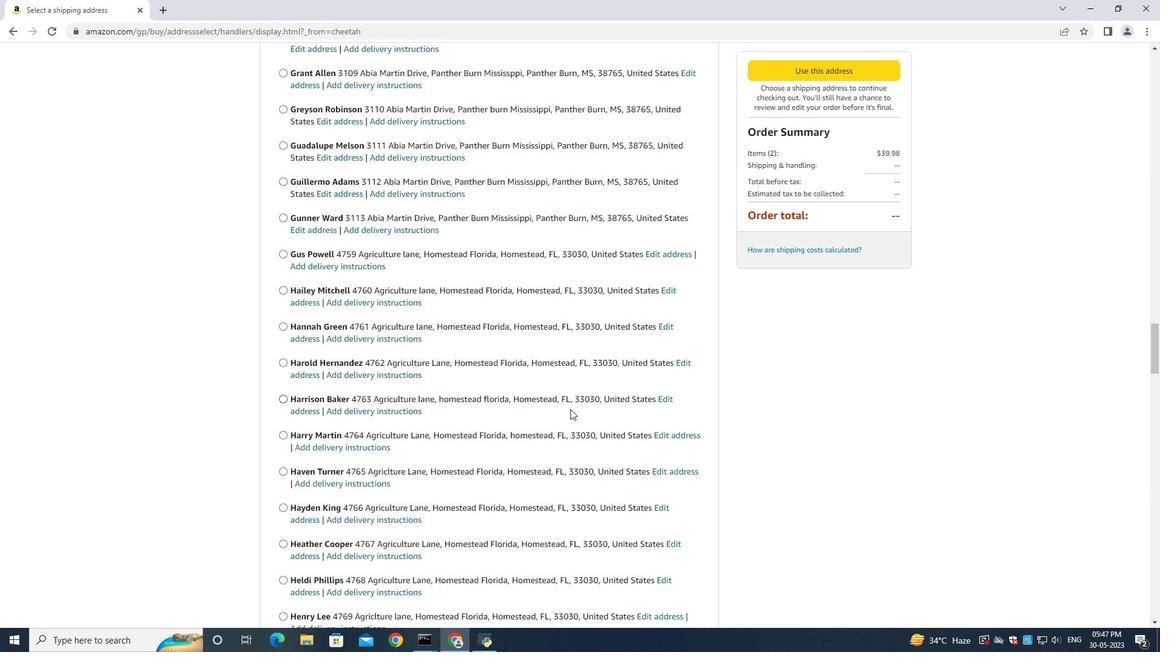 
Action: Mouse scrolled (570, 409) with delta (0, 0)
Screenshot: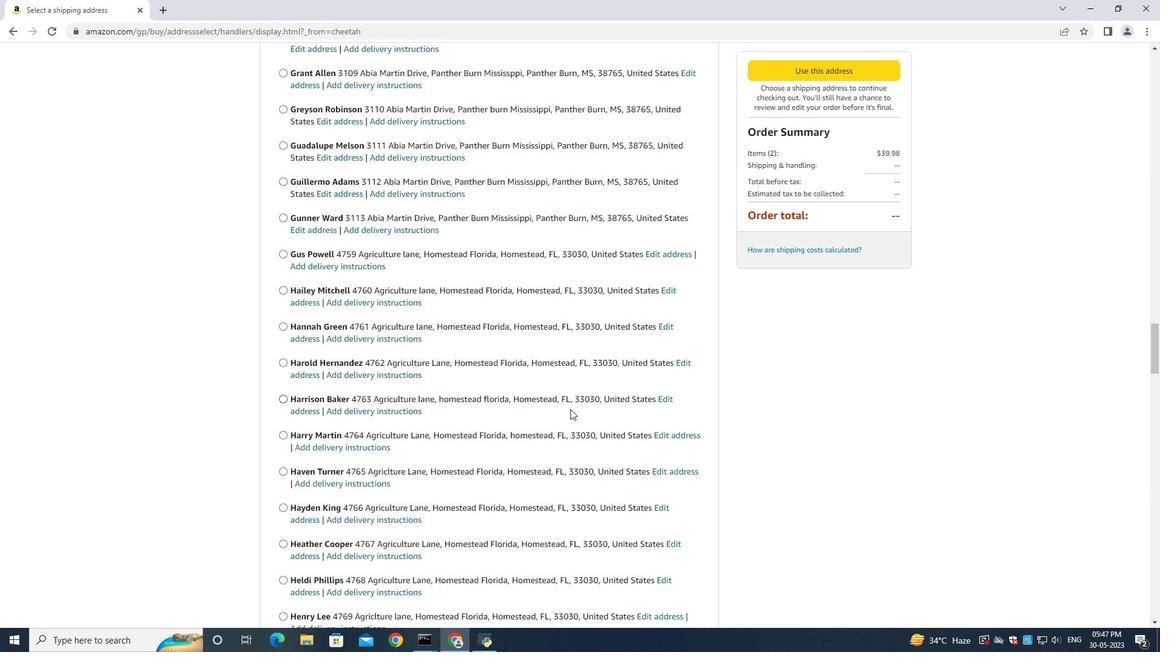 
Action: Mouse moved to (570, 410)
Screenshot: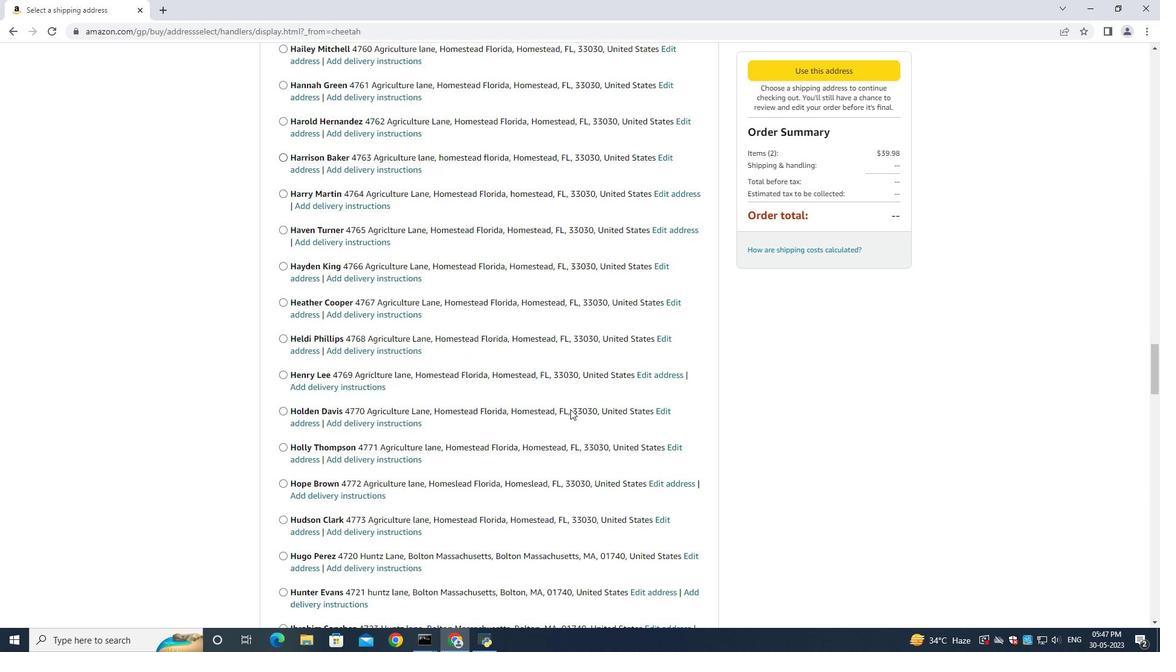 
Action: Mouse scrolled (570, 410) with delta (0, 0)
Screenshot: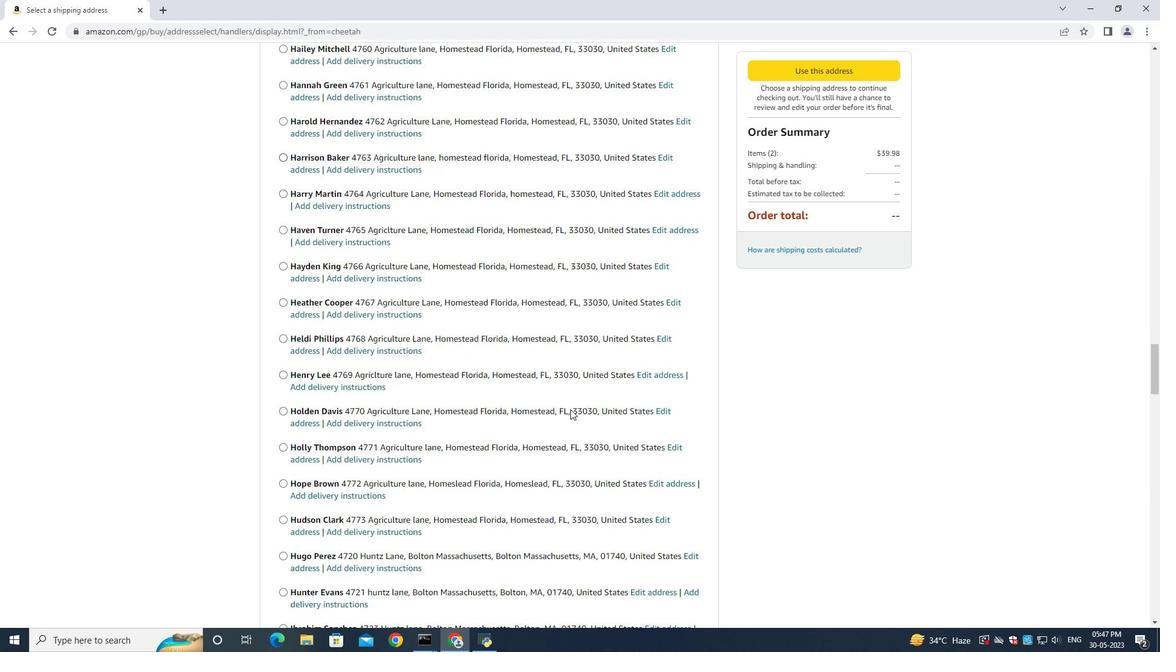 
Action: Mouse moved to (570, 412)
Screenshot: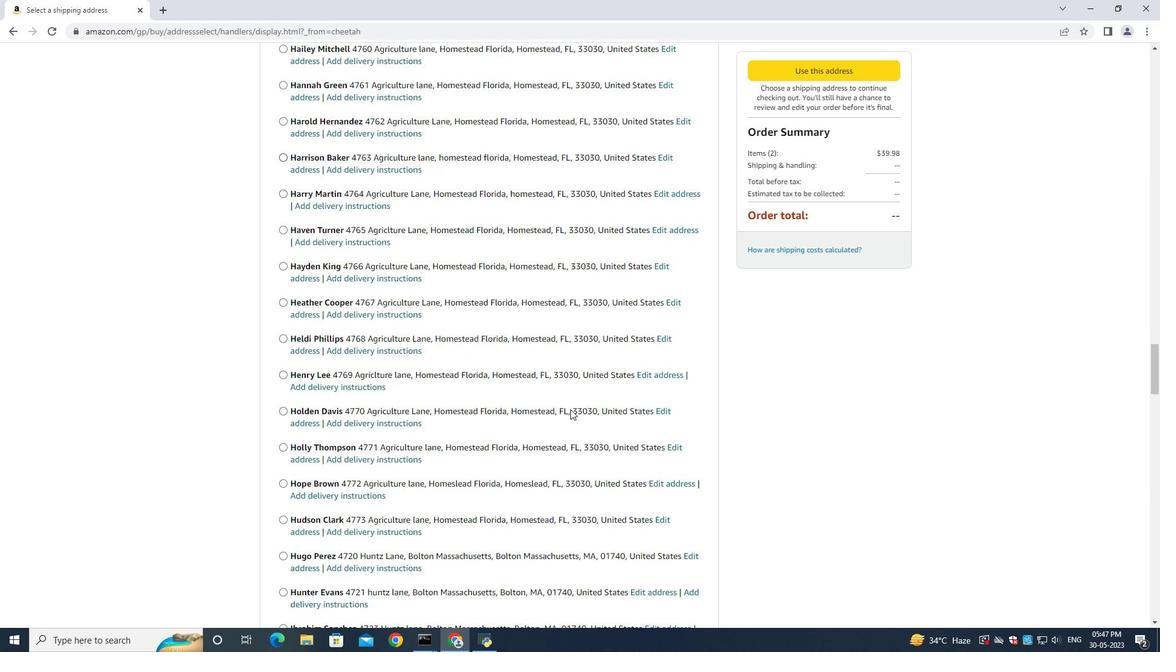 
Action: Mouse scrolled (570, 411) with delta (0, 0)
Screenshot: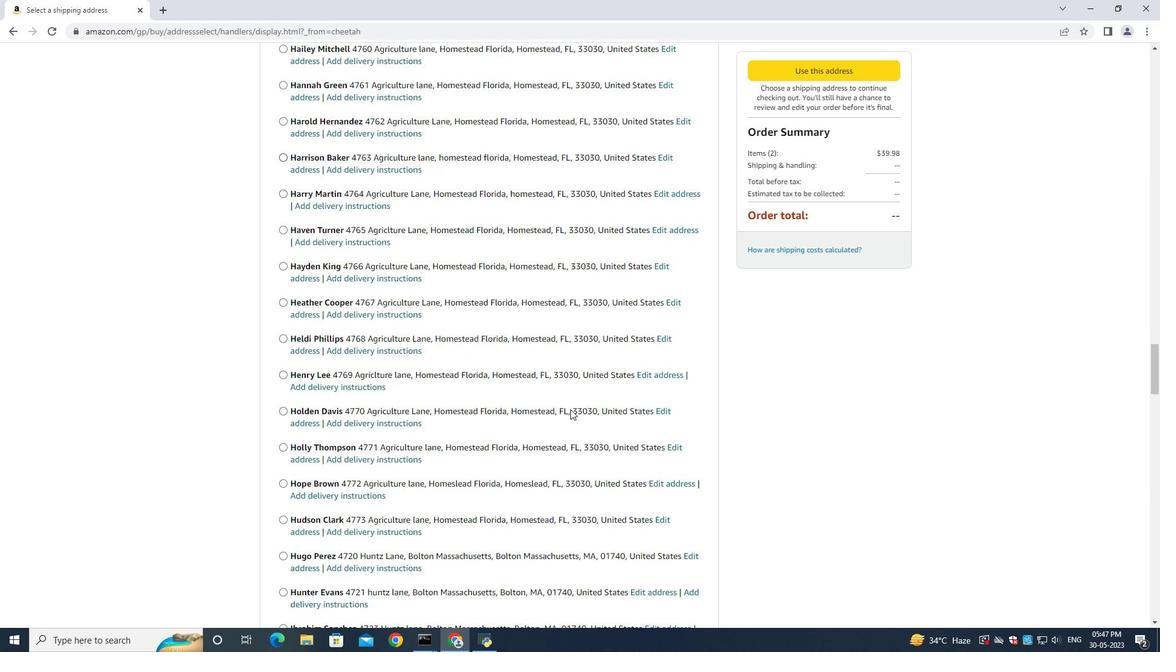 
Action: Mouse moved to (570, 412)
Screenshot: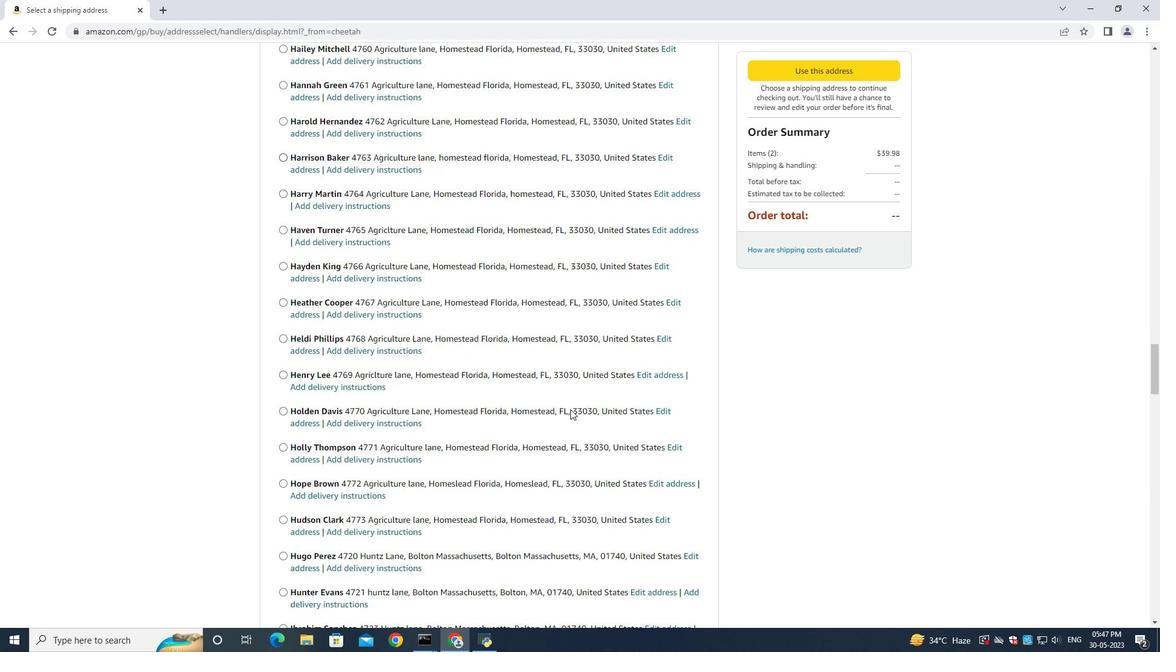 
Action: Mouse scrolled (570, 411) with delta (0, 0)
Screenshot: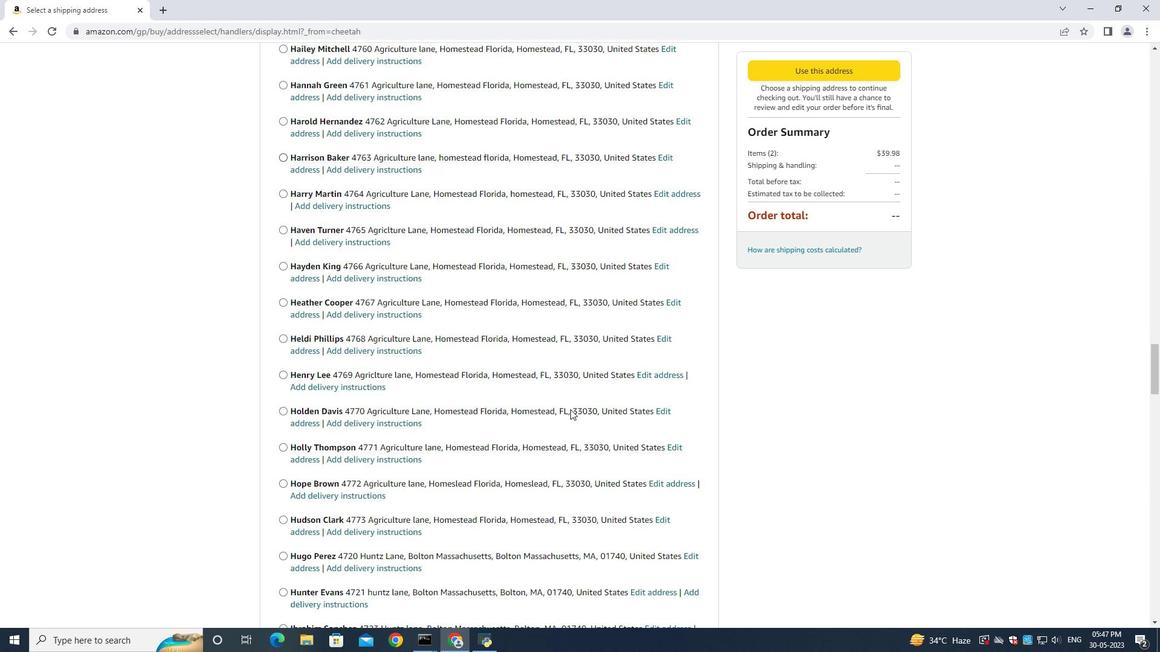 
Action: Mouse scrolled (570, 411) with delta (0, 0)
Screenshot: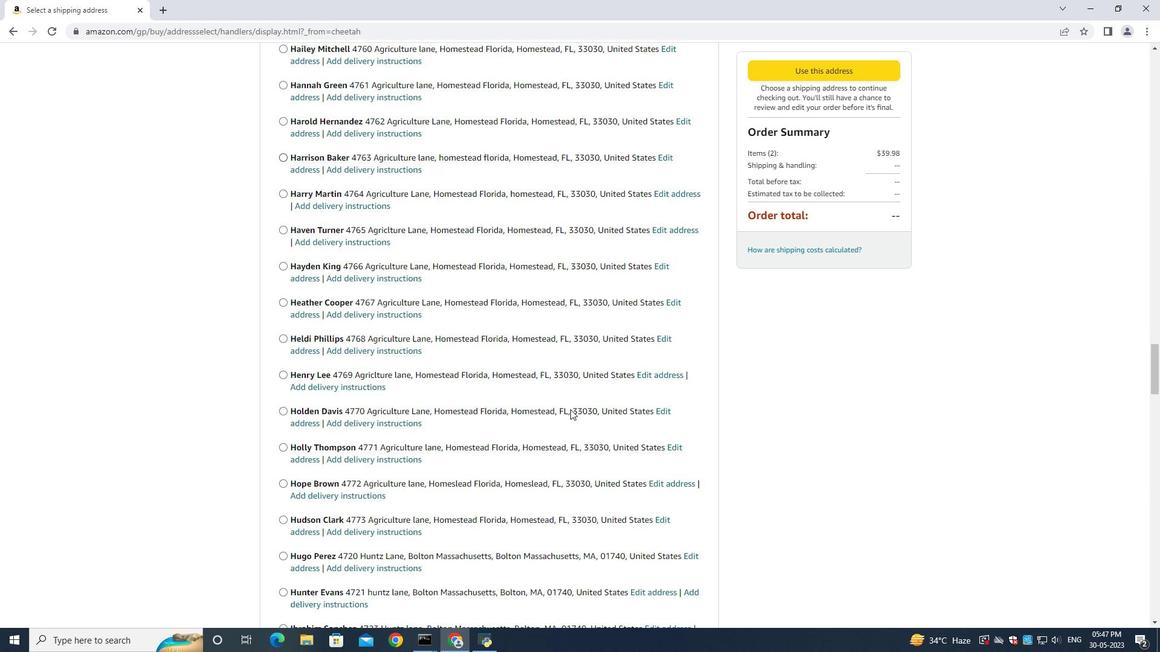 
Action: Mouse moved to (445, 446)
Screenshot: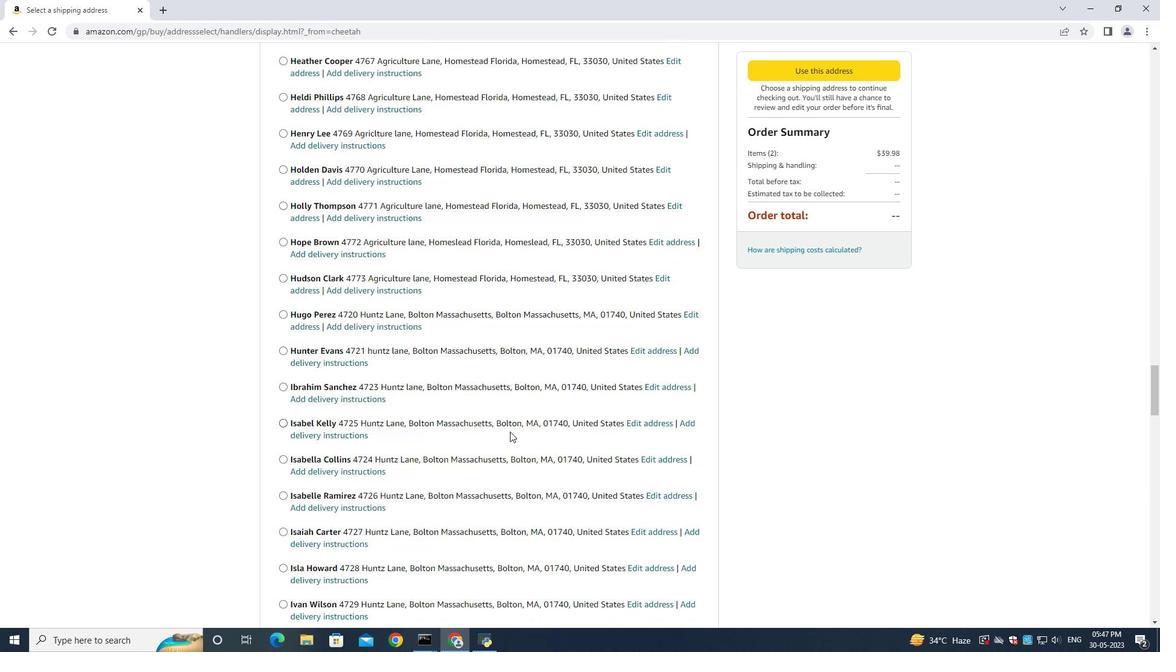 
Action: Mouse scrolled (454, 441) with delta (0, 0)
Screenshot: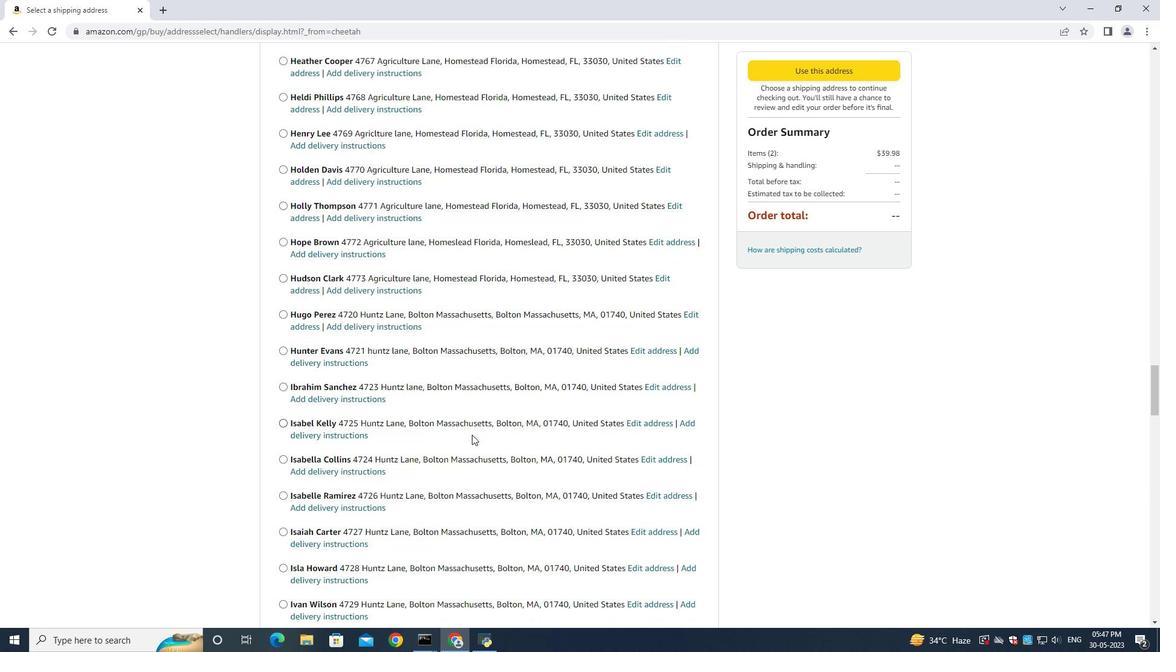 
Action: Mouse moved to (443, 446)
Screenshot: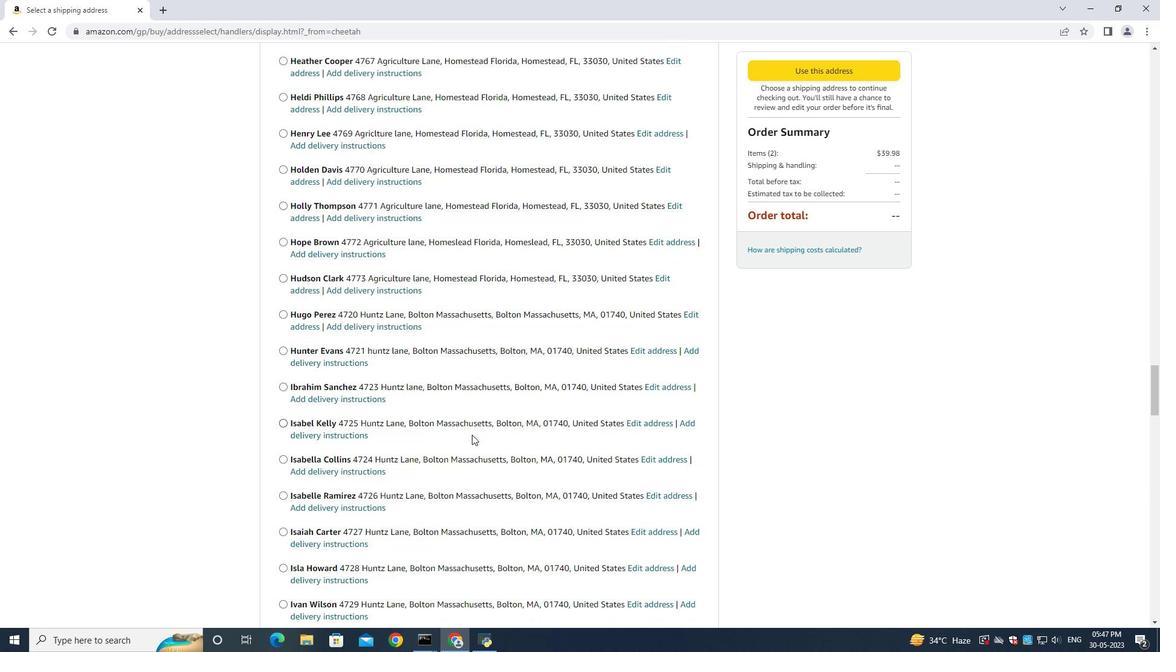 
Action: Mouse scrolled (448, 444) with delta (0, 0)
Screenshot: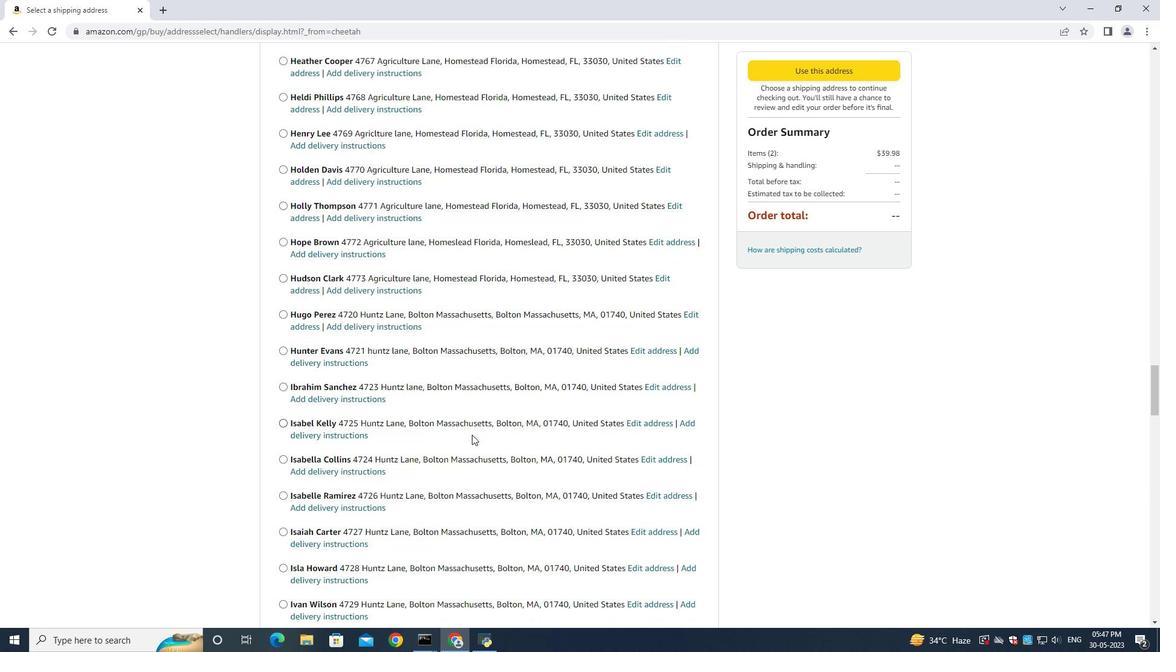 
Action: Mouse moved to (442, 446)
Screenshot: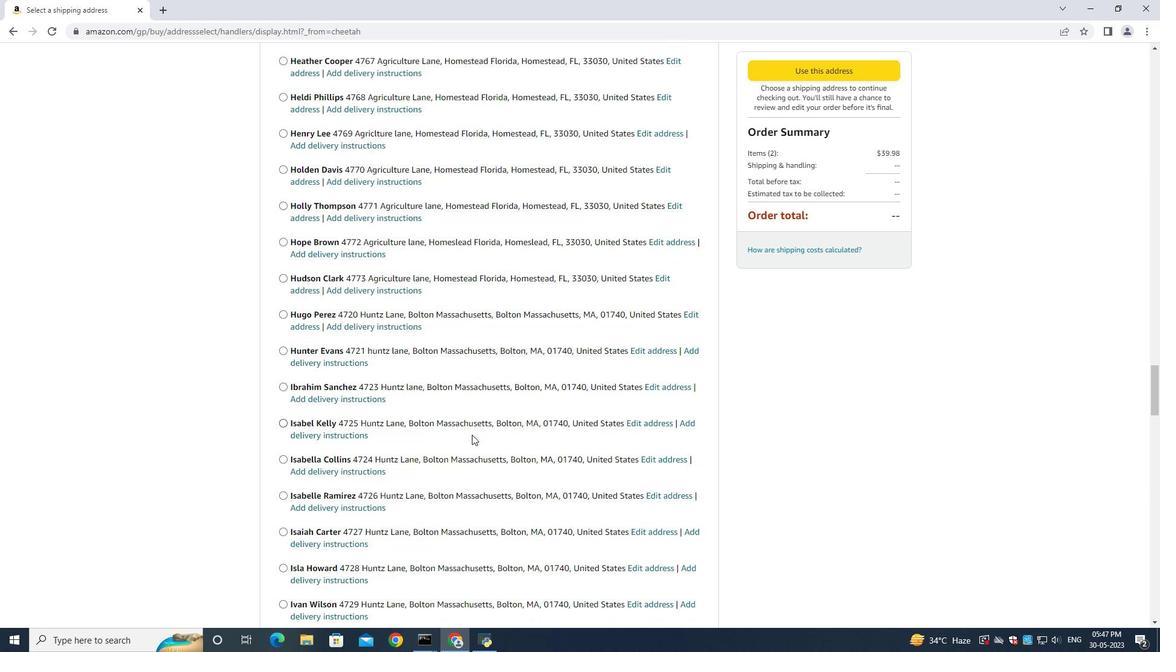 
Action: Mouse scrolled (445, 445) with delta (0, 0)
Screenshot: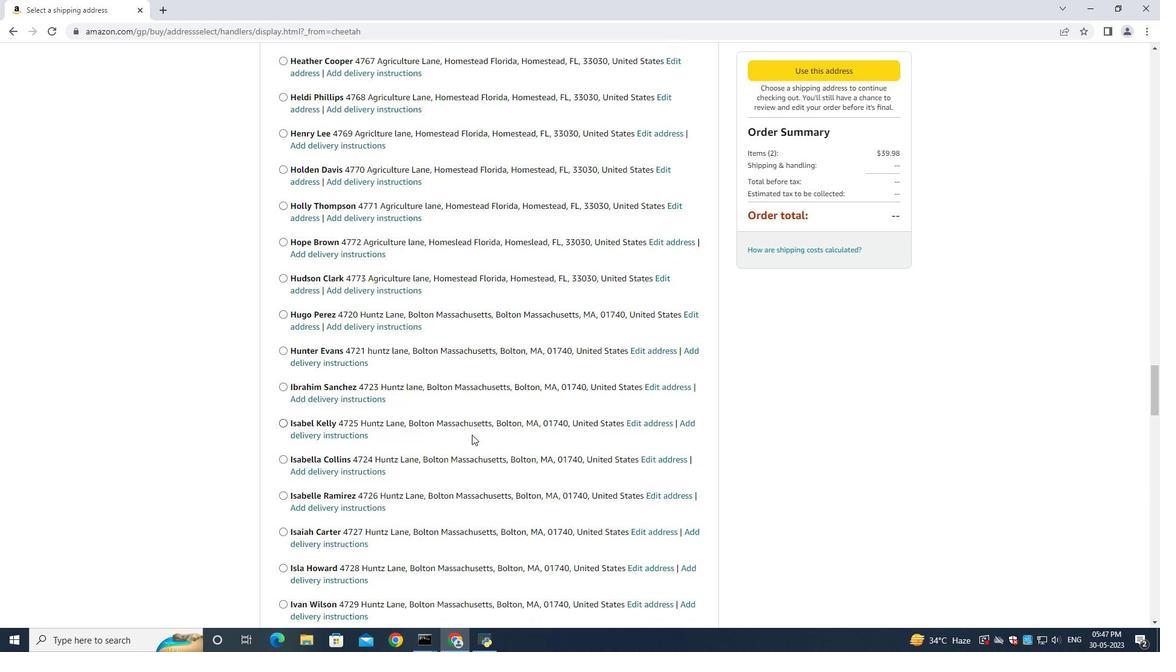
Action: Mouse moved to (441, 446)
Screenshot: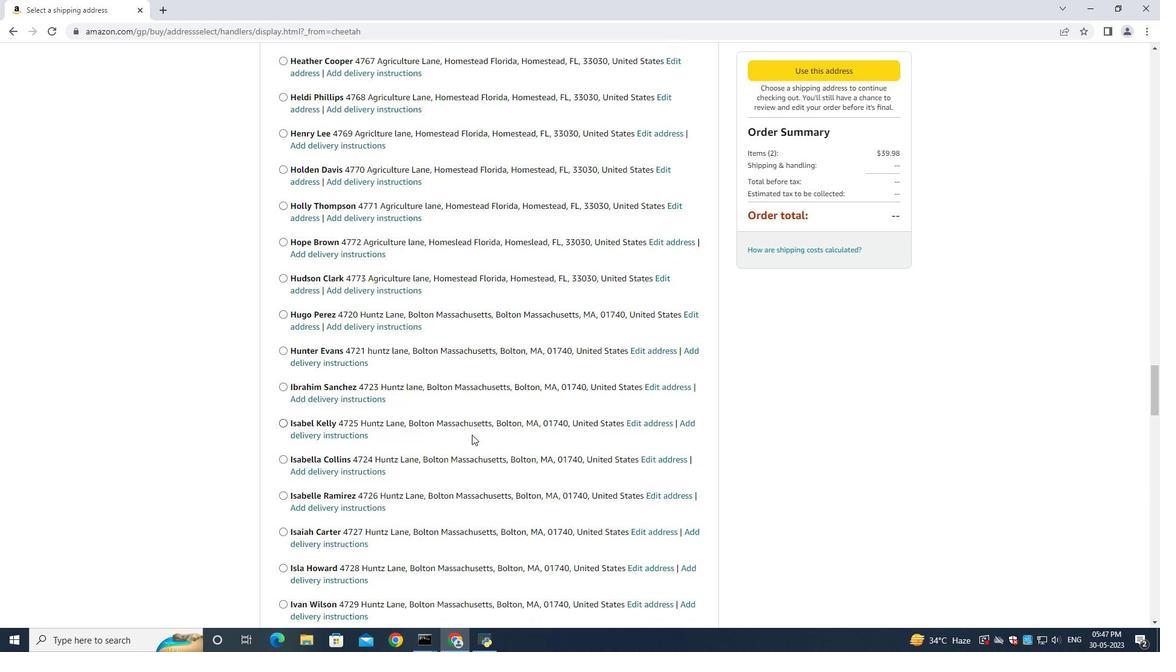 
Action: Mouse scrolled (442, 445) with delta (0, 0)
Screenshot: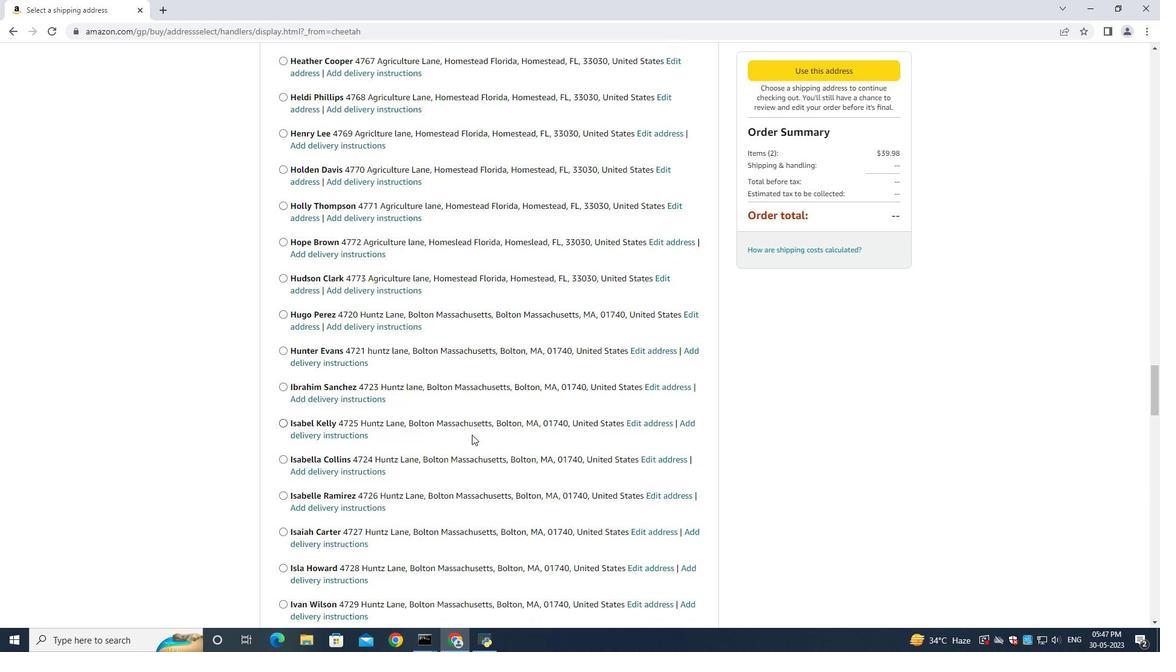 
Action: Mouse moved to (441, 446)
Screenshot: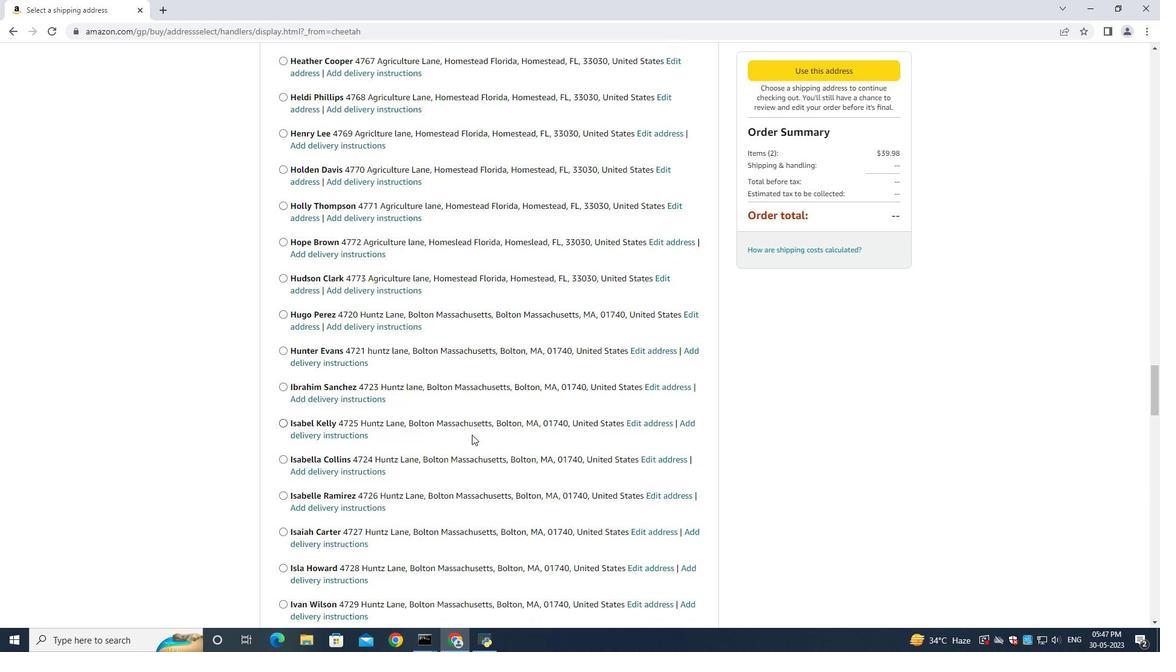 
Action: Mouse scrolled (441, 445) with delta (0, 0)
Screenshot: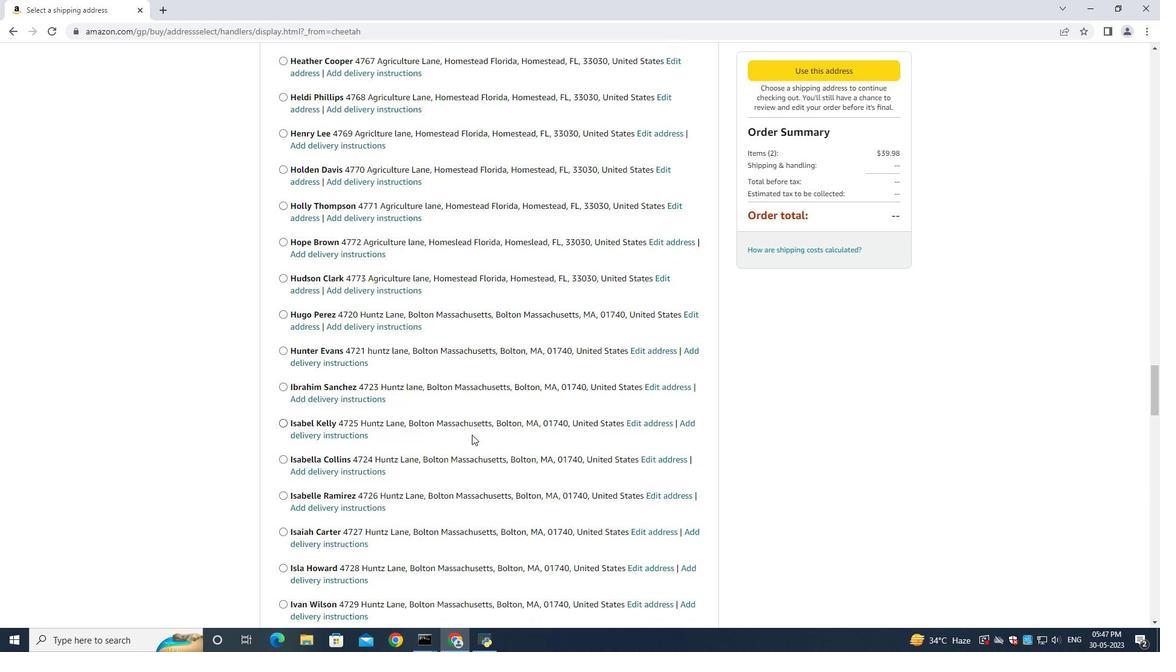 
Action: Mouse moved to (441, 446)
Screenshot: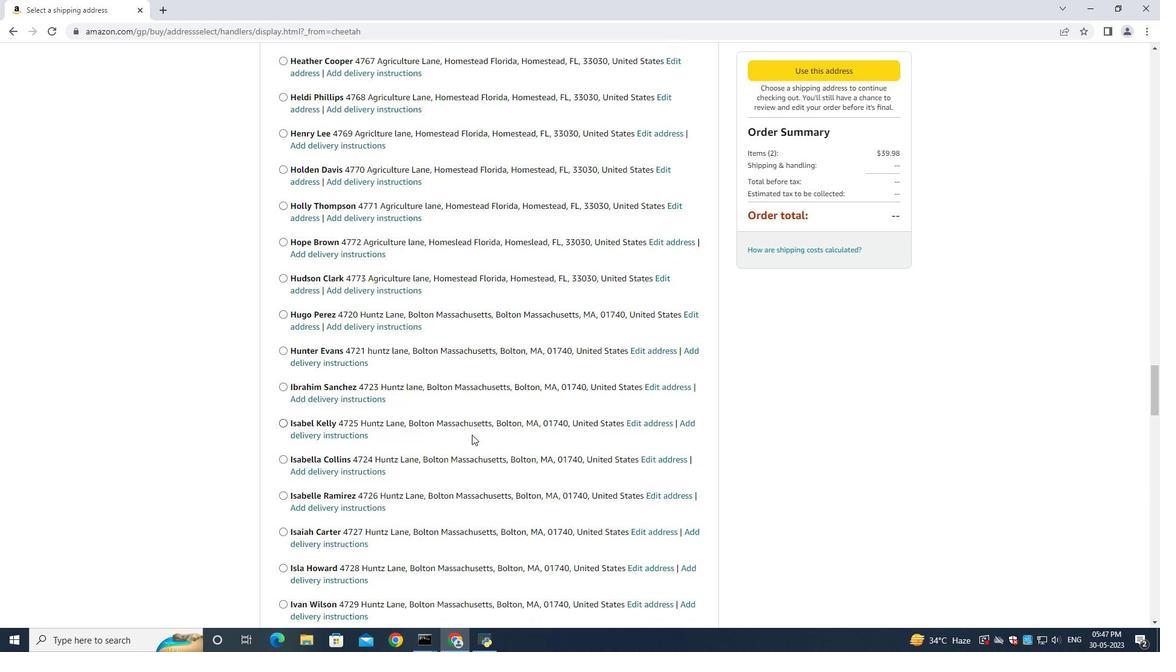
Action: Mouse scrolled (441, 445) with delta (0, 0)
Screenshot: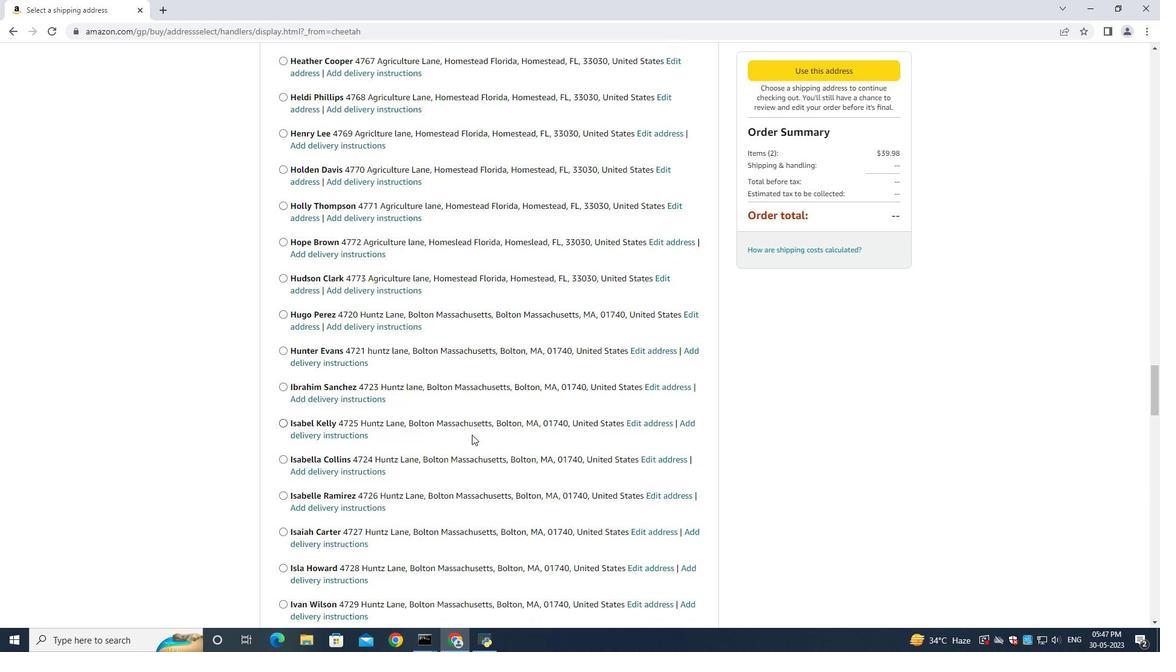 
Action: Mouse moved to (441, 446)
Screenshot: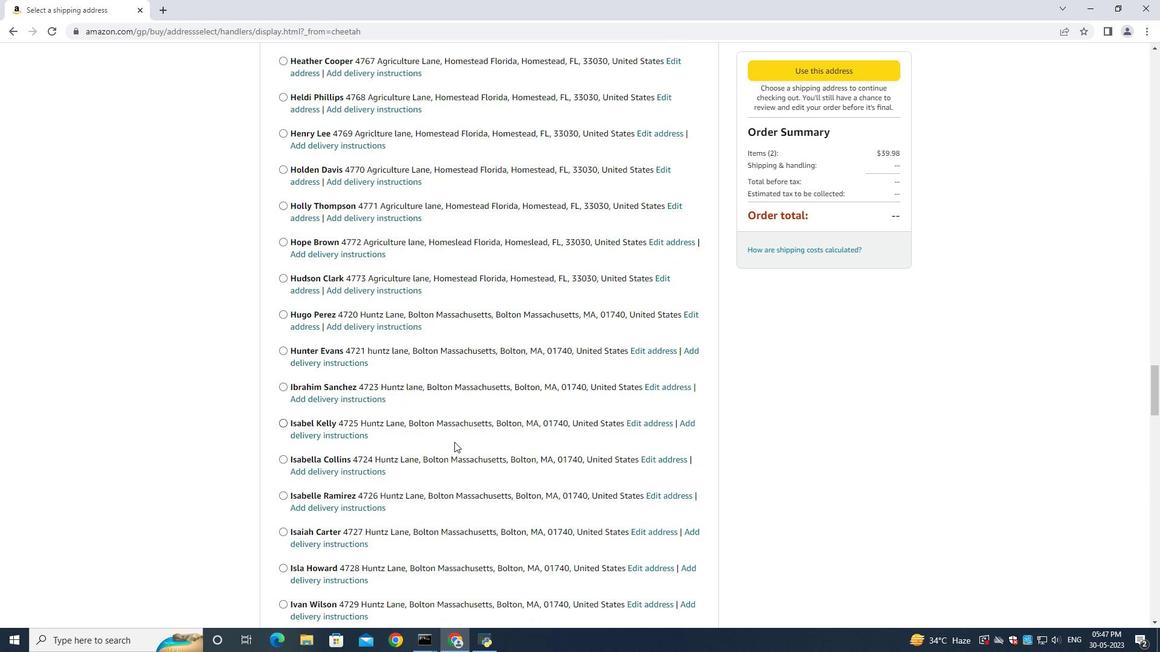 
Action: Mouse scrolled (441, 445) with delta (0, 0)
Screenshot: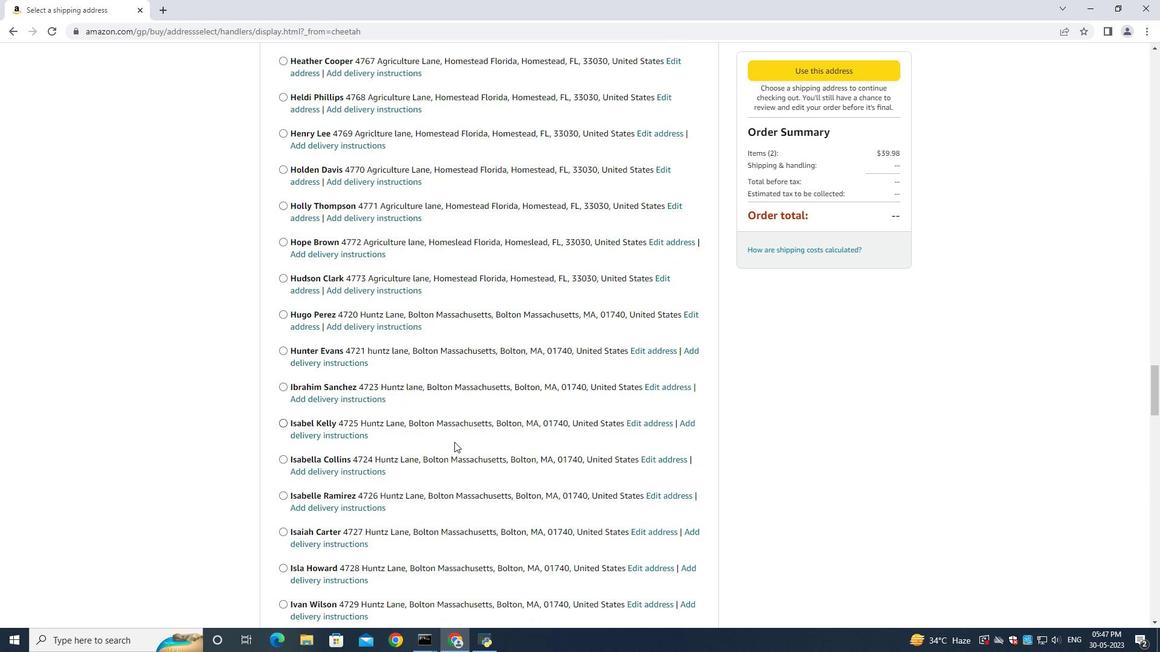 
Action: Mouse moved to (438, 442)
Screenshot: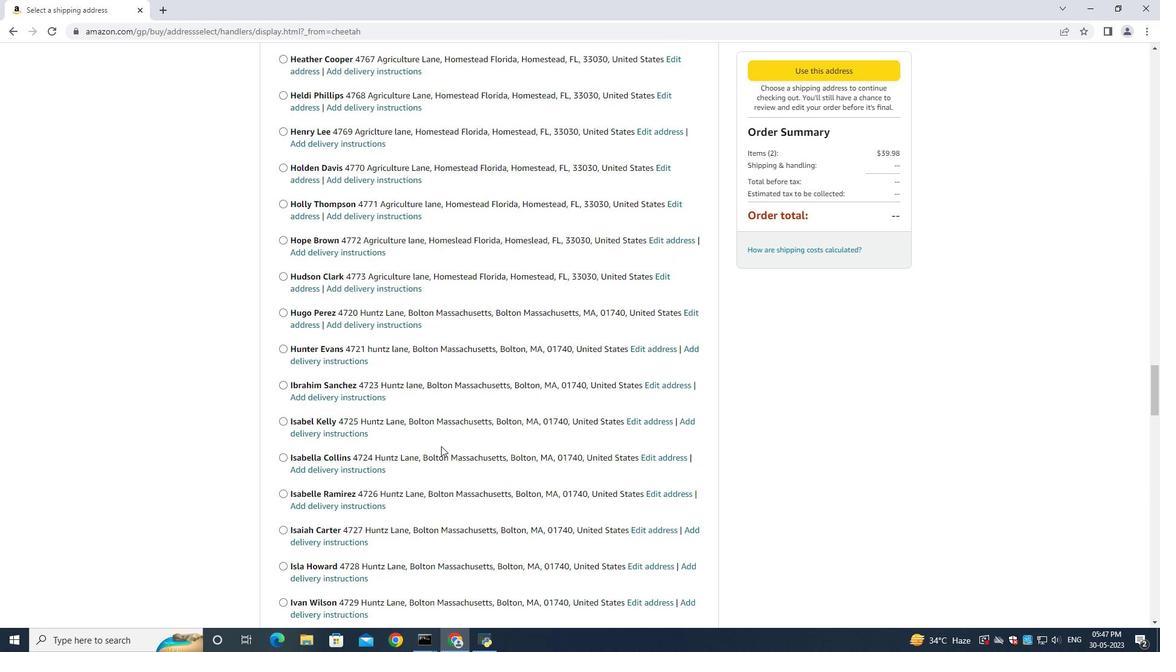 
Action: Mouse scrolled (438, 442) with delta (0, 0)
Screenshot: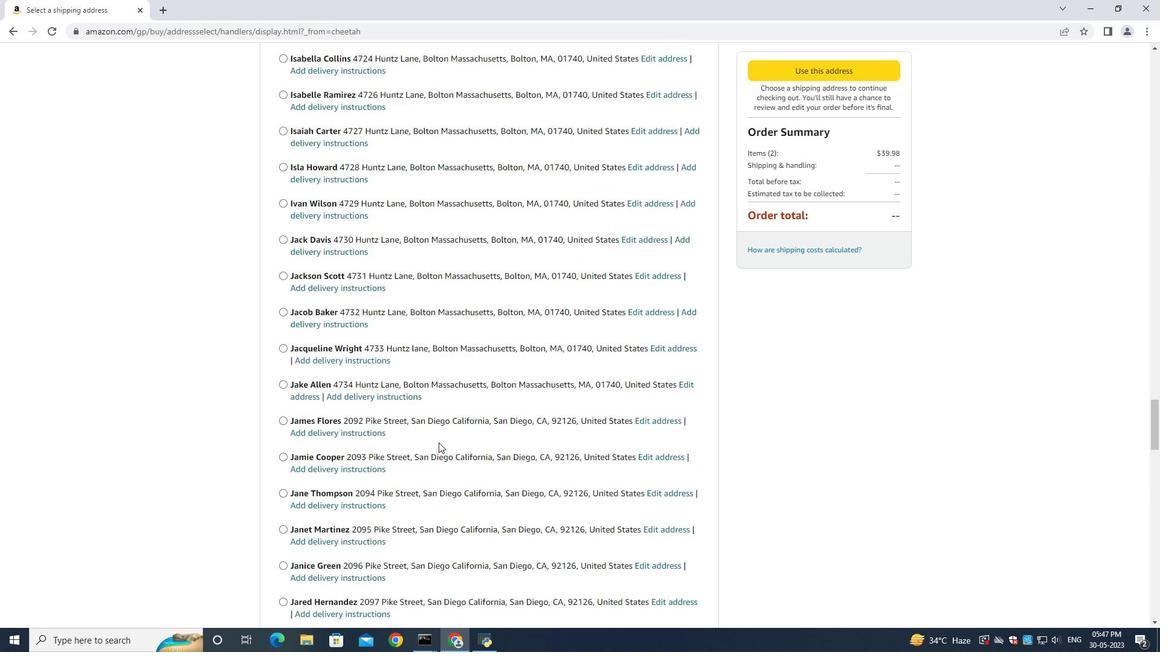 
Action: Mouse scrolled (438, 442) with delta (0, 0)
Screenshot: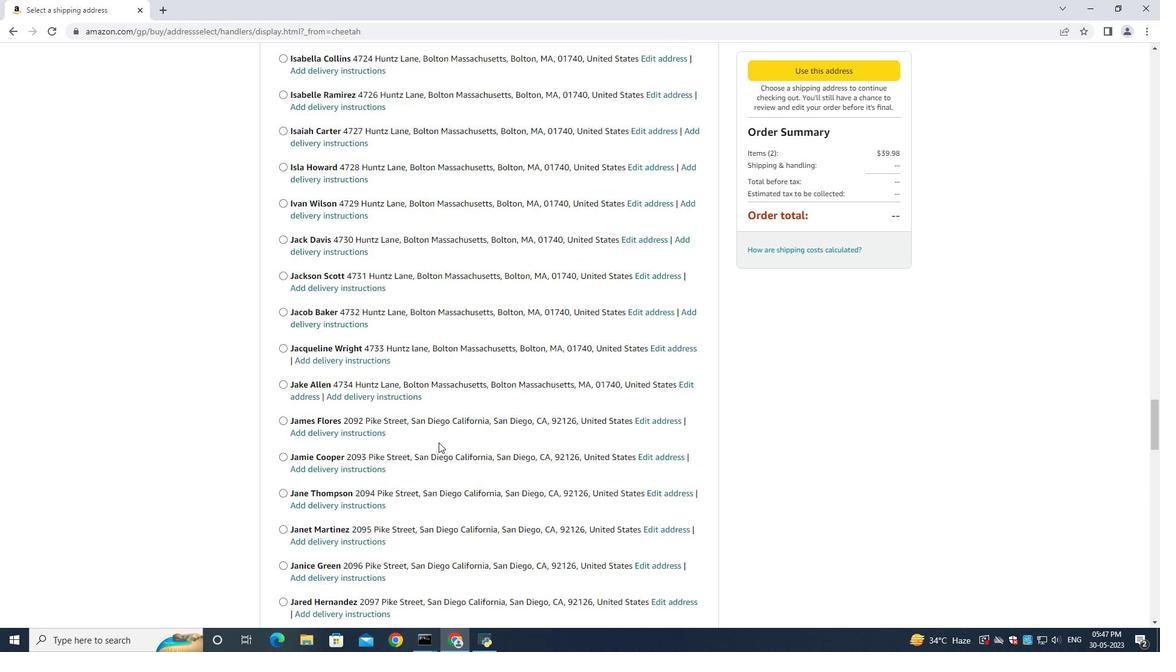 
Action: Mouse scrolled (438, 442) with delta (0, 0)
Screenshot: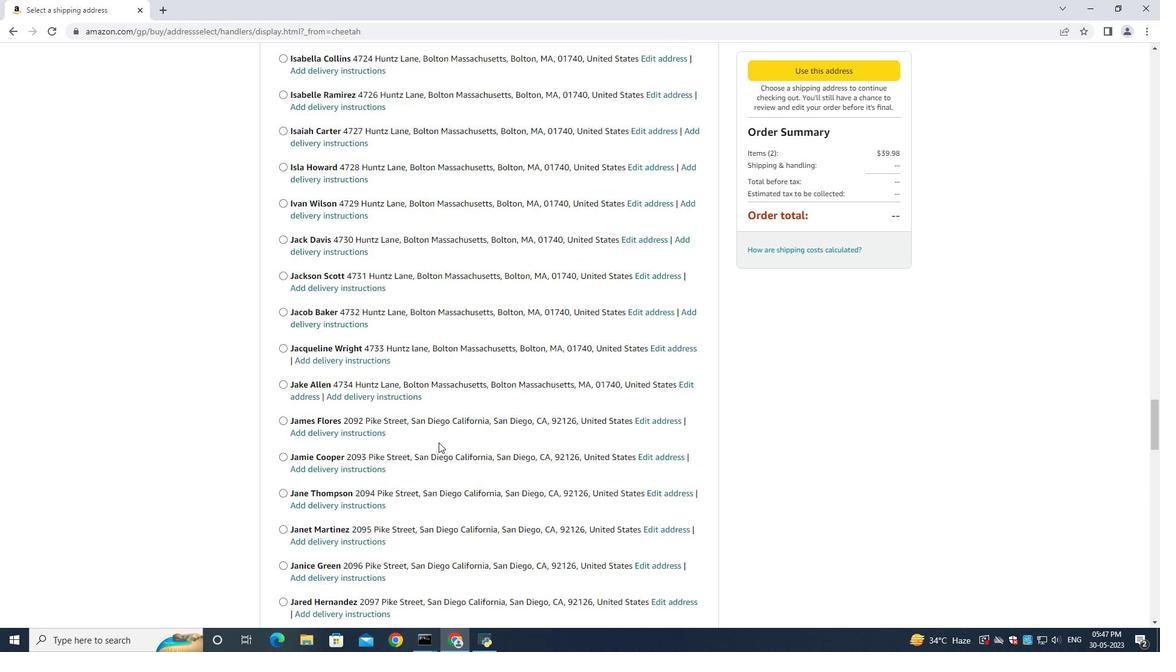 
Action: Mouse scrolled (438, 442) with delta (0, 0)
Screenshot: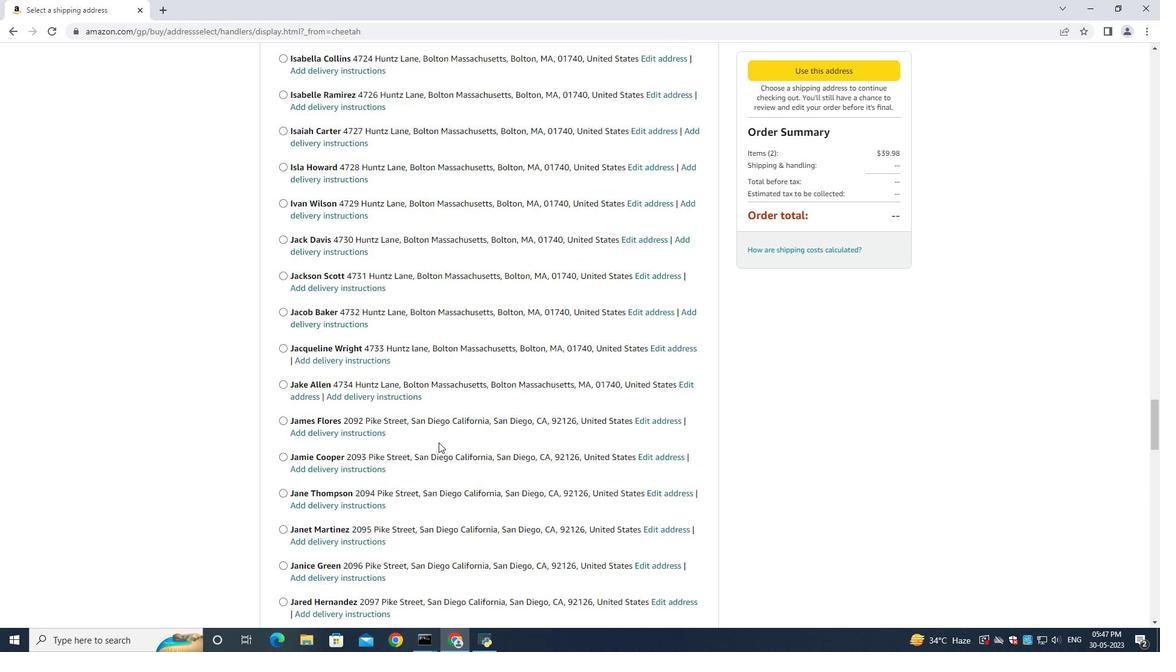 
Action: Mouse scrolled (438, 442) with delta (0, 0)
Screenshot: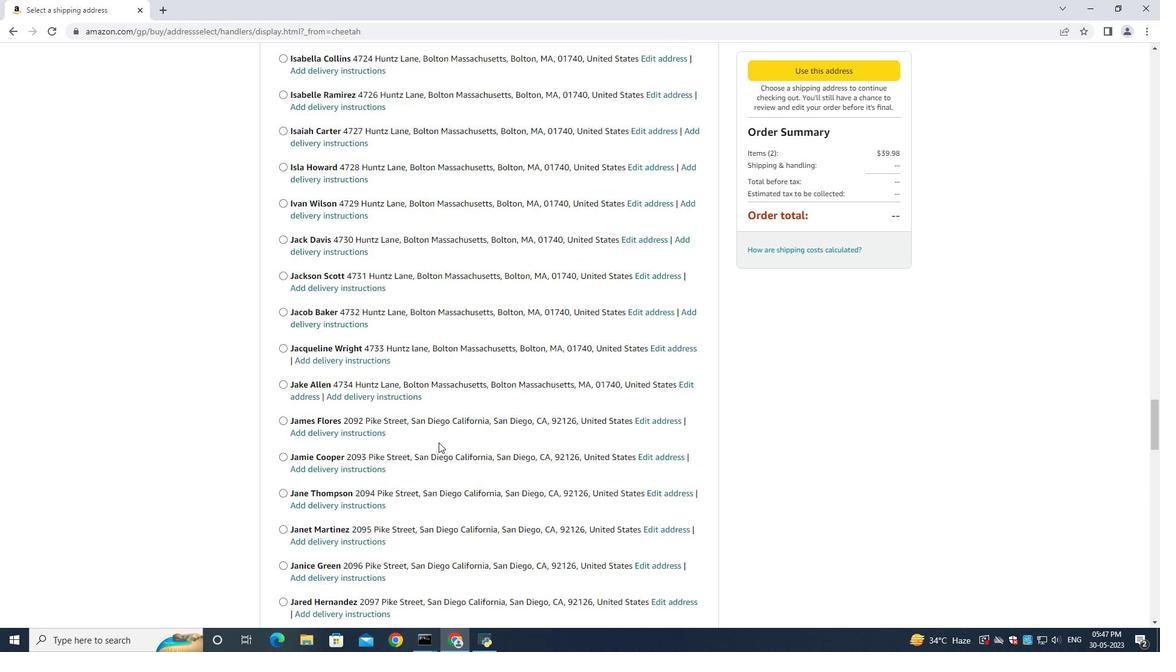 
Action: Mouse scrolled (438, 442) with delta (0, 0)
Screenshot: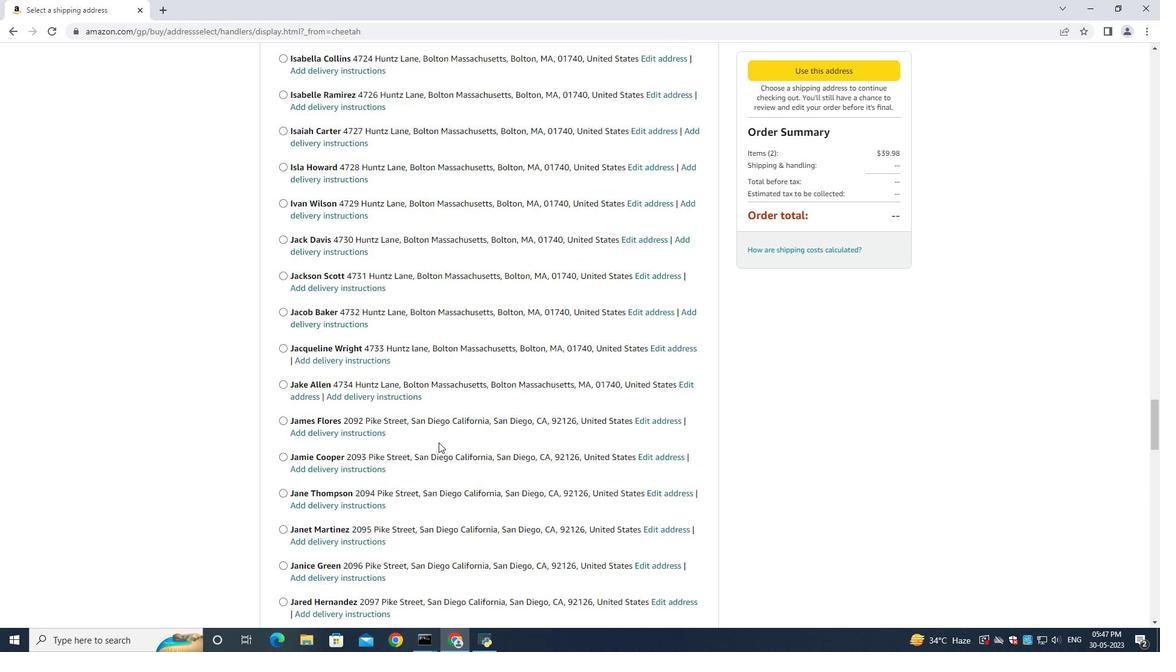 
Action: Mouse moved to (438, 442)
Screenshot: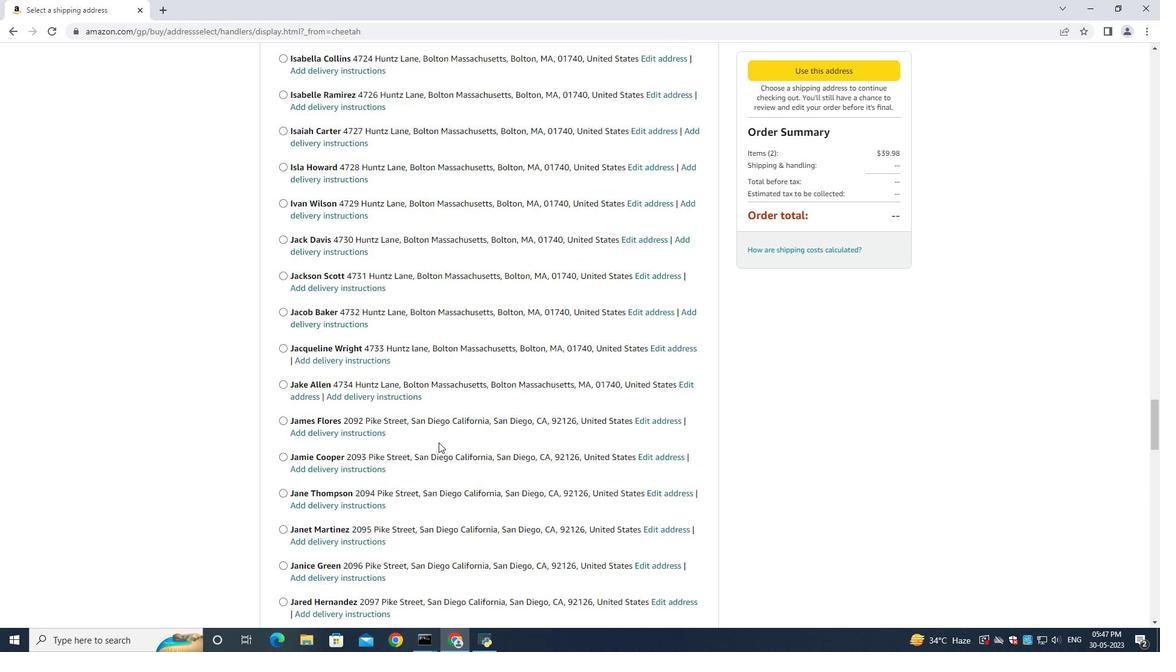 
Action: Mouse scrolled (438, 442) with delta (0, 0)
Screenshot: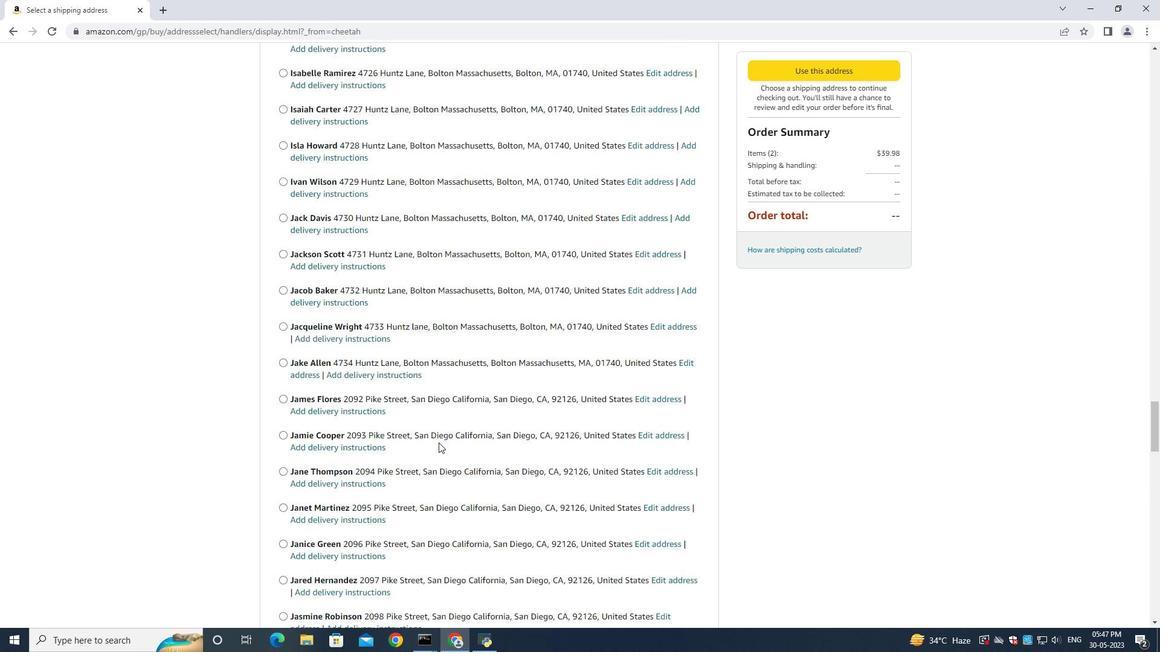 
Action: Mouse scrolled (438, 442) with delta (0, 0)
Screenshot: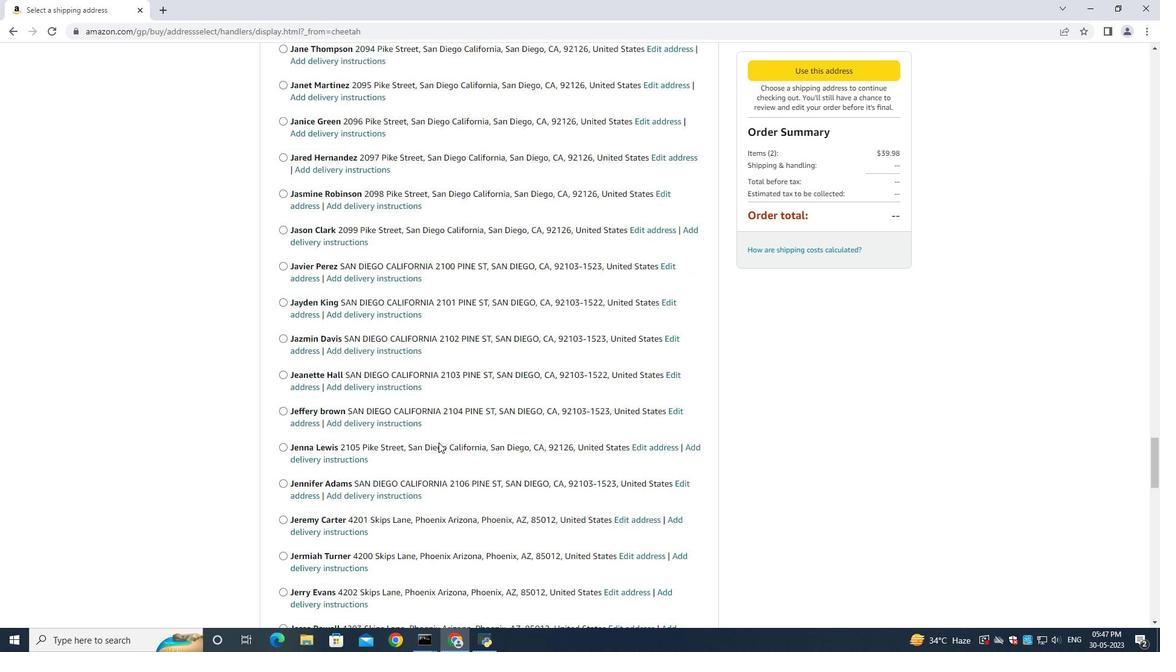 
Action: Mouse scrolled (438, 442) with delta (0, 0)
Screenshot: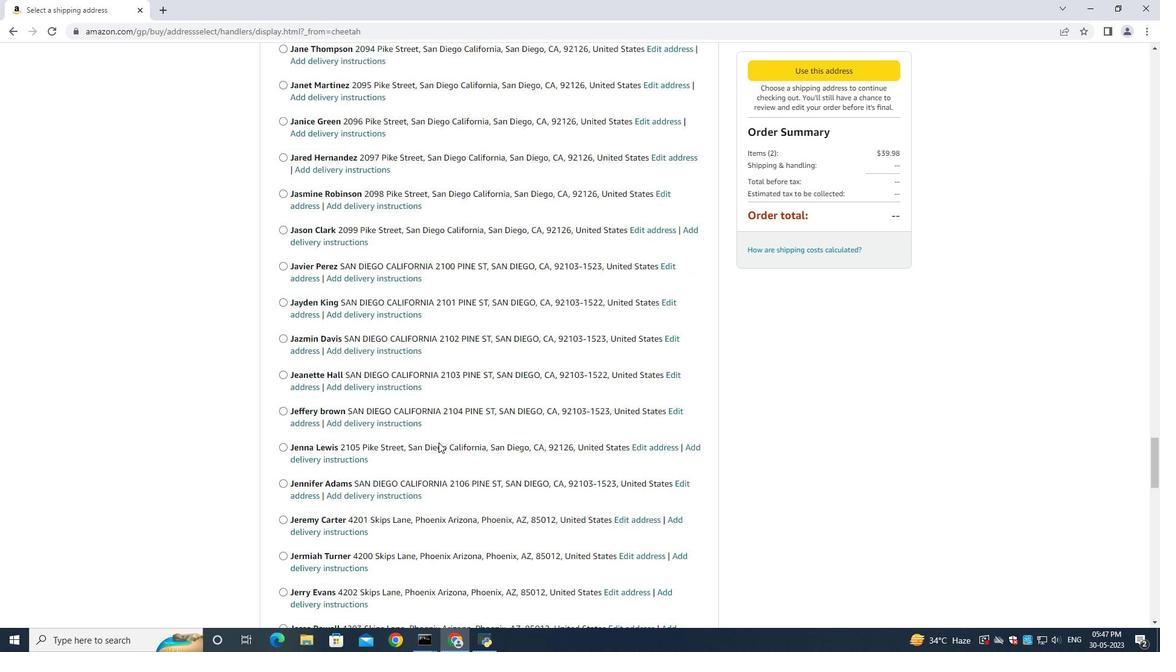 
Action: Mouse scrolled (438, 442) with delta (0, 0)
Screenshot: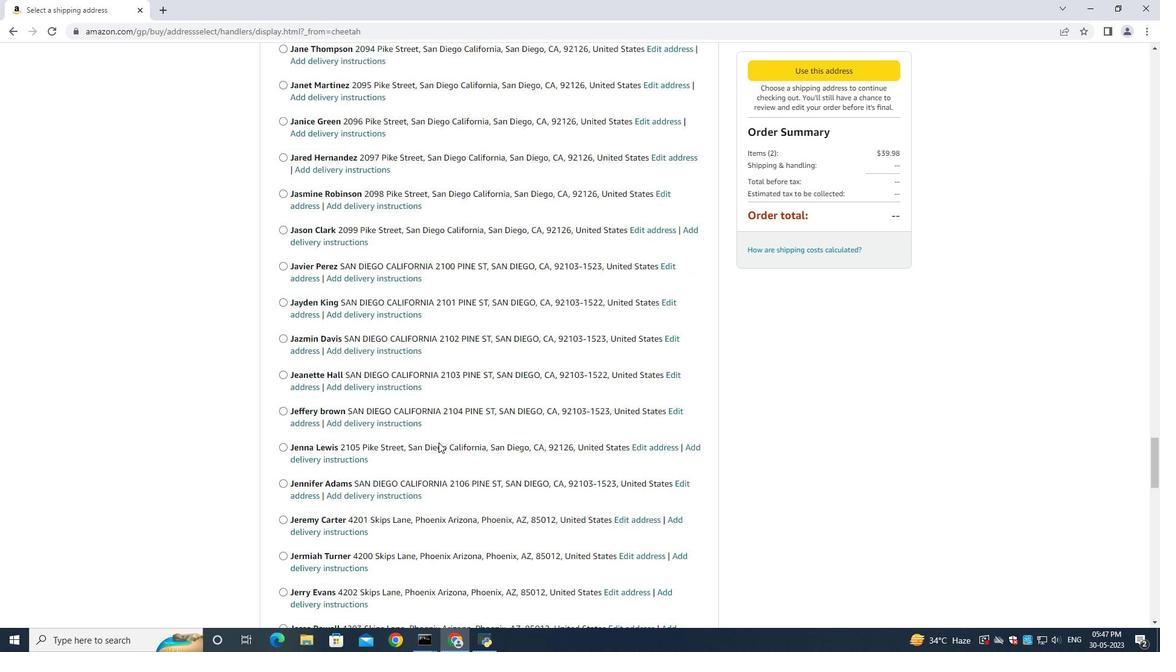 
Action: Mouse scrolled (438, 442) with delta (0, 0)
Screenshot: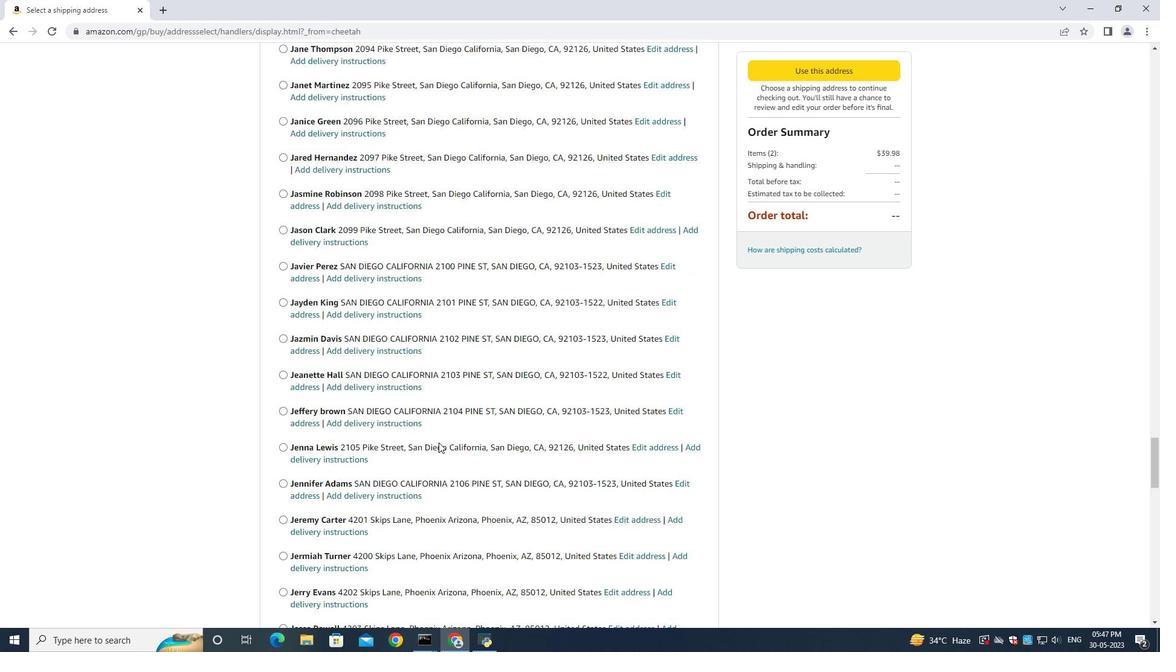 
Action: Mouse scrolled (438, 442) with delta (0, 0)
Screenshot: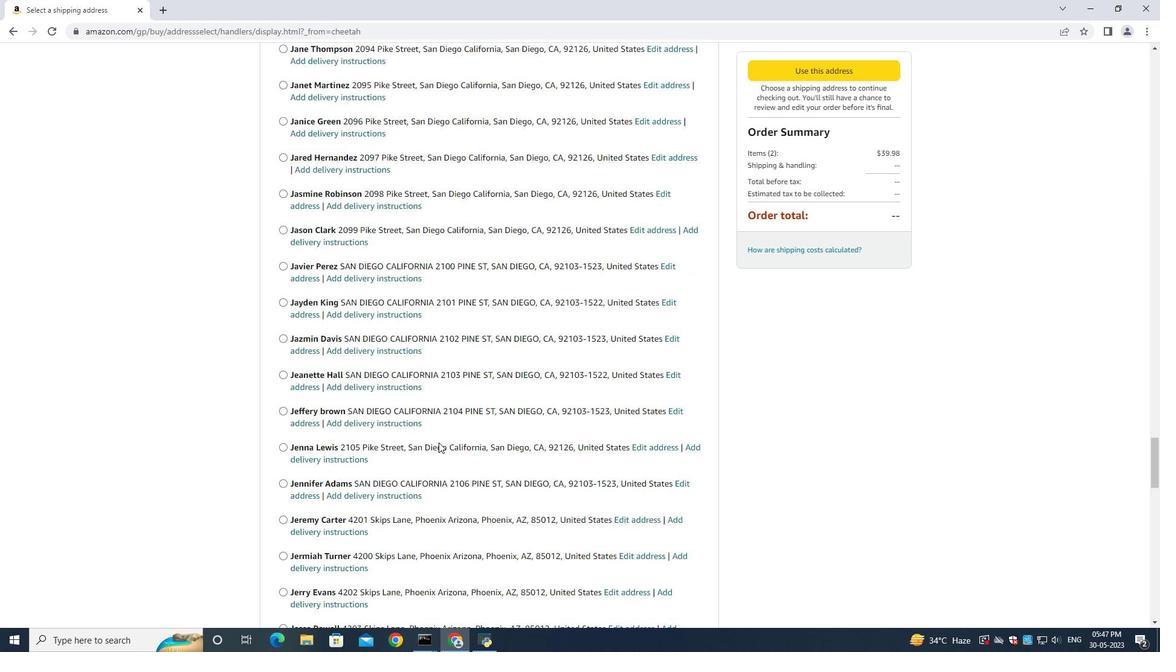 
Action: Mouse scrolled (438, 442) with delta (0, 0)
Screenshot: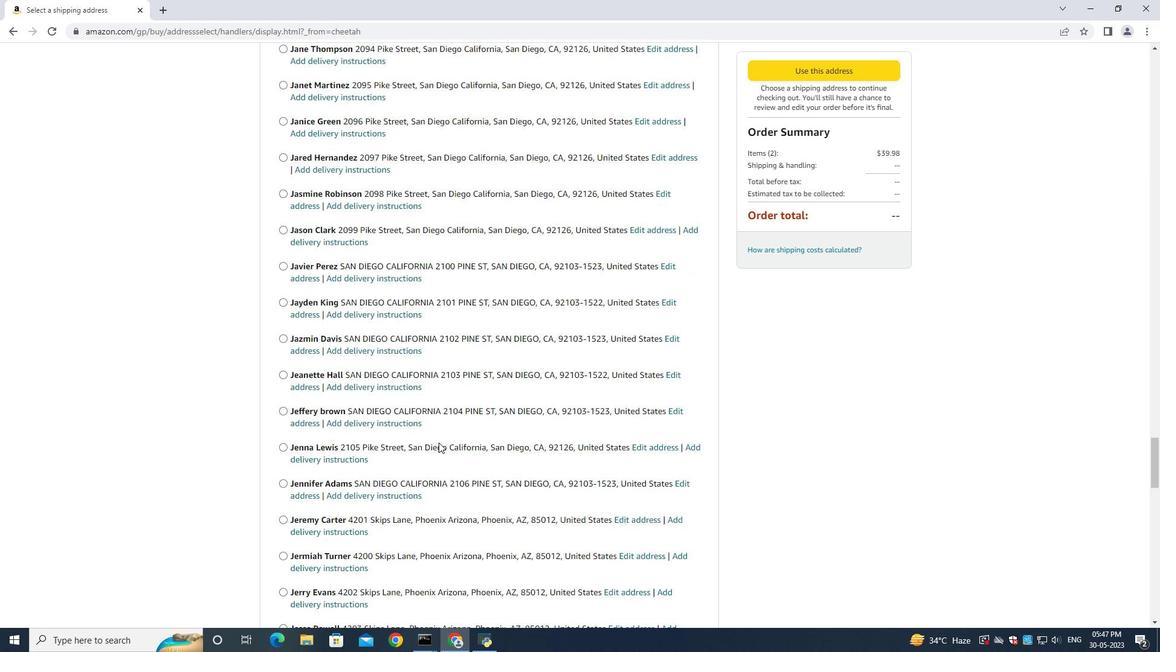 
Action: Mouse scrolled (438, 442) with delta (0, 0)
Screenshot: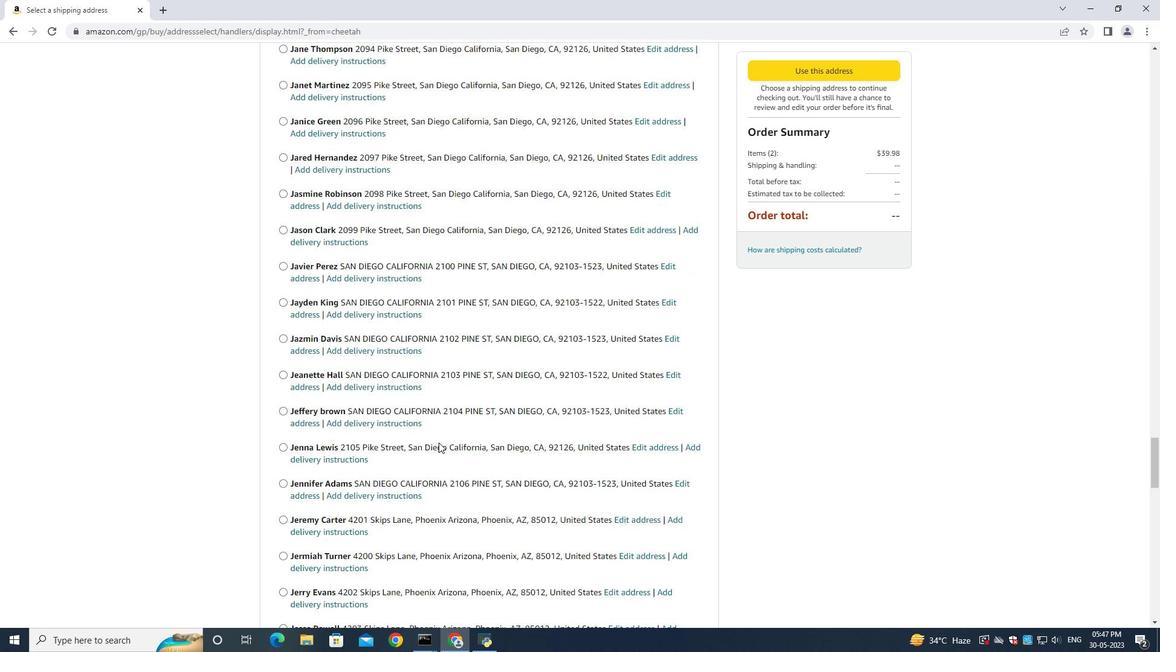 
Action: Mouse scrolled (438, 442) with delta (0, 0)
Screenshot: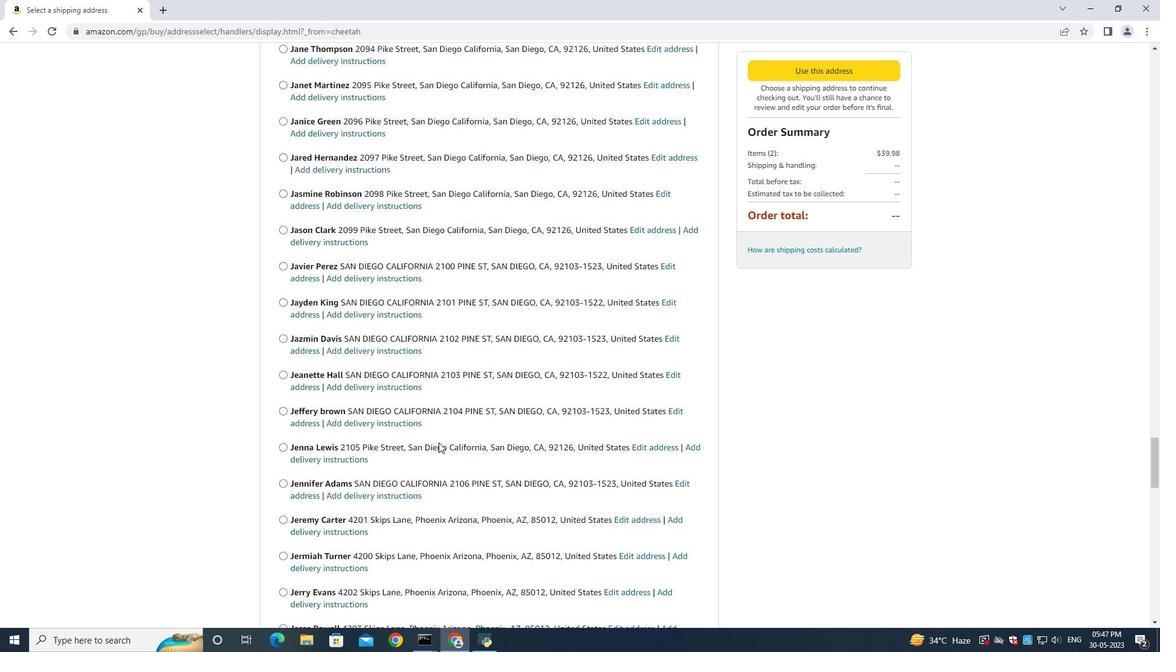 
Action: Mouse moved to (438, 442)
Screenshot: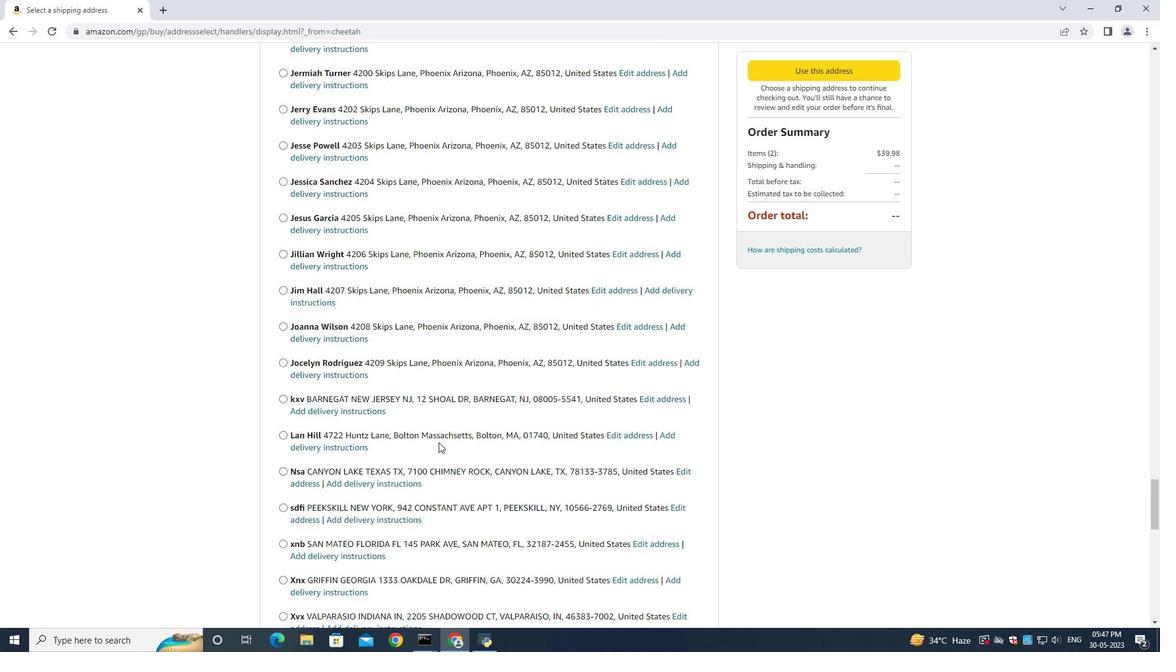
Action: Mouse scrolled (438, 442) with delta (0, 0)
Screenshot: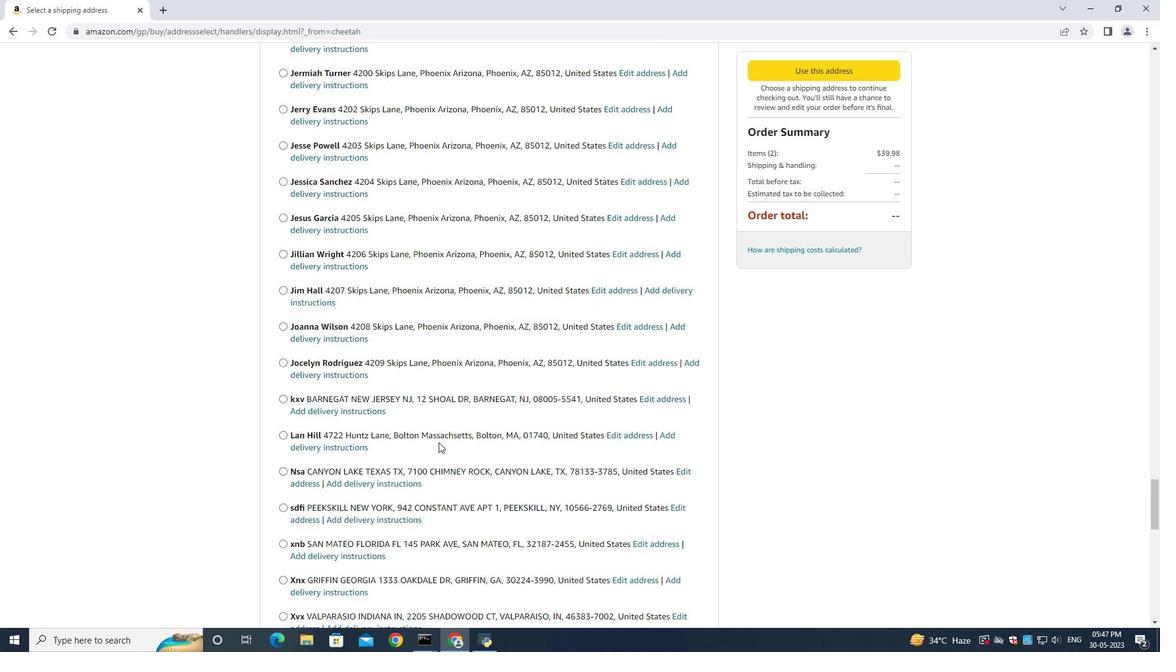 
Action: Mouse scrolled (438, 442) with delta (0, 0)
Screenshot: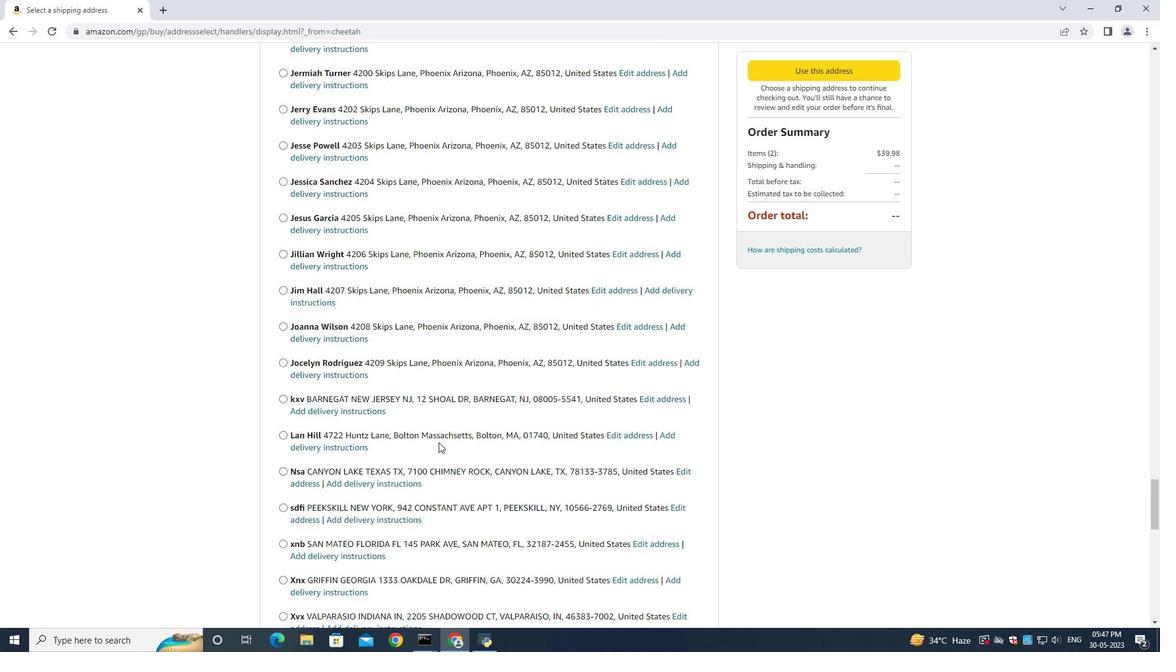 
Action: Mouse scrolled (438, 442) with delta (0, 0)
Screenshot: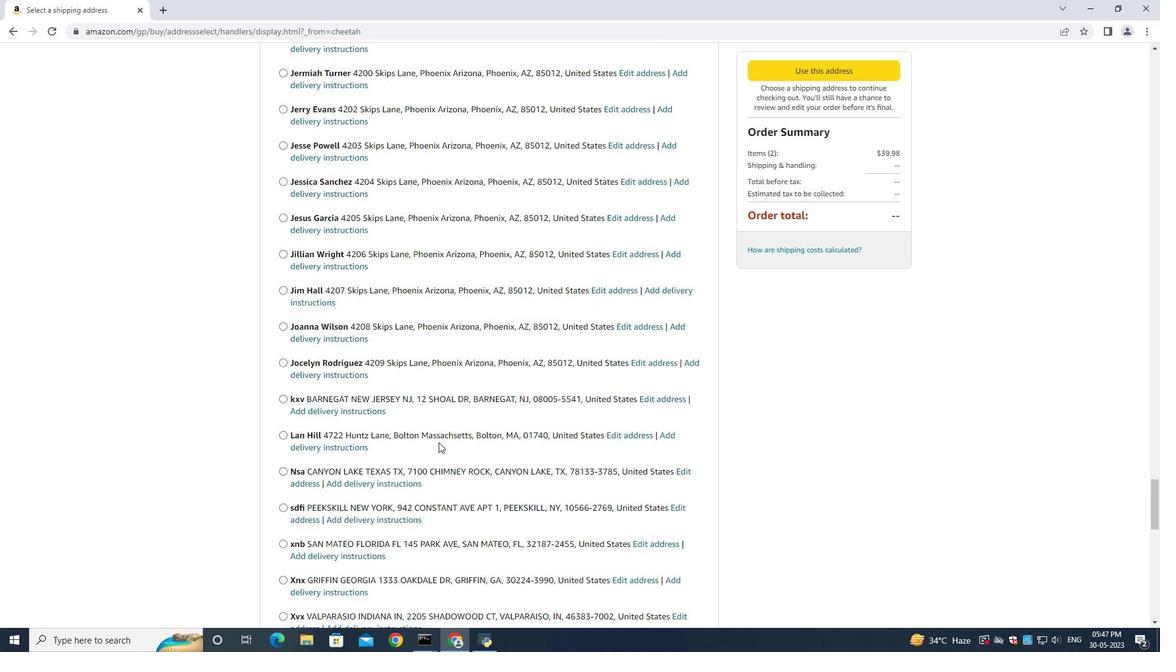 
Action: Mouse scrolled (438, 441) with delta (0, -1)
Screenshot: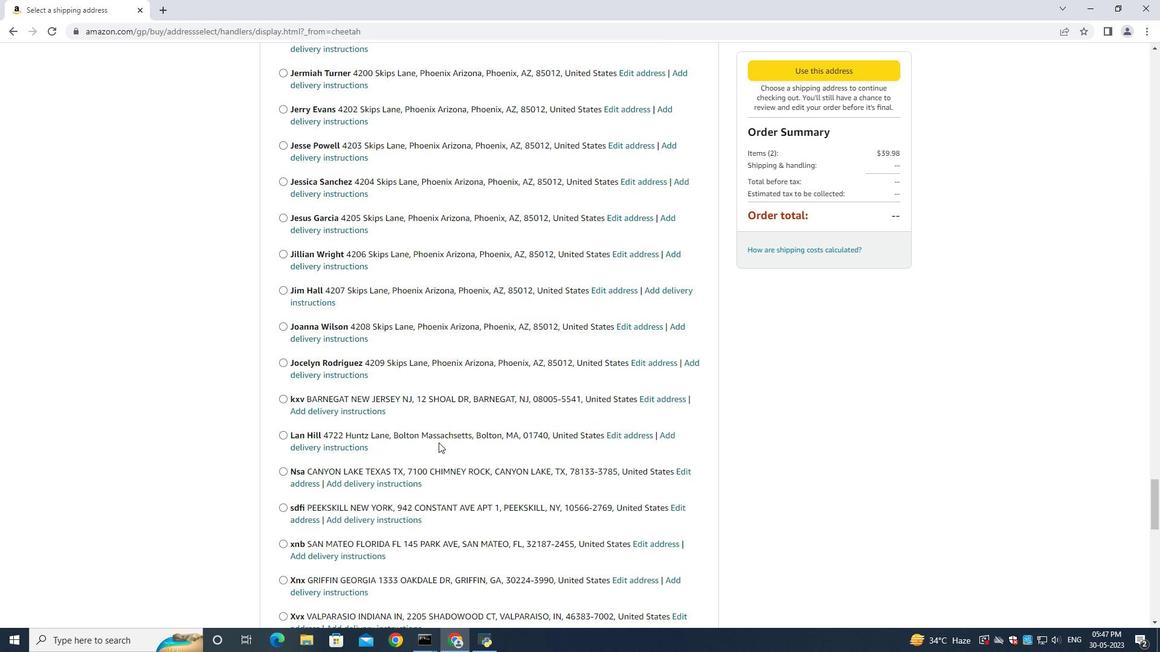 
Action: Mouse scrolled (438, 442) with delta (0, 0)
Screenshot: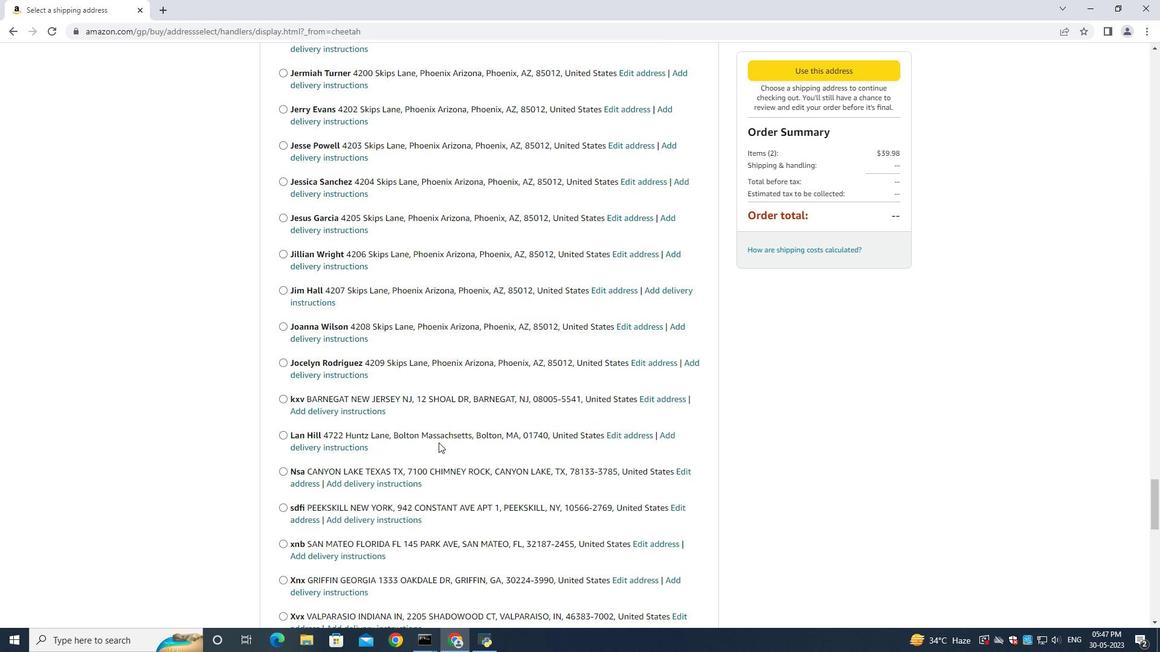 
Action: Mouse moved to (436, 442)
Screenshot: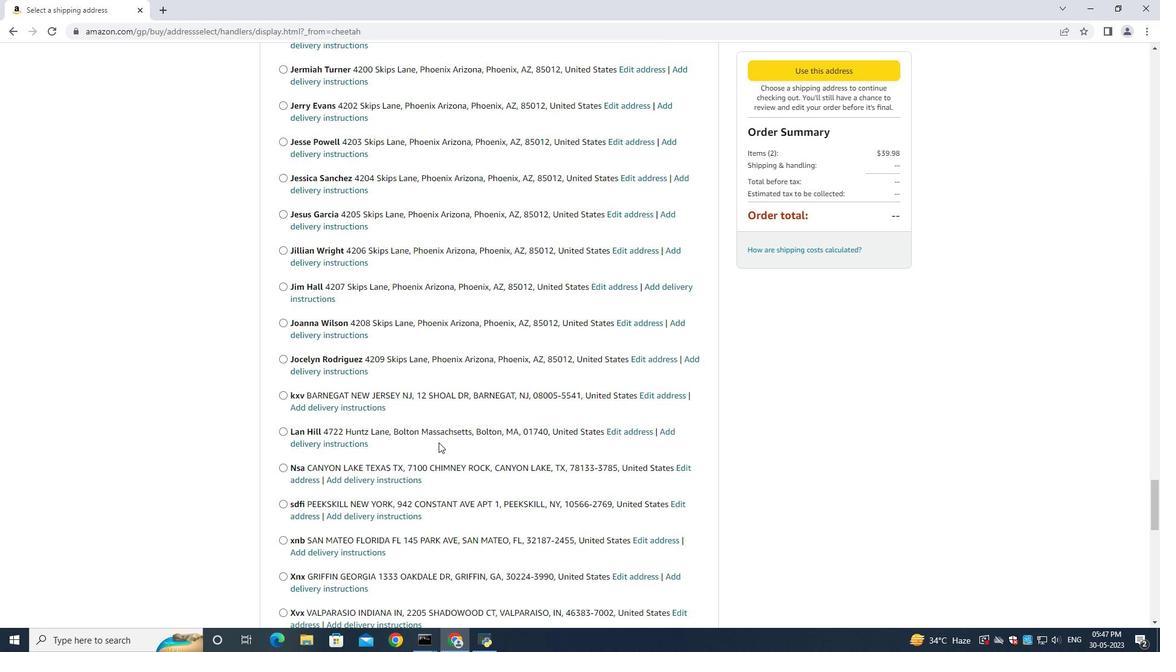 
Action: Mouse scrolled (436, 442) with delta (0, 0)
Screenshot: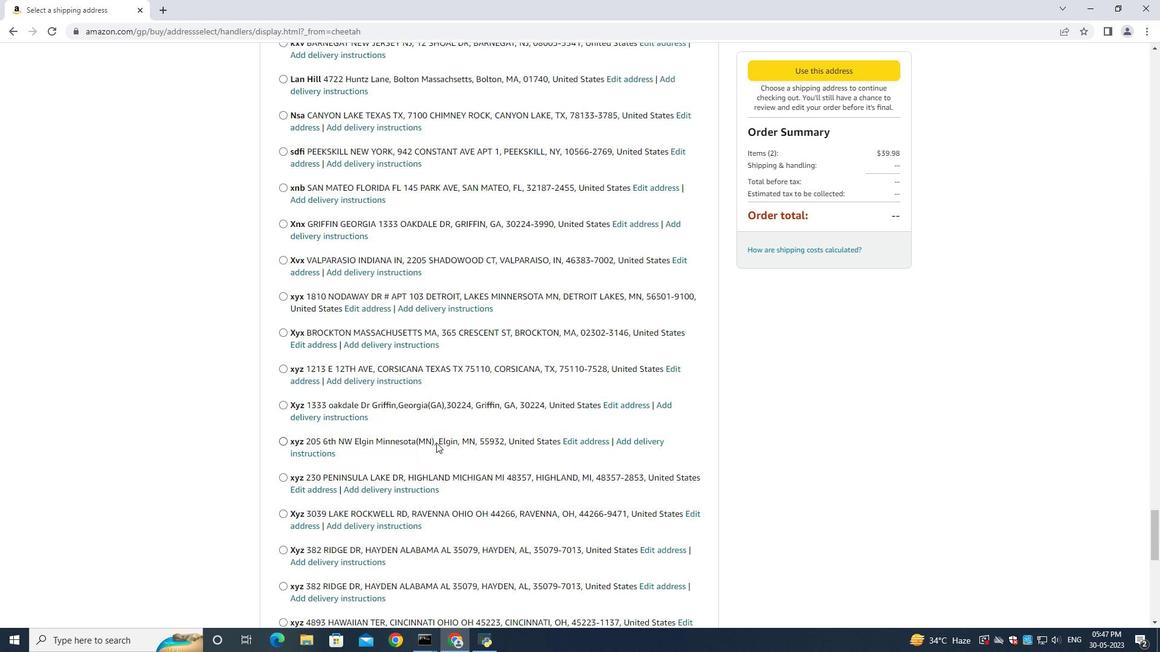 
Action: Mouse scrolled (436, 442) with delta (0, 0)
Screenshot: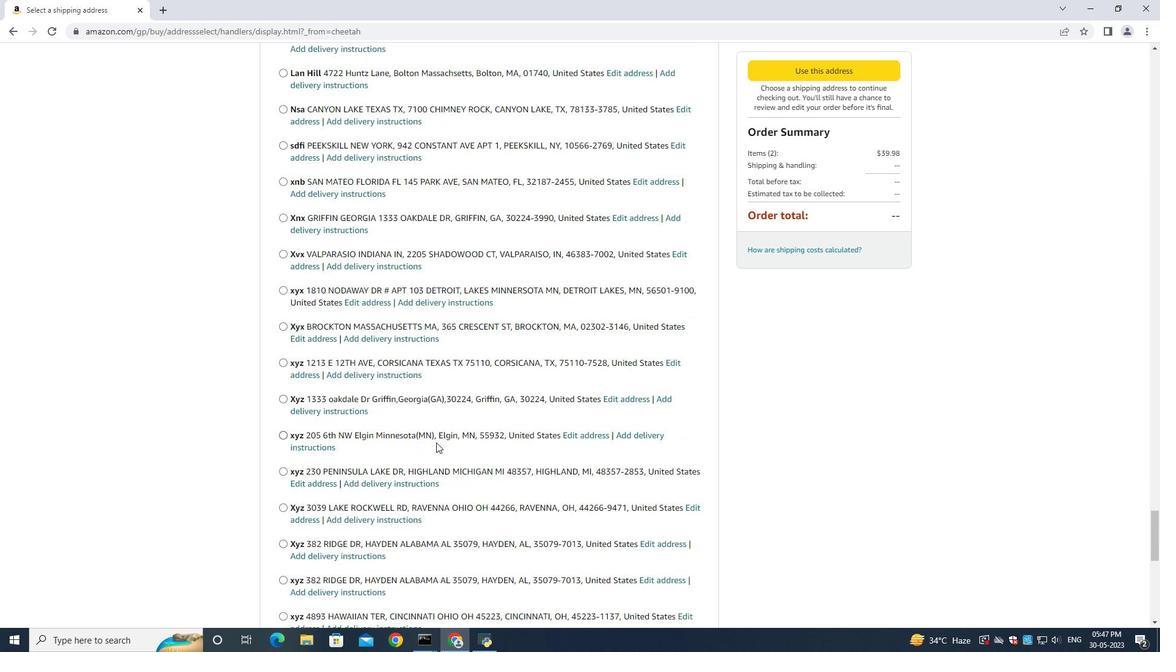 
Action: Mouse scrolled (436, 442) with delta (0, 0)
Screenshot: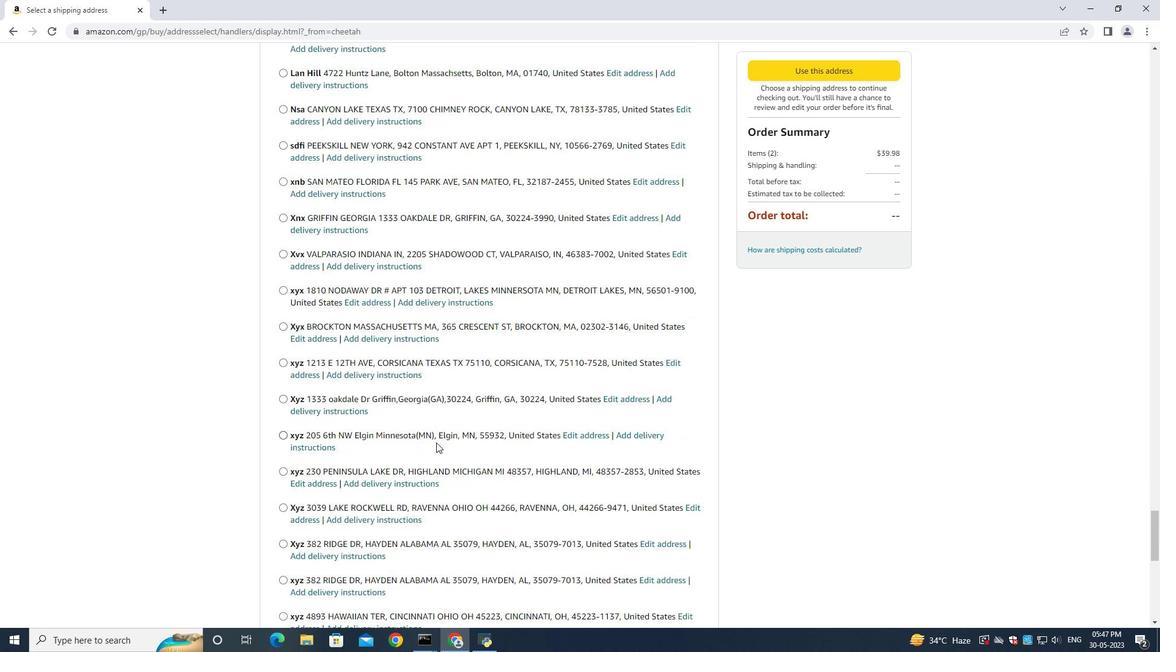 
Action: Mouse scrolled (436, 442) with delta (0, 0)
Screenshot: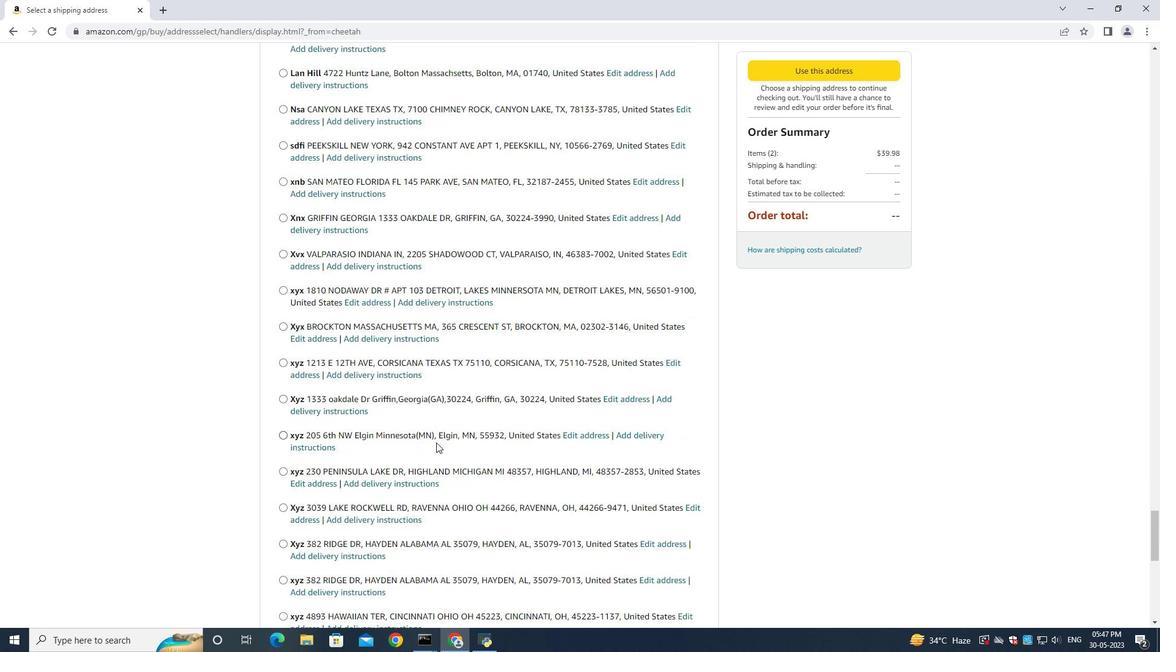 
Action: Mouse scrolled (436, 442) with delta (0, 0)
Screenshot: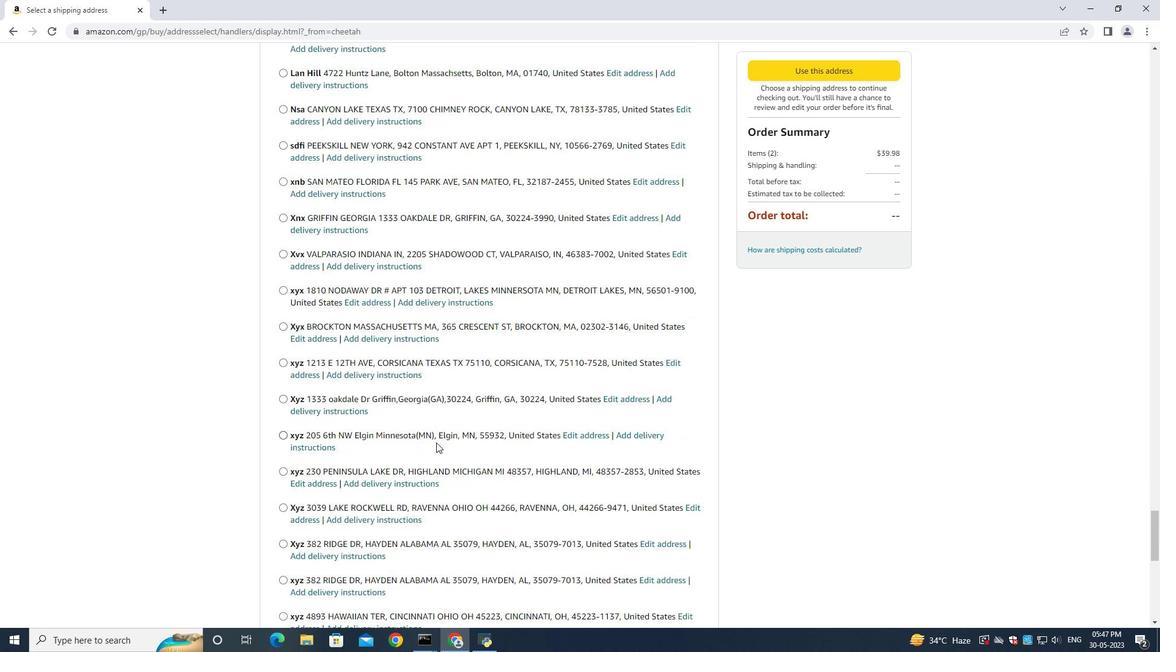 
Action: Mouse scrolled (436, 442) with delta (0, 0)
Screenshot: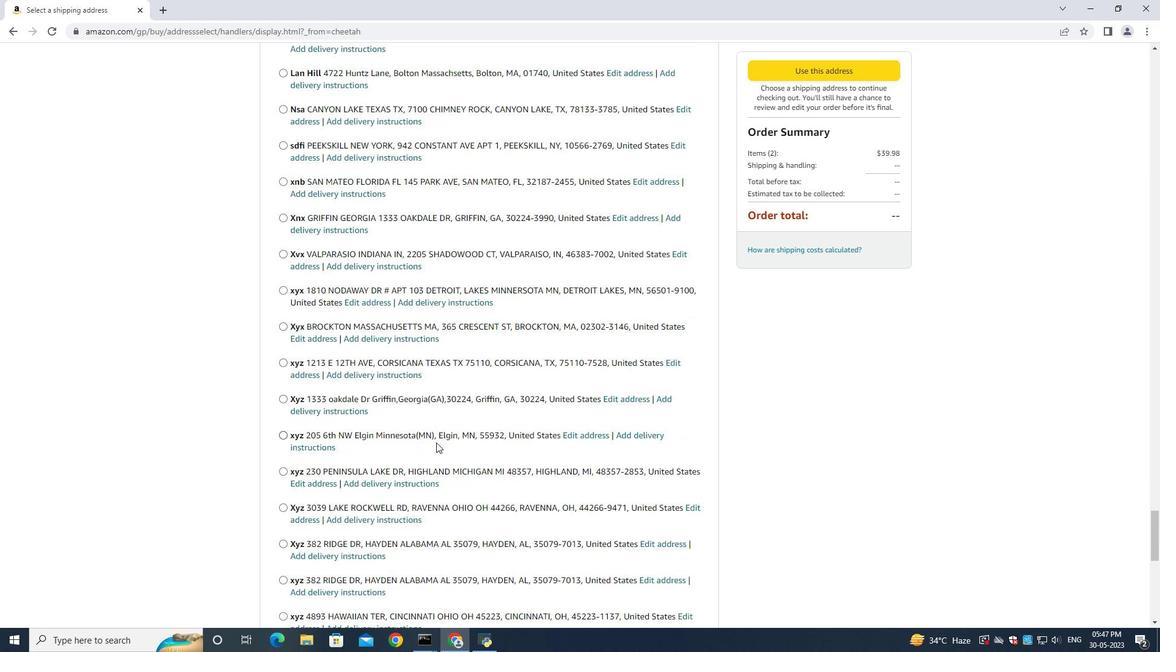 
Action: Mouse scrolled (436, 442) with delta (0, 0)
Screenshot: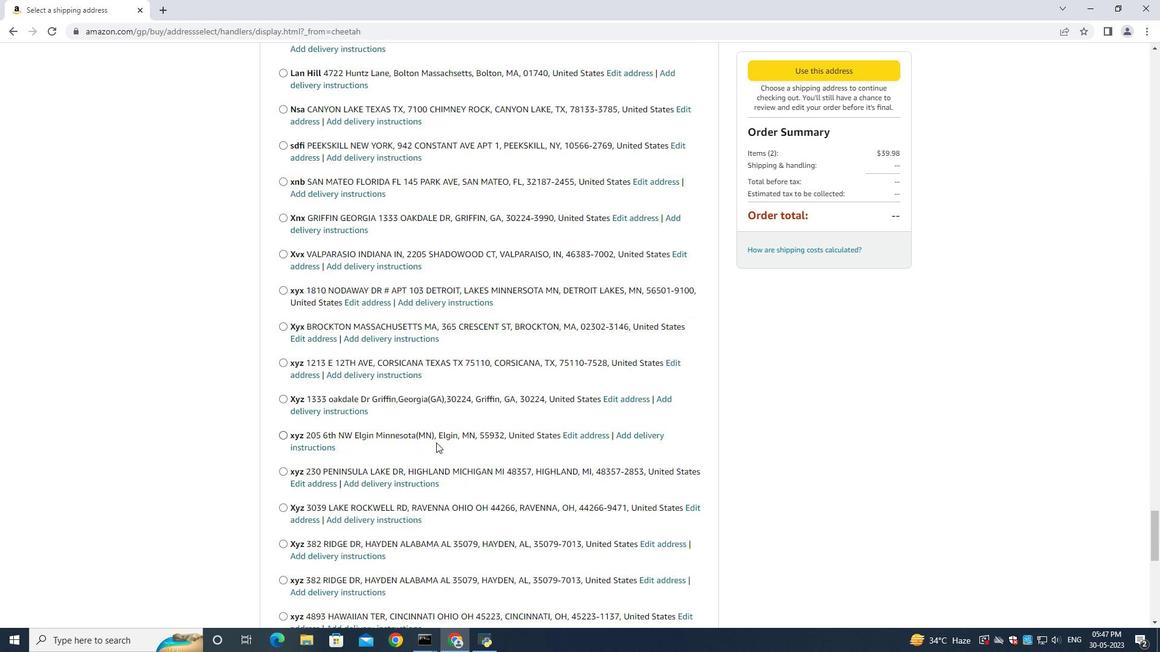 
Action: Mouse scrolled (436, 442) with delta (0, 0)
Screenshot: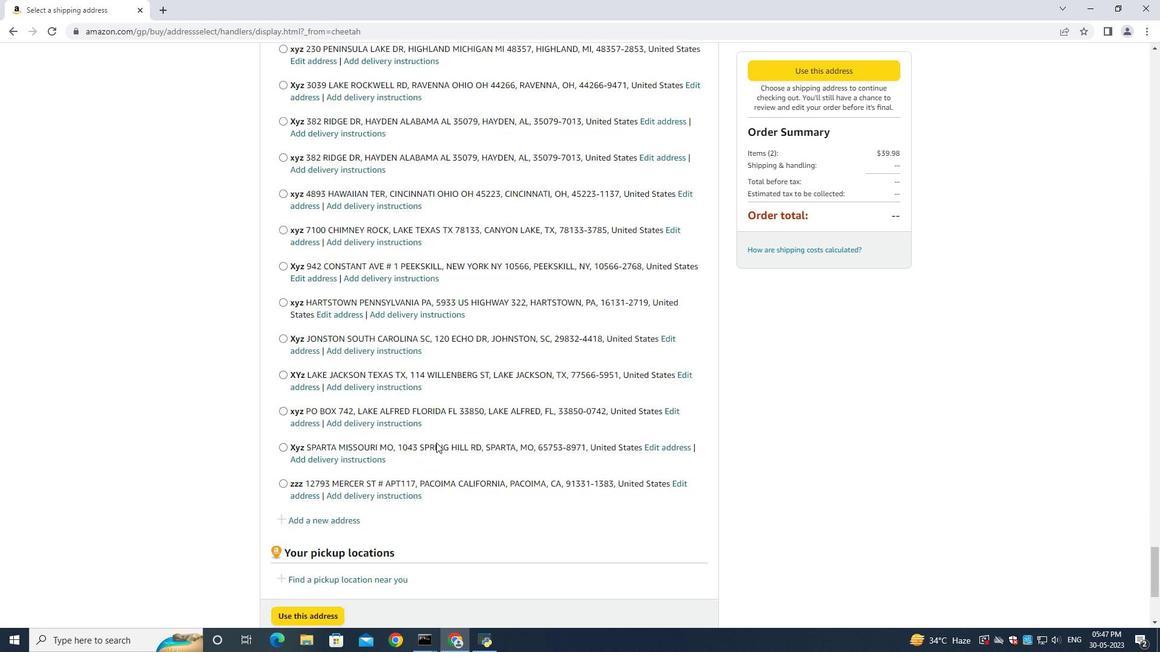 
Action: Mouse scrolled (436, 442) with delta (0, 0)
Screenshot: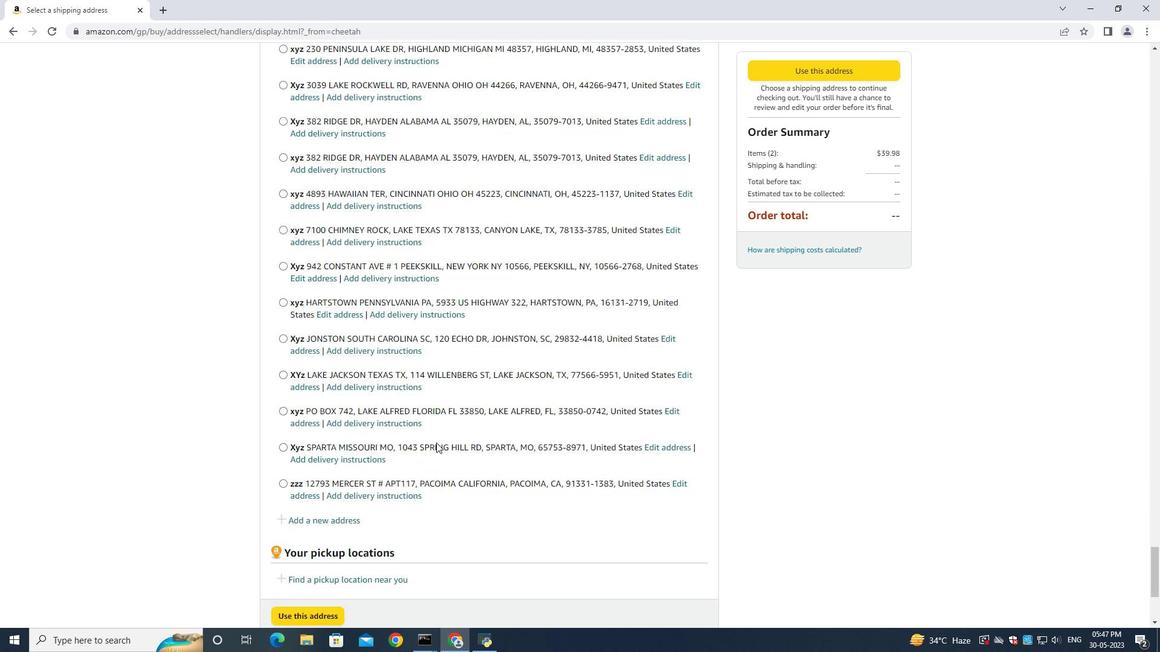 
Action: Mouse scrolled (436, 442) with delta (0, 0)
Screenshot: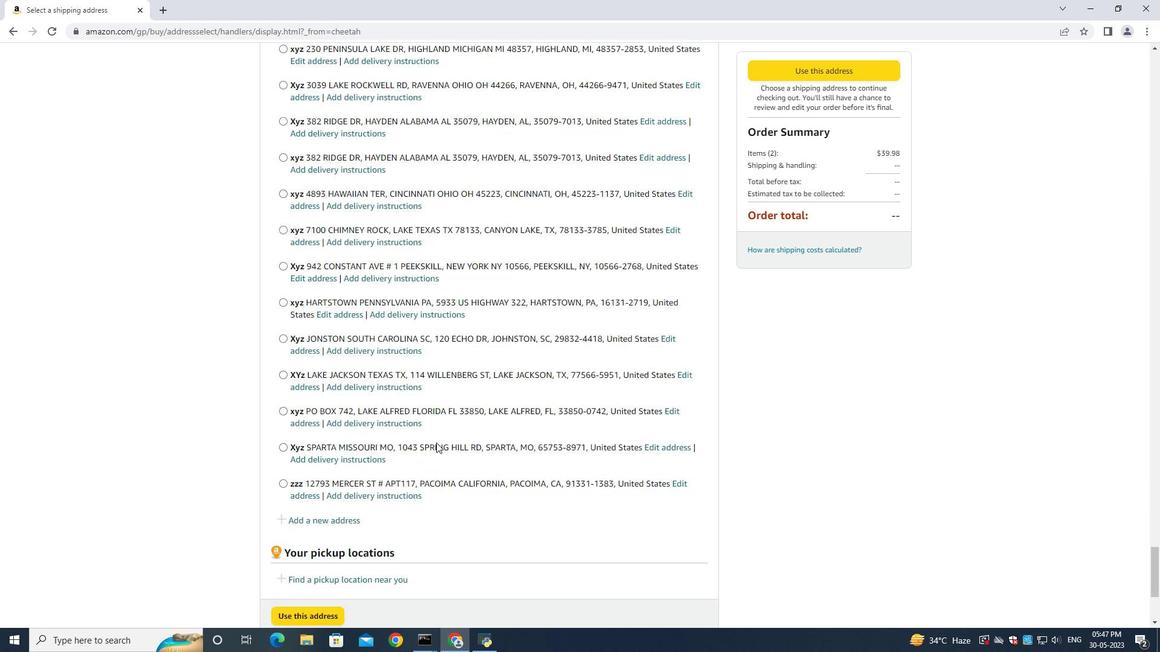 
Action: Mouse scrolled (436, 442) with delta (0, 0)
Screenshot: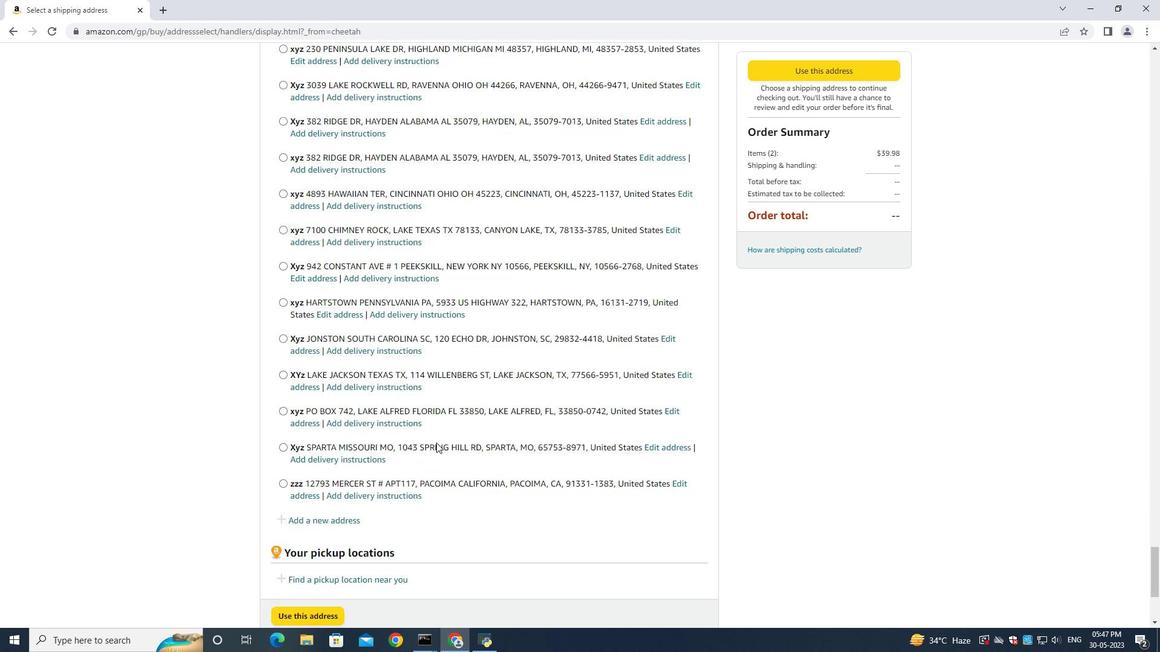 
Action: Mouse scrolled (436, 442) with delta (0, 0)
Screenshot: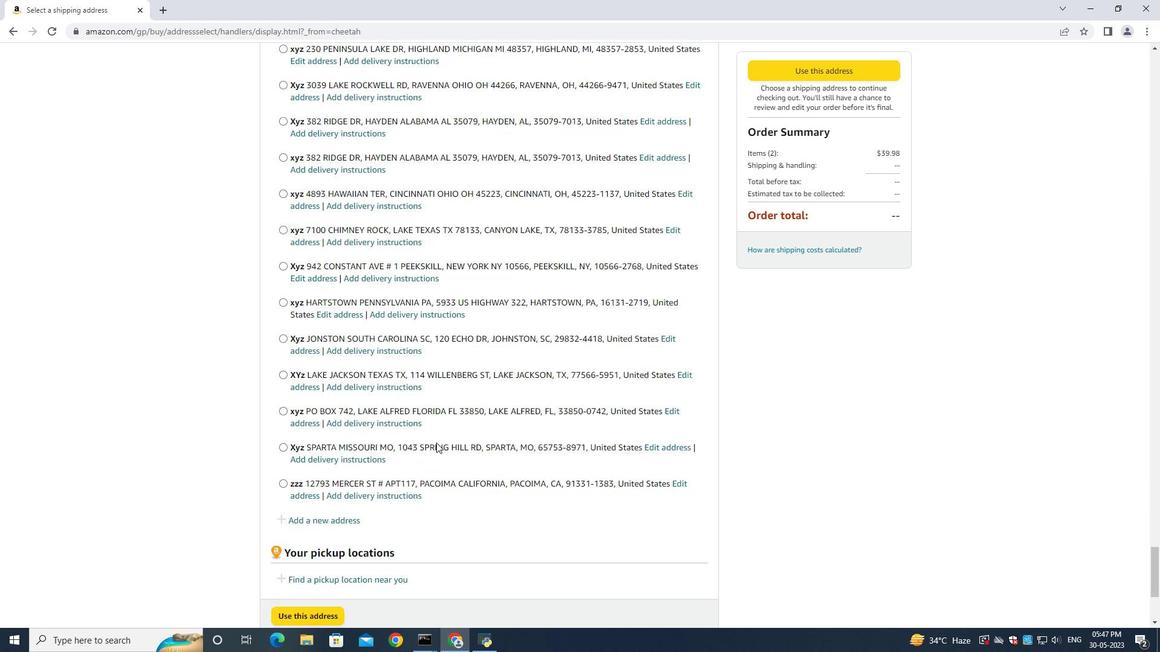 
Action: Mouse scrolled (436, 442) with delta (0, 0)
Screenshot: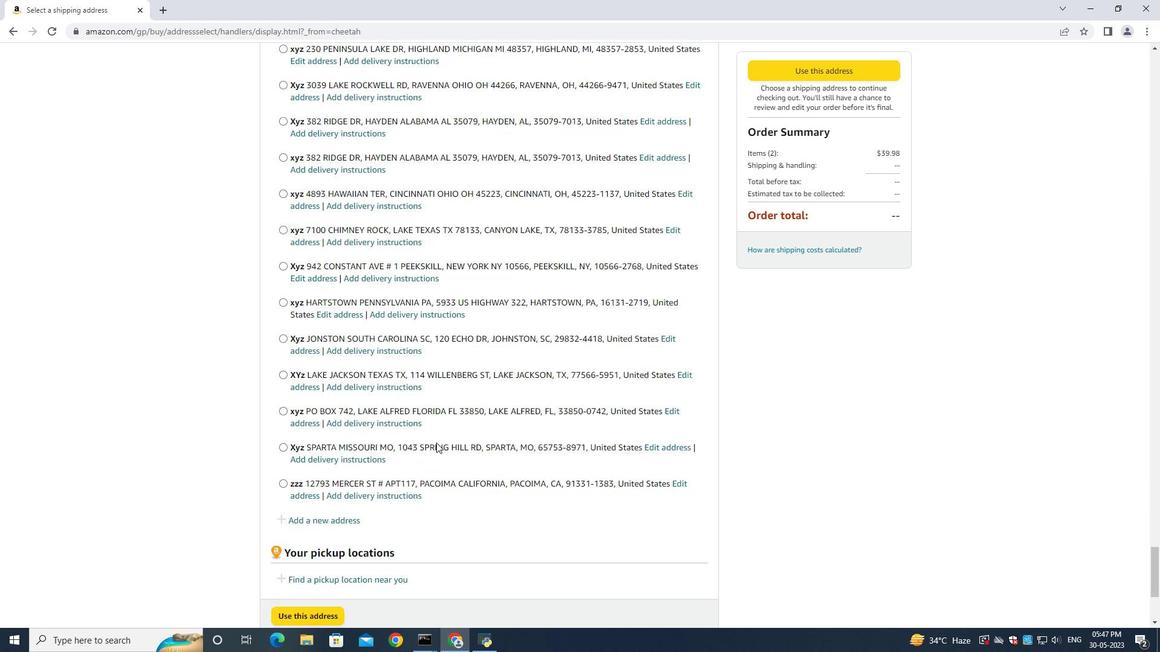 
Action: Mouse scrolled (436, 442) with delta (0, 0)
Screenshot: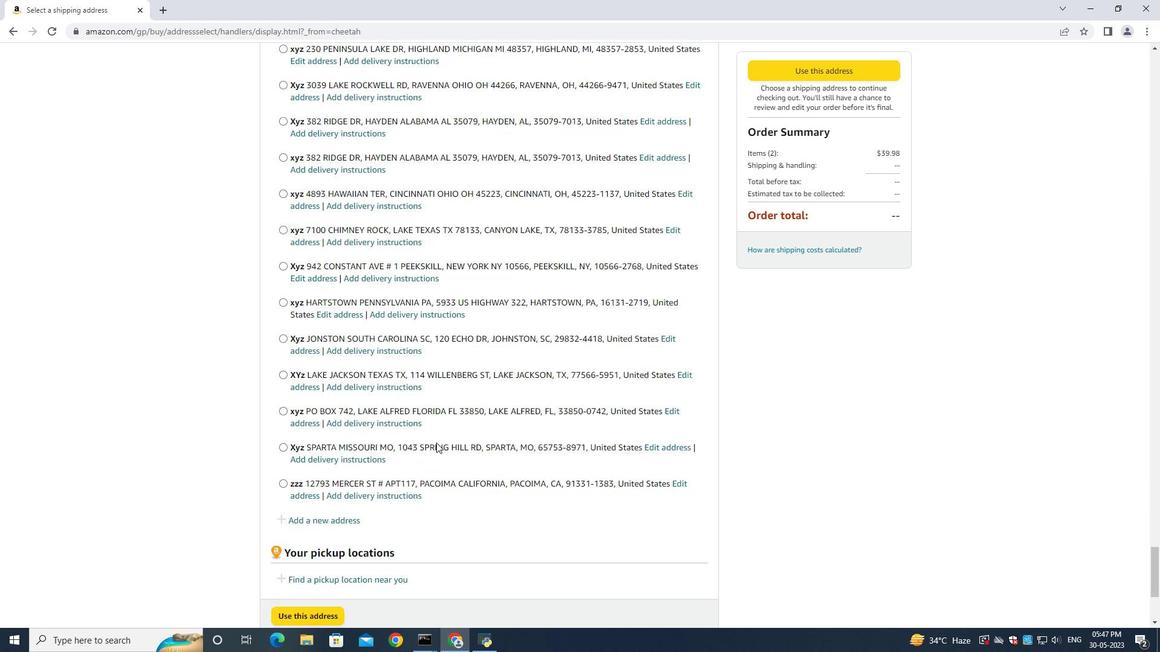 
Action: Mouse moved to (315, 287)
Screenshot: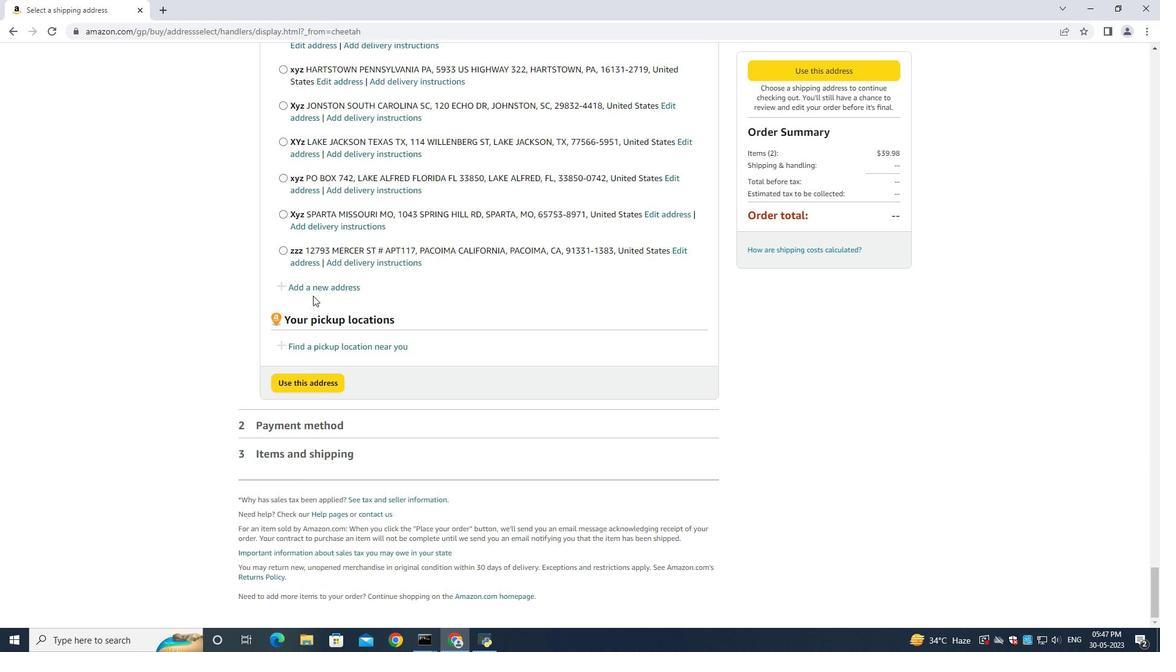 
Action: Mouse pressed left at (315, 287)
Screenshot: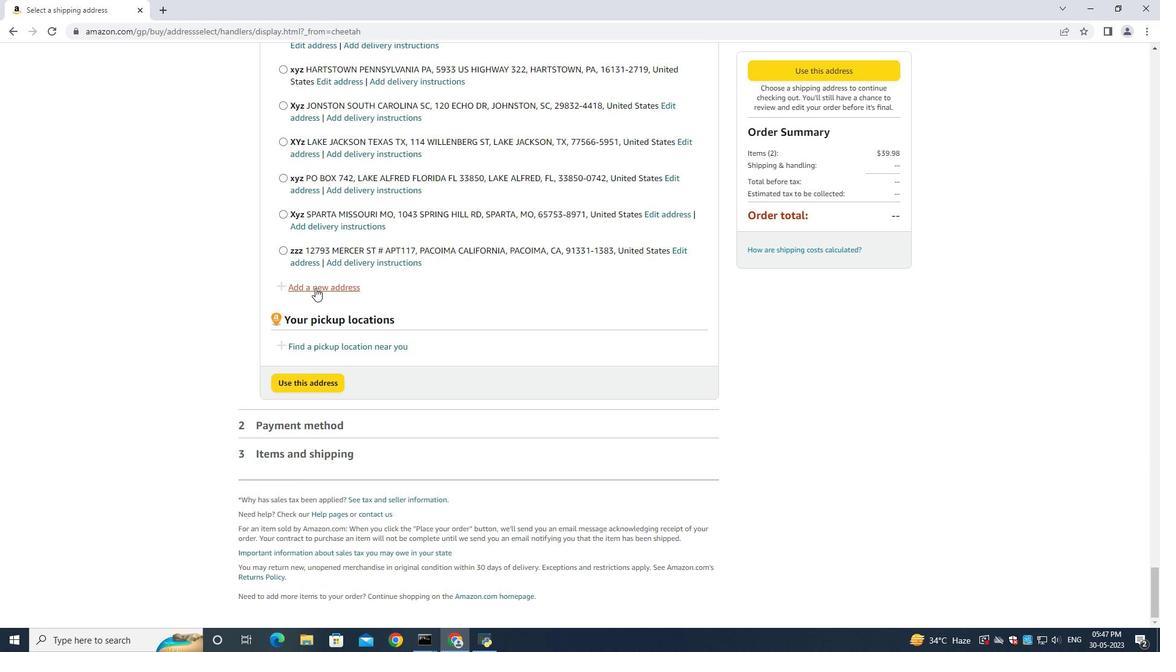 
Action: Mouse moved to (401, 296)
Screenshot: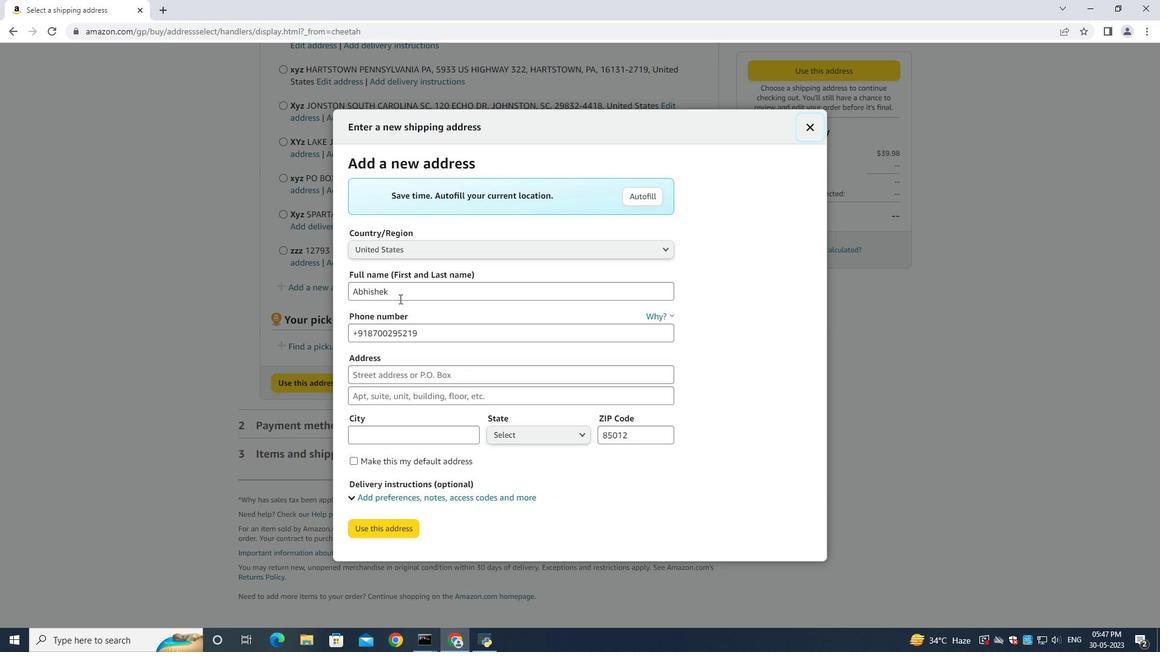 
Action: Mouse pressed left at (401, 296)
Screenshot: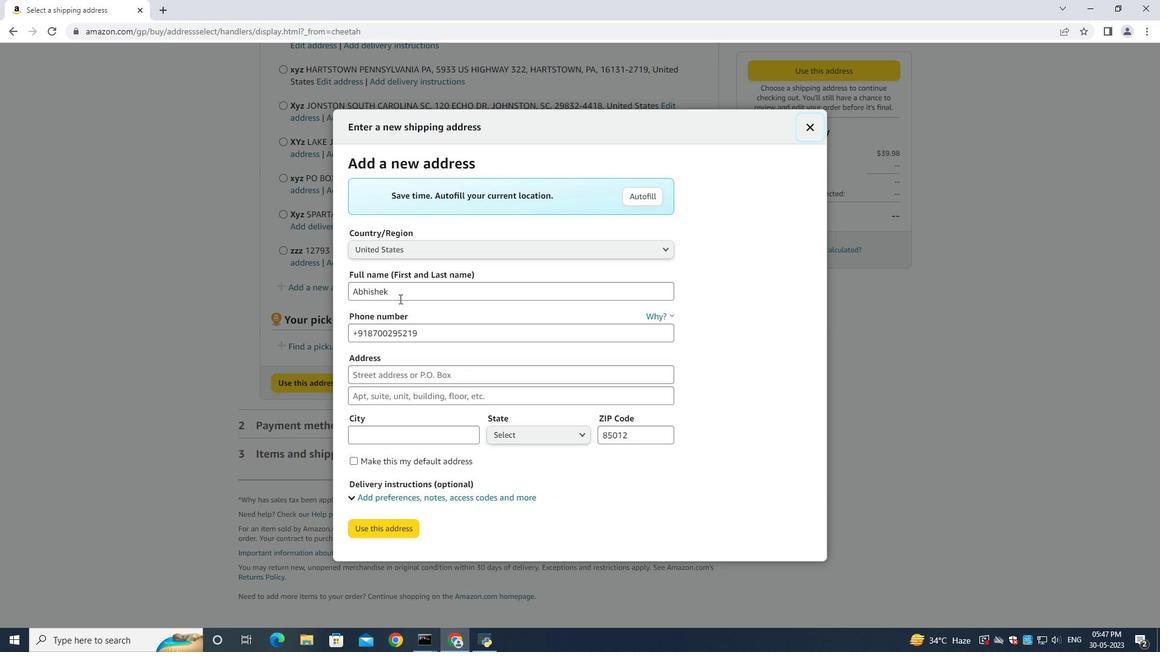 
Action: Key pressed ctrl+A<Key.backspace><Key.shift><Key.shift><Key.shift><Key.shift><Key.shift><Key.shift><Key.shift><Key.shift><Key.shift><Key.shift><Key.shift><Key.shift><Key.shift><Key.shift><Key.shift><Key.shift><Key.shift><Key.shift><Key.shift><Key.shift><Key.shift><Key.shift><Key.shift><Key.shift><Key.shift><Key.shift><Key.shift><Key.shift><Key.shift><Key.shift><Key.shift><Key.shift><Key.shift><Key.shift><Key.shift><Key.shift><Key.shift><Key.shift><Key.shift><Key.shift><Key.shift><Key.shift><Key.shift><Key.shift><Key.shift><Key.shift><Key.shift><Key.shift><Key.shift><Key.shift><Key.shift><Key.shift><Key.shift><Key.shift><Key.shift><Key.shift><Key.shift><Key.shift><Key.shift><Key.shift><Key.shift><Key.shift><Key.shift><Key.shift><Key.shift><Key.shift><Key.shift>Joel<Key.space><Key.shift>Lee<Key.space><Key.tab><Key.tab><Key.backspace>9285042162
Screenshot: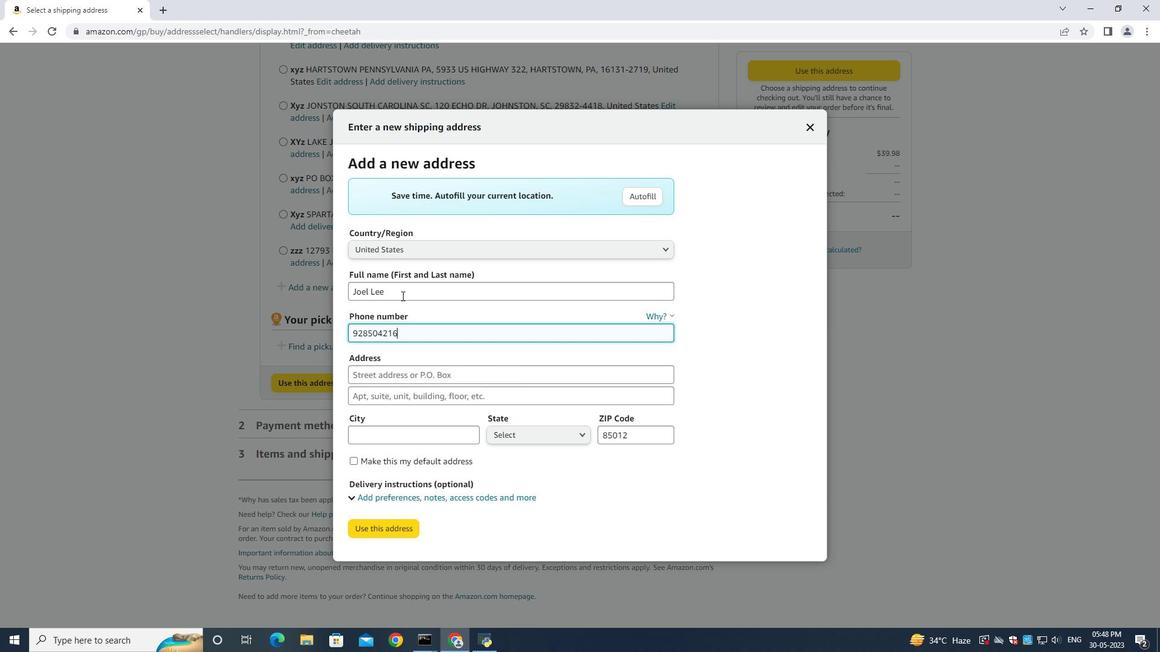 
Action: Mouse moved to (411, 375)
Screenshot: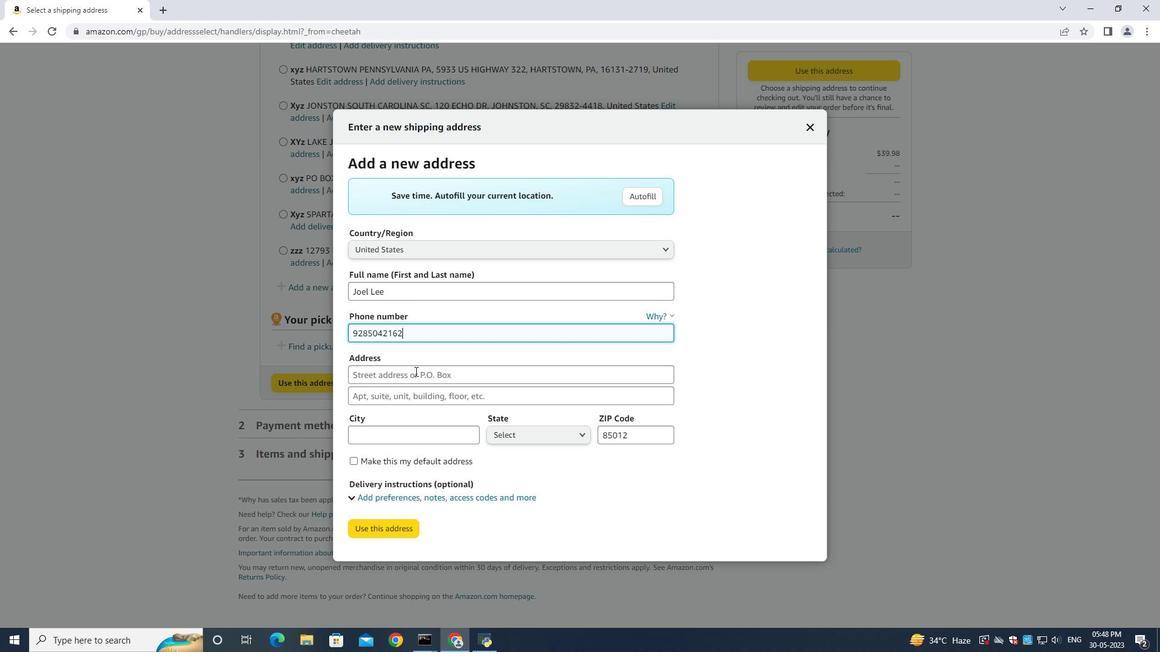 
Action: Mouse pressed left at (411, 375)
Screenshot: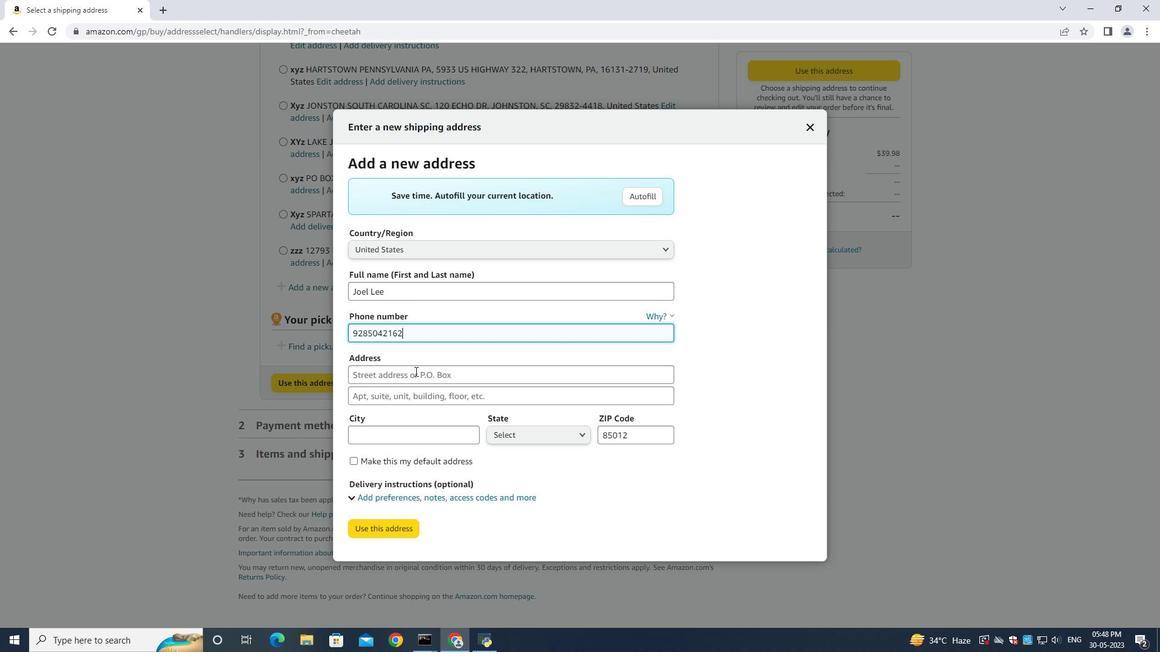 
Action: Key pressed 4210<Key.space><Key.shift>Skips<Key.space><Key.shift><Key.shift><Key.shift><Key.shift><Key.shift><Key.shift>Lane<Key.space><Key.tab><Key.shift><Key.shift><Key.shift><Key.shift><Key.shift><Key.shift><Key.shift><Key.shift><Key.shift><Key.shift><Key.shift><Key.shift><Key.shift><Key.shift><Key.shift><Key.shift><Key.shift><Key.shift><Key.shift><Key.shift><Key.shift><Key.shift><Key.shift><Key.shift><Key.shift><Key.shift><Key.shift><Key.shift><Key.shift><Key.shift><Key.shift><Key.shift><Key.shift><Key.shift><Key.shift><Key.shift><Key.shift><Key.shift><Key.shift><Key.shift><Key.shift><Key.shift><Key.shift><Key.shift><Key.shift><Key.shift><Key.shift><Key.shift>Phoenix<Key.space><Key.shift><Key.shift><Key.shift><Key.shift><Key.shift><Key.shift><Key.shift><Key.shift><Key.shift><Key.shift><Key.shift><Key.shift><Key.shift><Key.shift><Key.shift><Key.shift><Key.shift><Key.shift><Key.shift><Key.shift><Key.shift><Key.shift><Key.shift><Key.shift><Key.shift><Key.shift><Key.shift><Key.shift><Key.shift><Key.shift><Key.shift><Key.shift><Key.shift><Key.shift><Key.shift><Key.shift><Key.shift><Key.shift><Key.shift><Key.shift>Arizona<Key.tab><Key.shift>Phoenix<Key.space><Key.tab><Key.shift>Ari<Key.tab><Key.backspace>85012
Screenshot: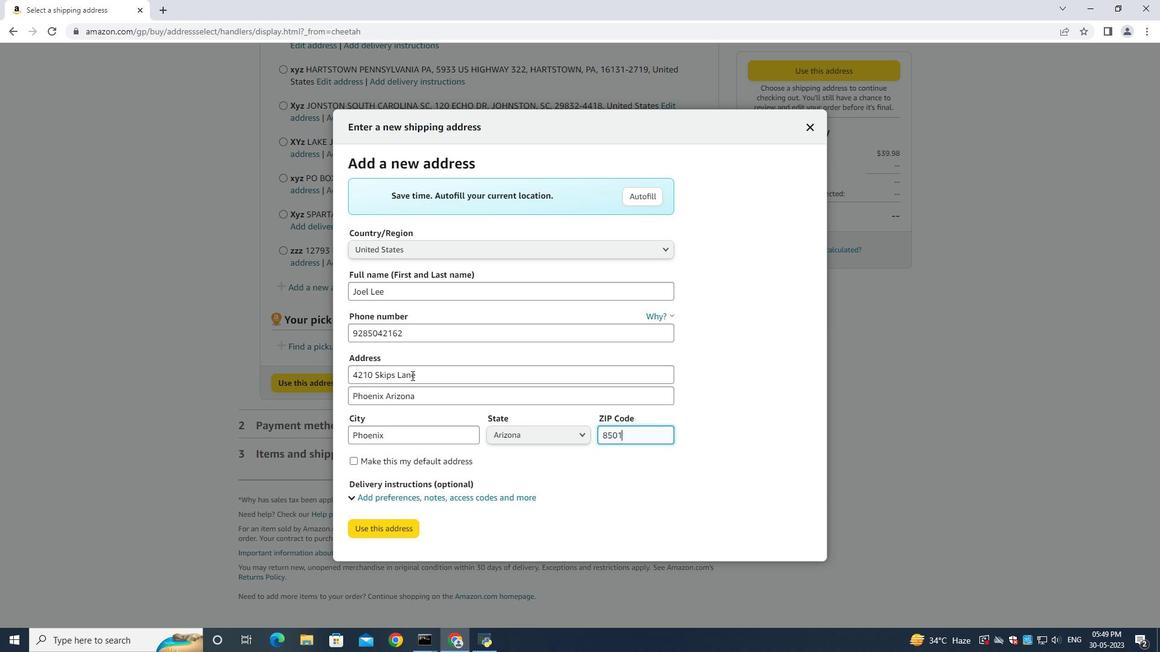 
Action: Mouse moved to (358, 532)
Screenshot: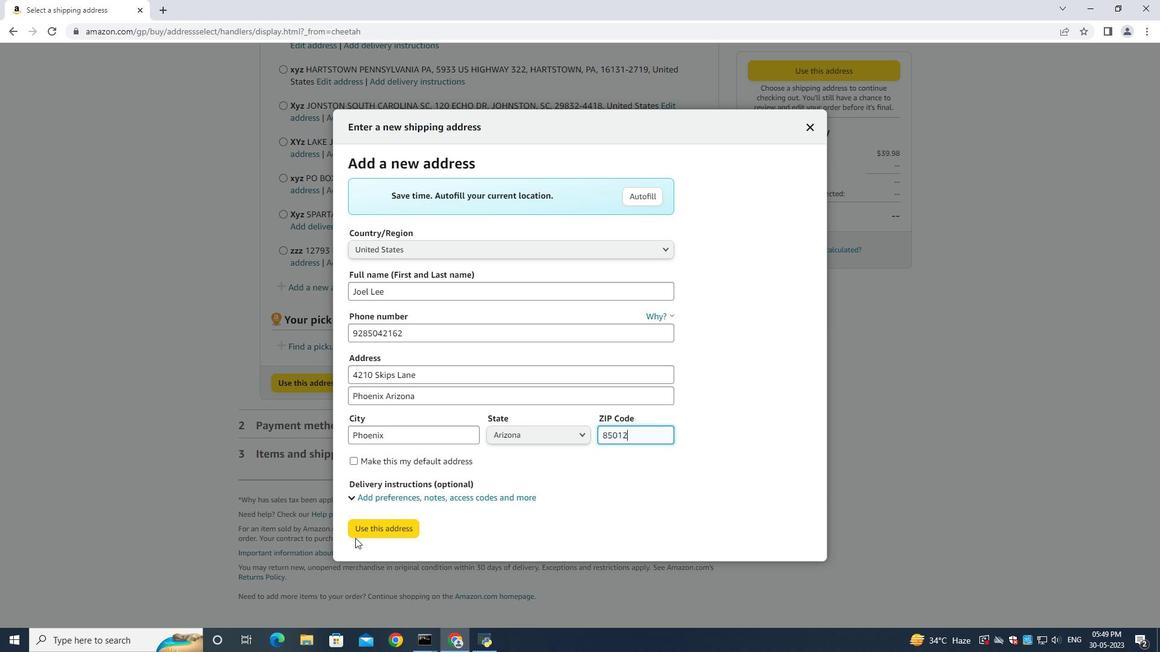 
Action: Mouse pressed left at (358, 532)
Screenshot: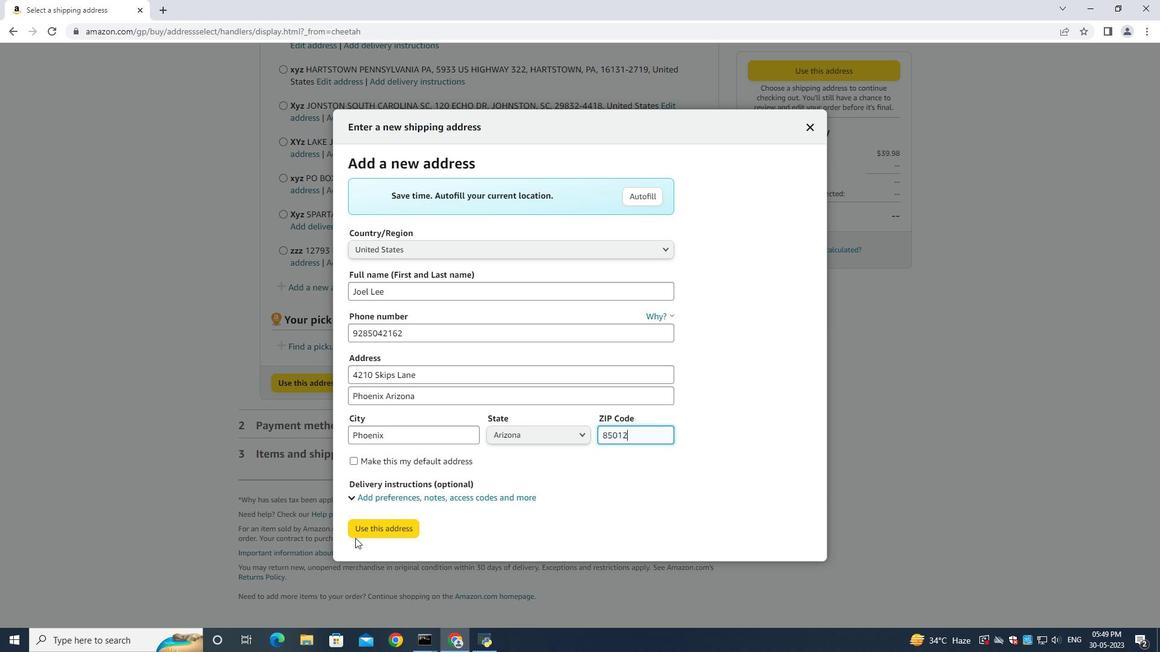 
Action: Mouse moved to (380, 612)
Screenshot: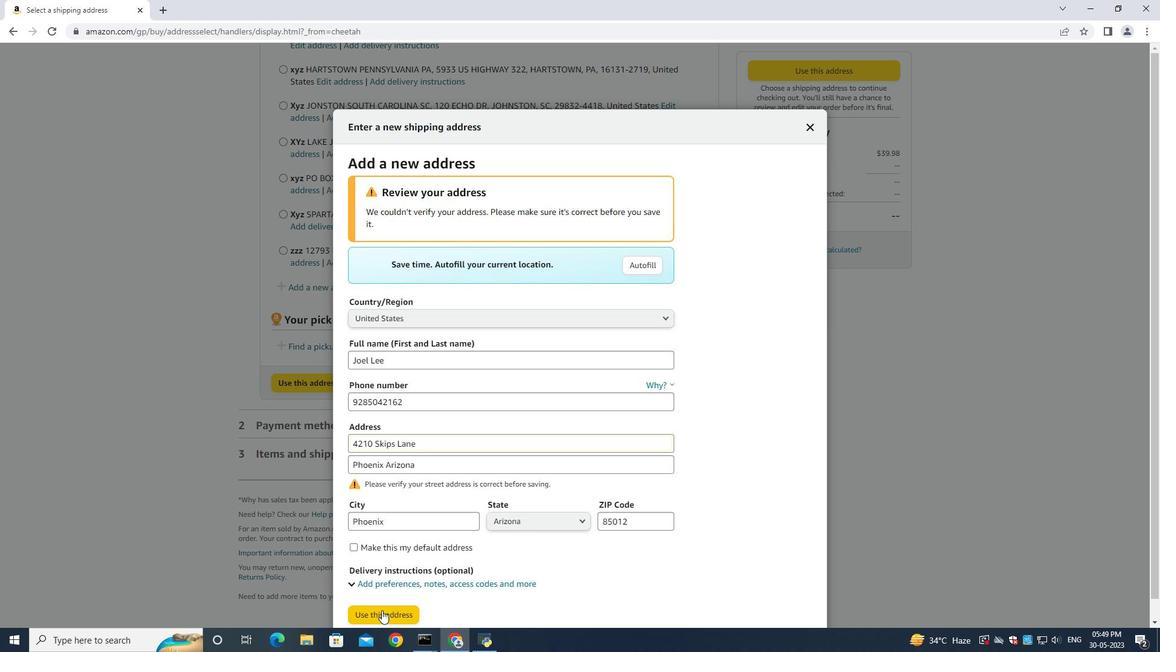 
Action: Mouse pressed left at (380, 612)
Screenshot: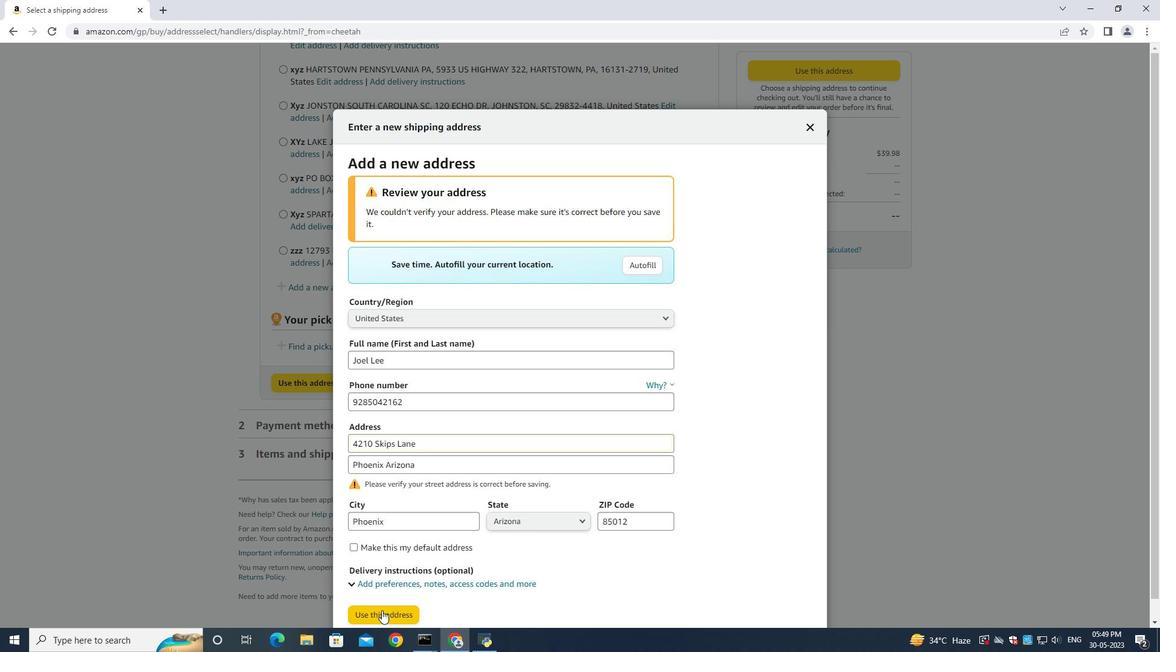 
Action: Mouse moved to (457, 318)
Screenshot: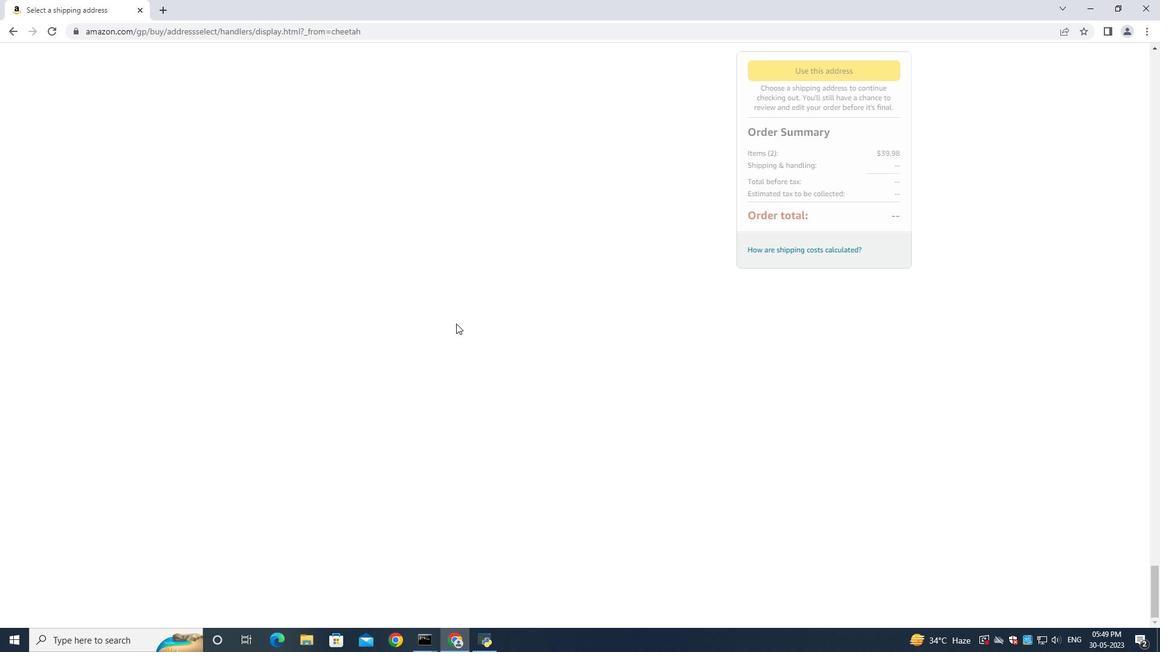 
